 Task: Find connections with filter location Boû Arfa with filter topic #Trainerwith filter profile language German with filter current company Fasal - Grow More, Grow Better™ with filter school BIT Sindri with filter industry Pet Services with filter service category Healthcare Consulting with filter keywords title Title Researcher
Action: Mouse moved to (711, 103)
Screenshot: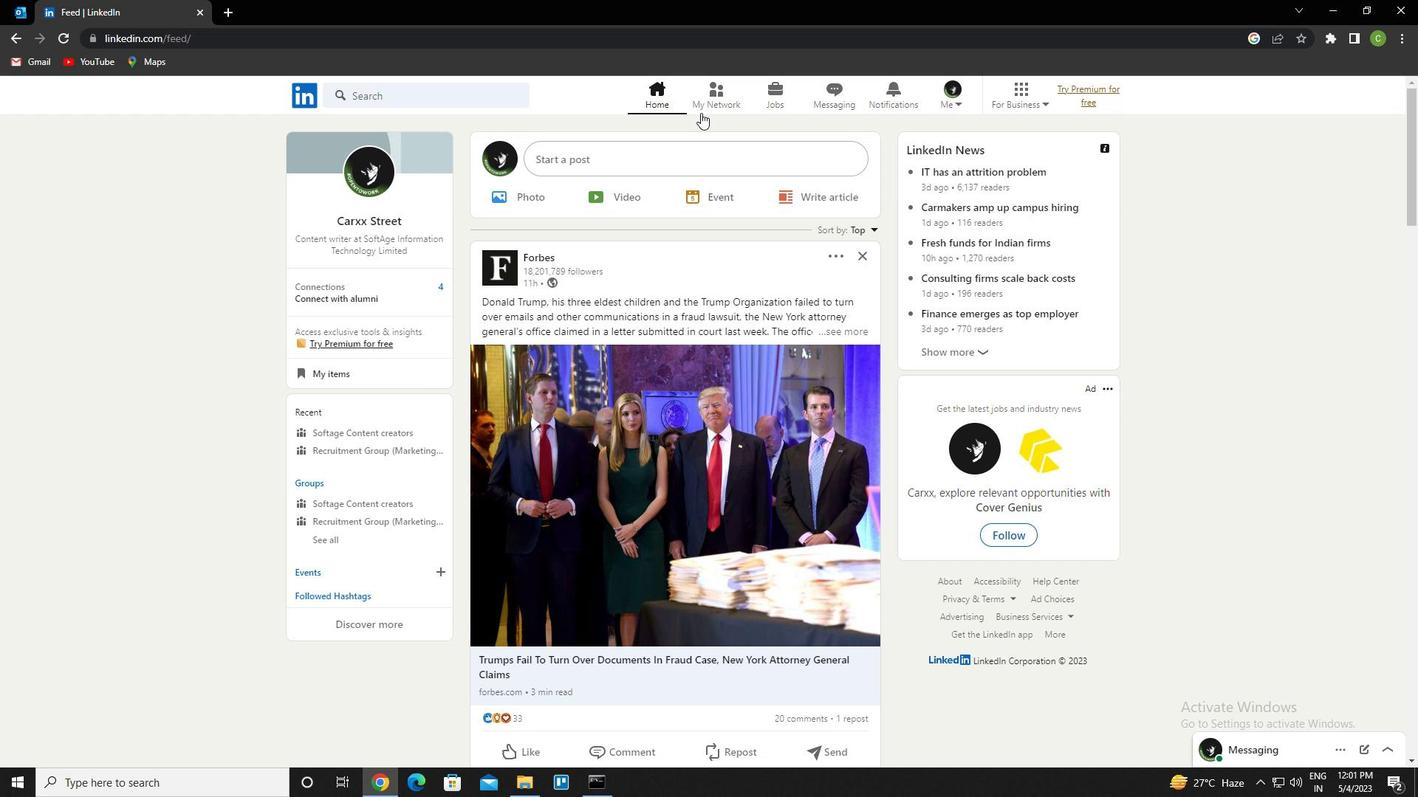 
Action: Mouse pressed left at (711, 103)
Screenshot: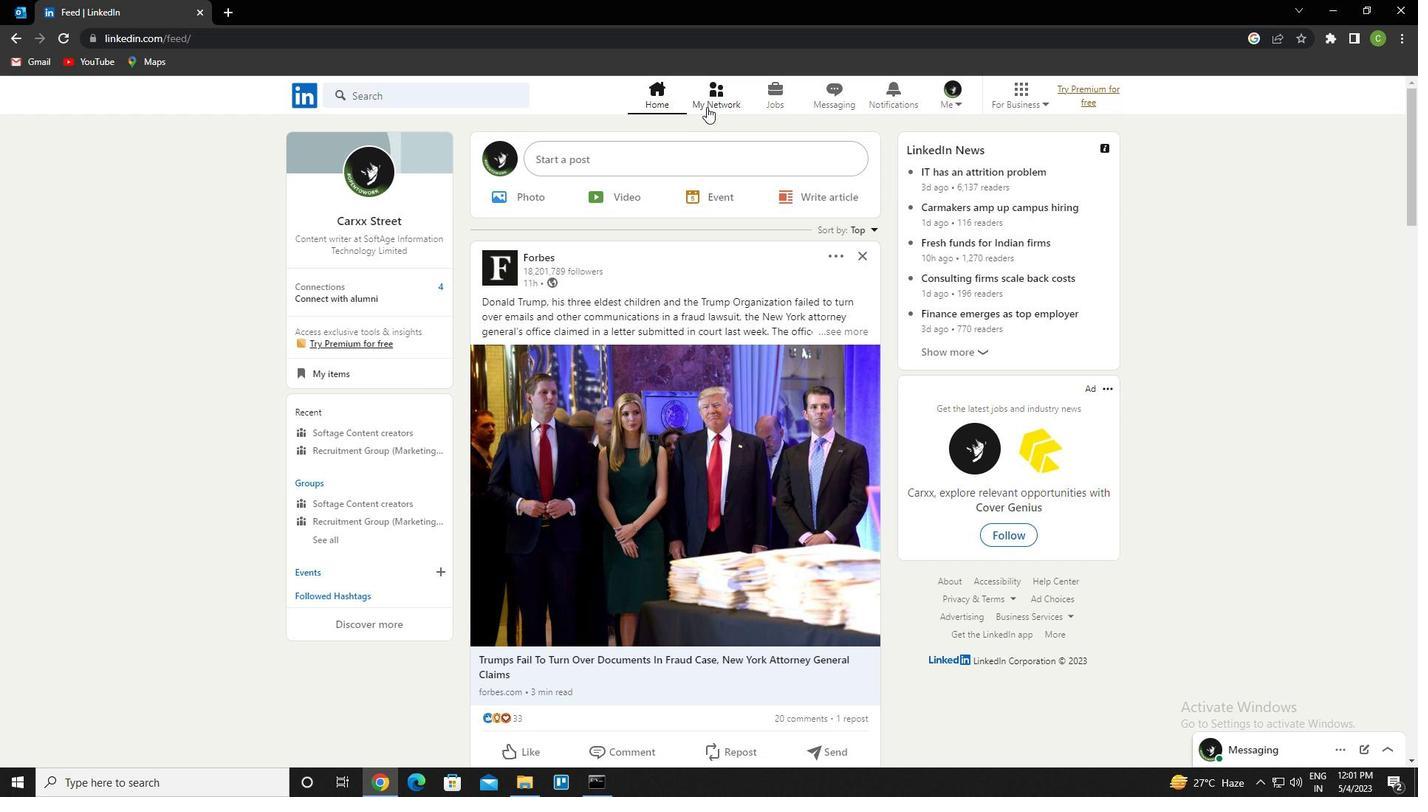 
Action: Mouse moved to (353, 177)
Screenshot: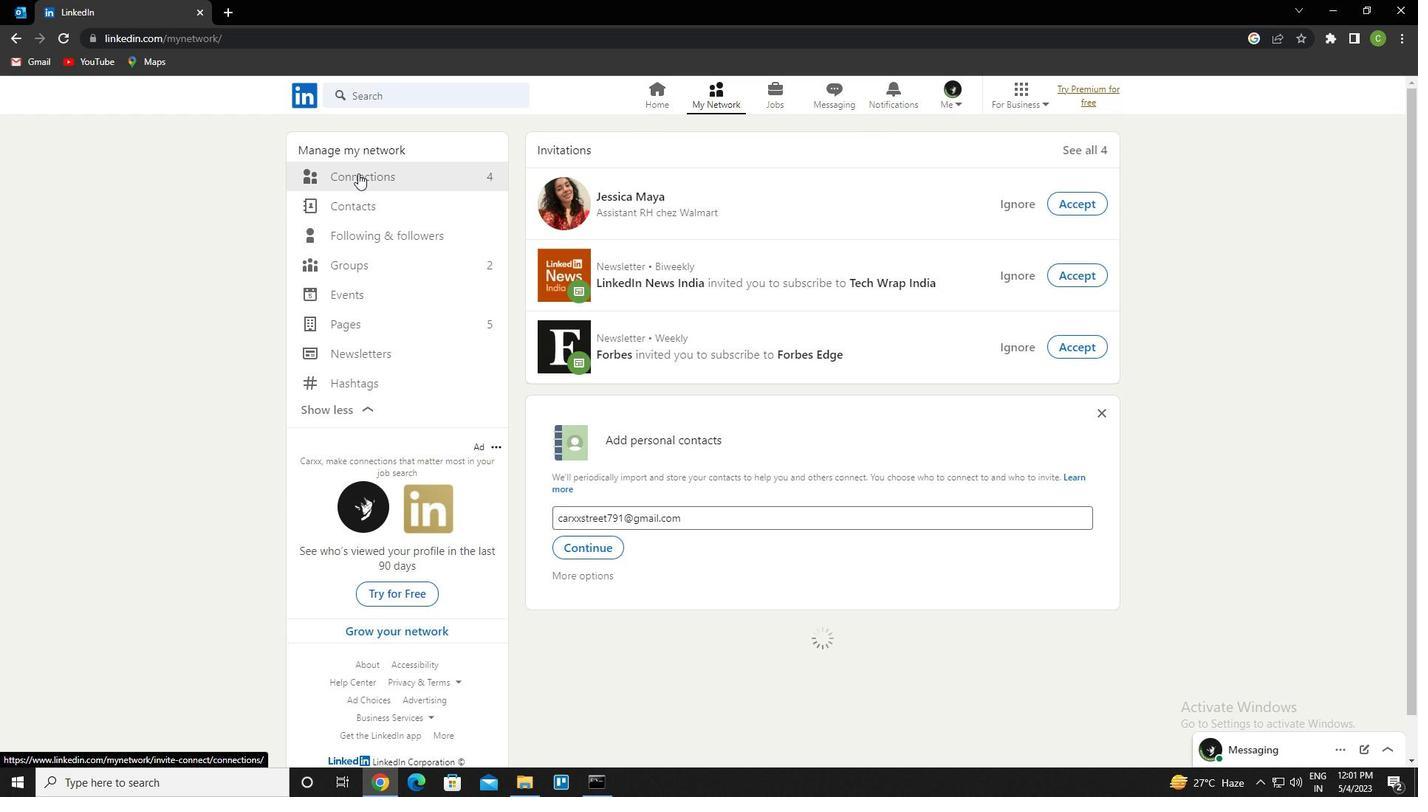 
Action: Mouse pressed left at (353, 177)
Screenshot: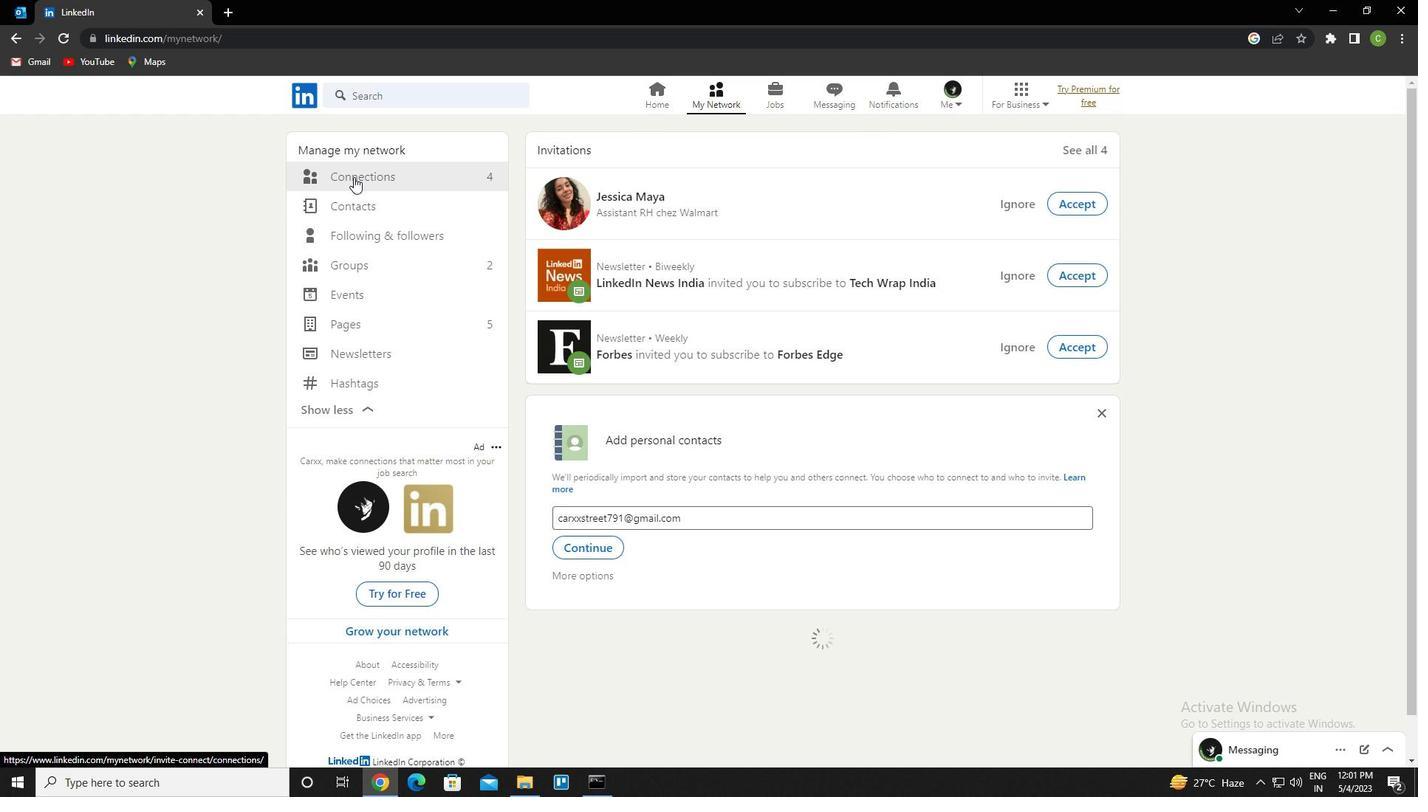 
Action: Mouse moved to (832, 176)
Screenshot: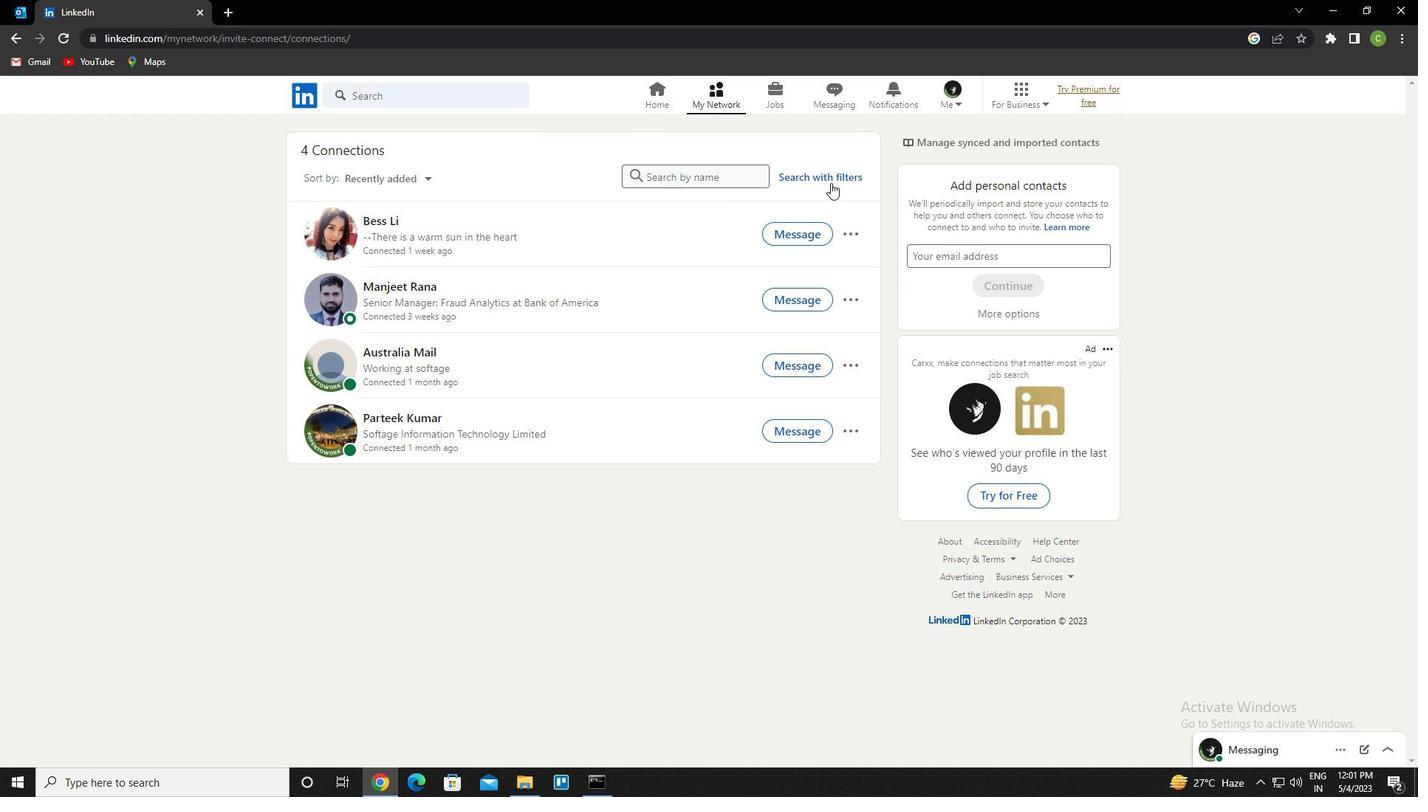 
Action: Mouse pressed left at (832, 176)
Screenshot: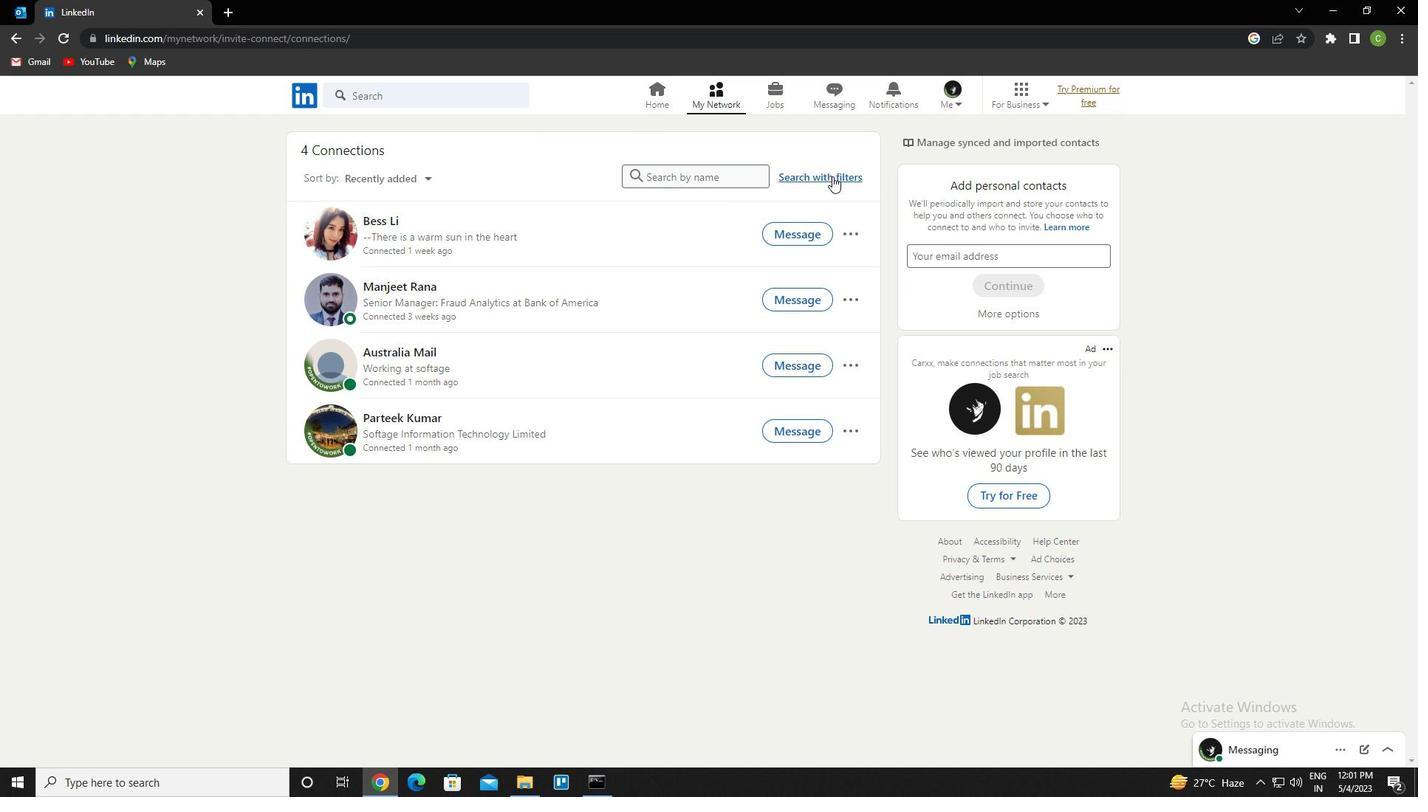 
Action: Mouse moved to (764, 138)
Screenshot: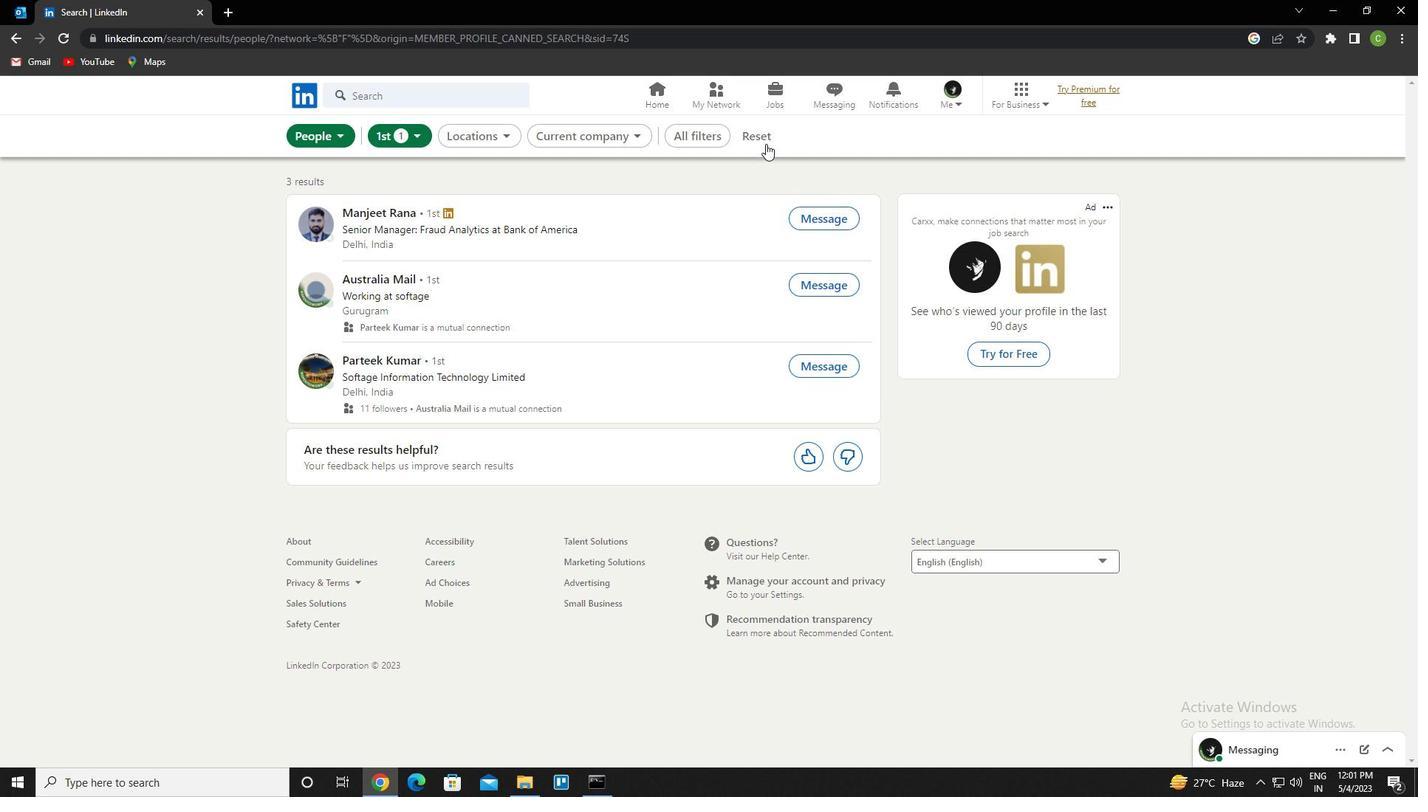 
Action: Mouse pressed left at (764, 138)
Screenshot: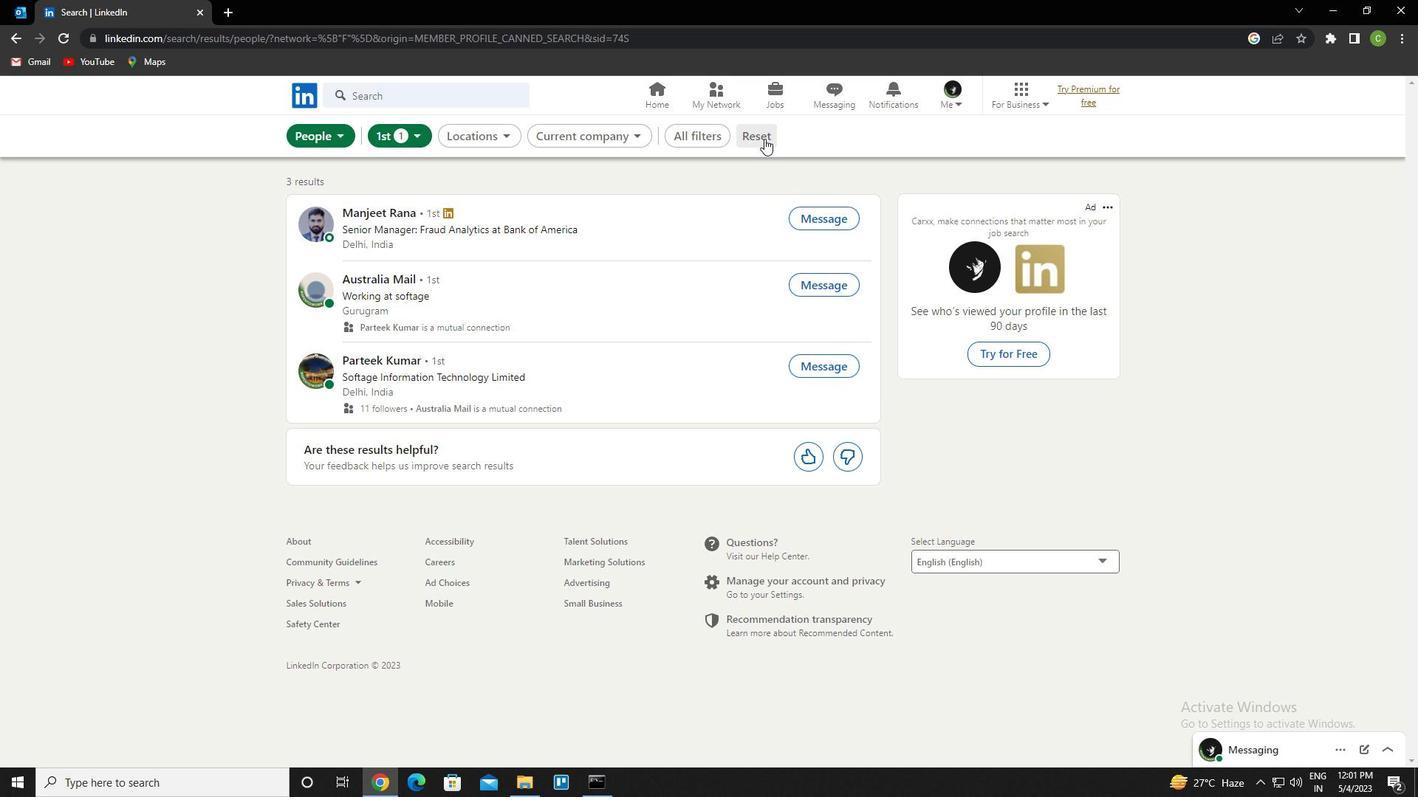 
Action: Mouse moved to (743, 140)
Screenshot: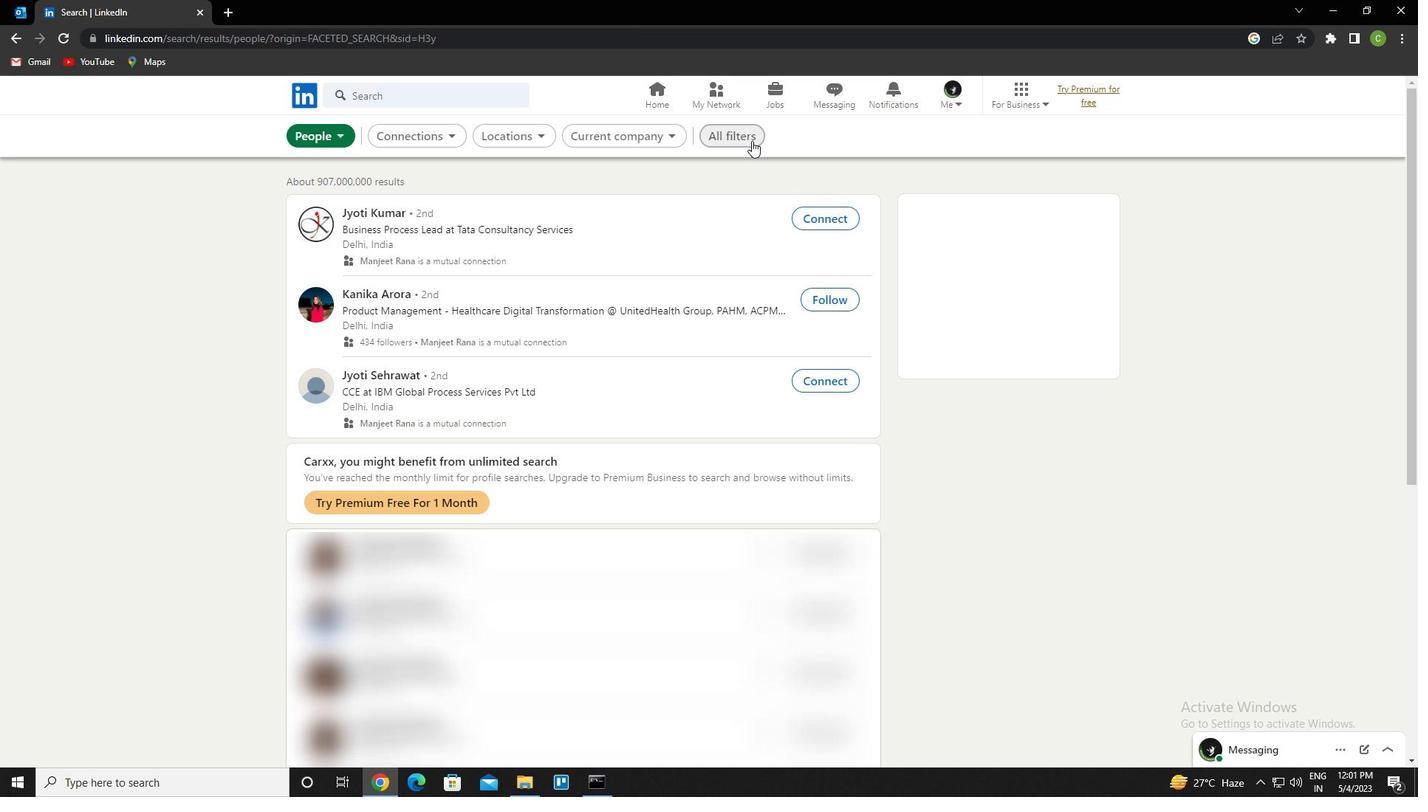 
Action: Mouse pressed left at (743, 140)
Screenshot: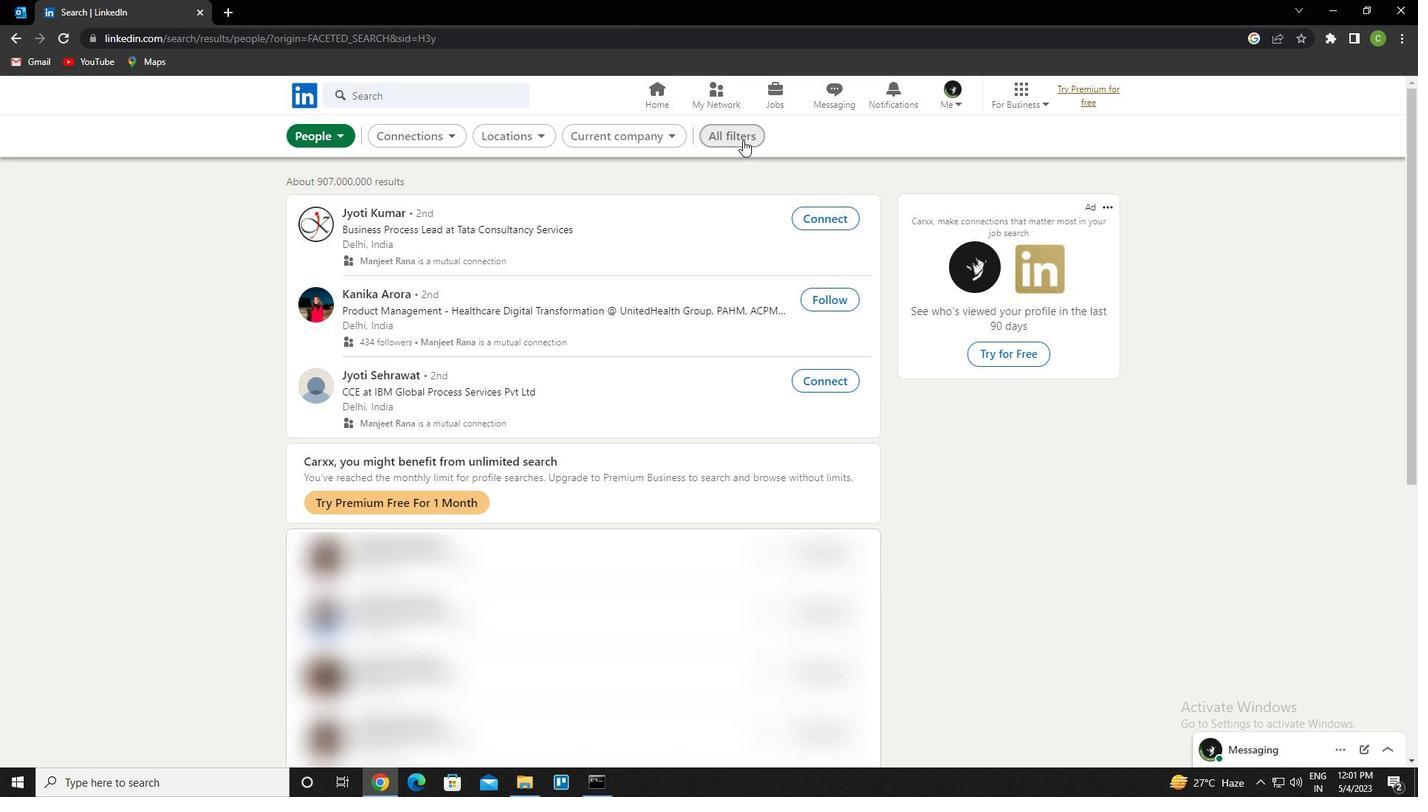 
Action: Mouse moved to (1235, 494)
Screenshot: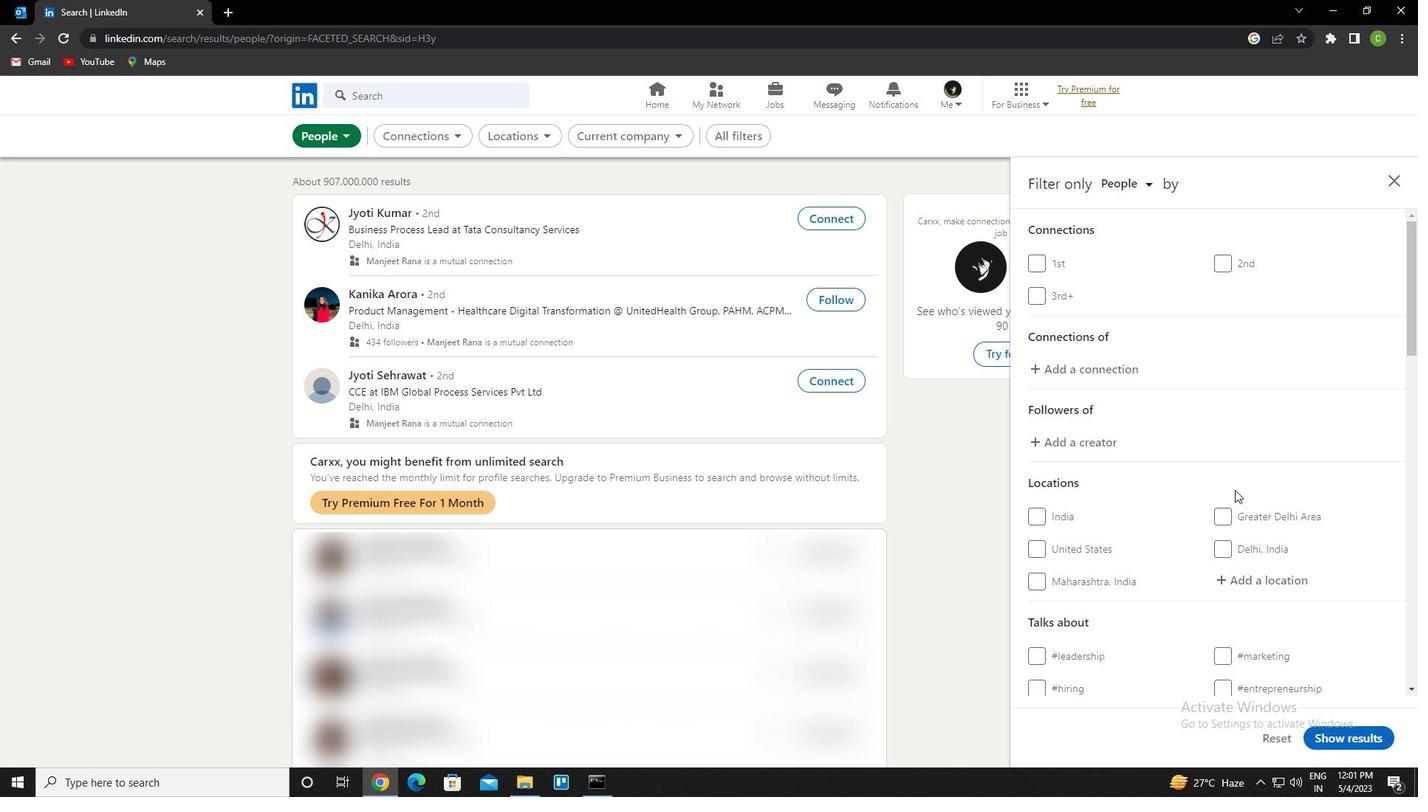 
Action: Mouse scrolled (1235, 494) with delta (0, 0)
Screenshot: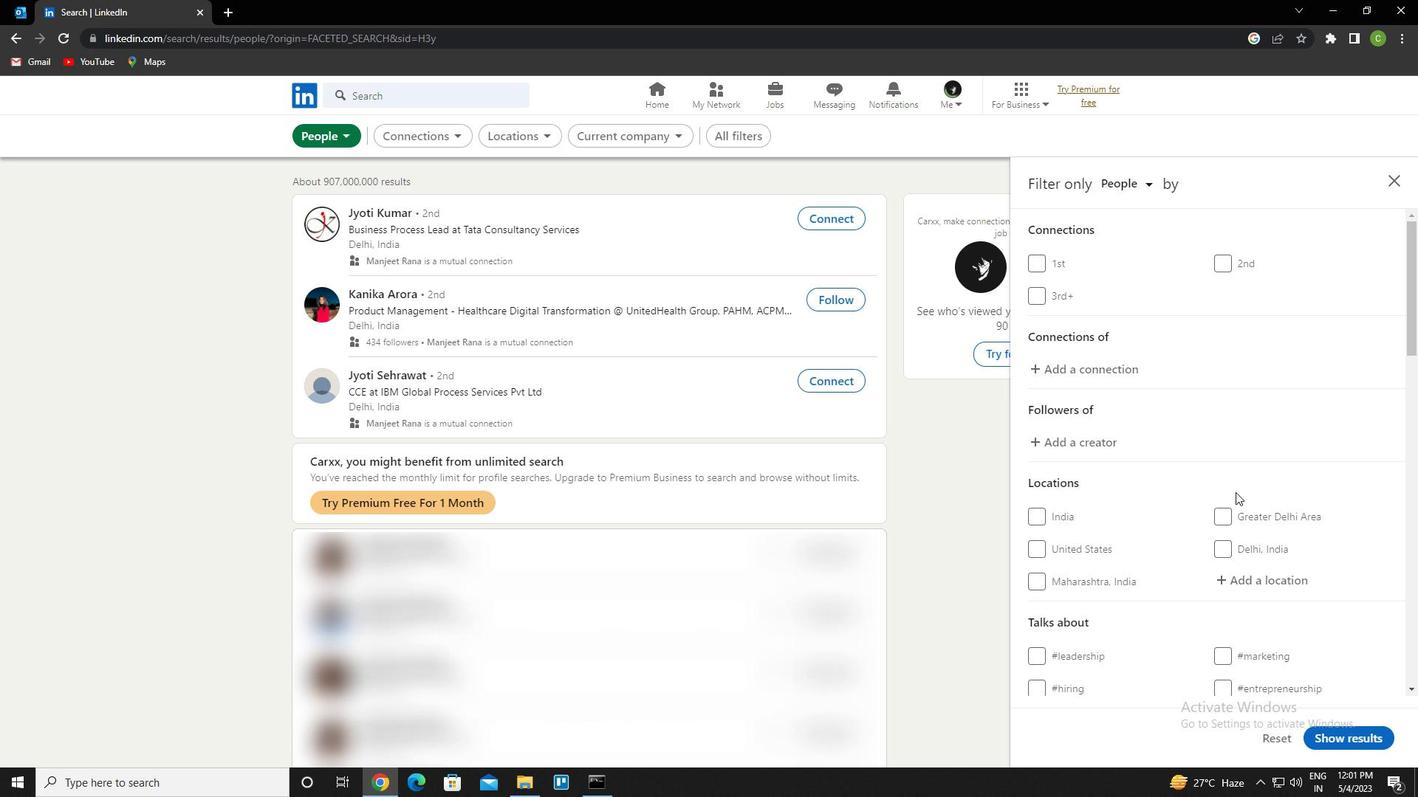 
Action: Mouse scrolled (1235, 494) with delta (0, 0)
Screenshot: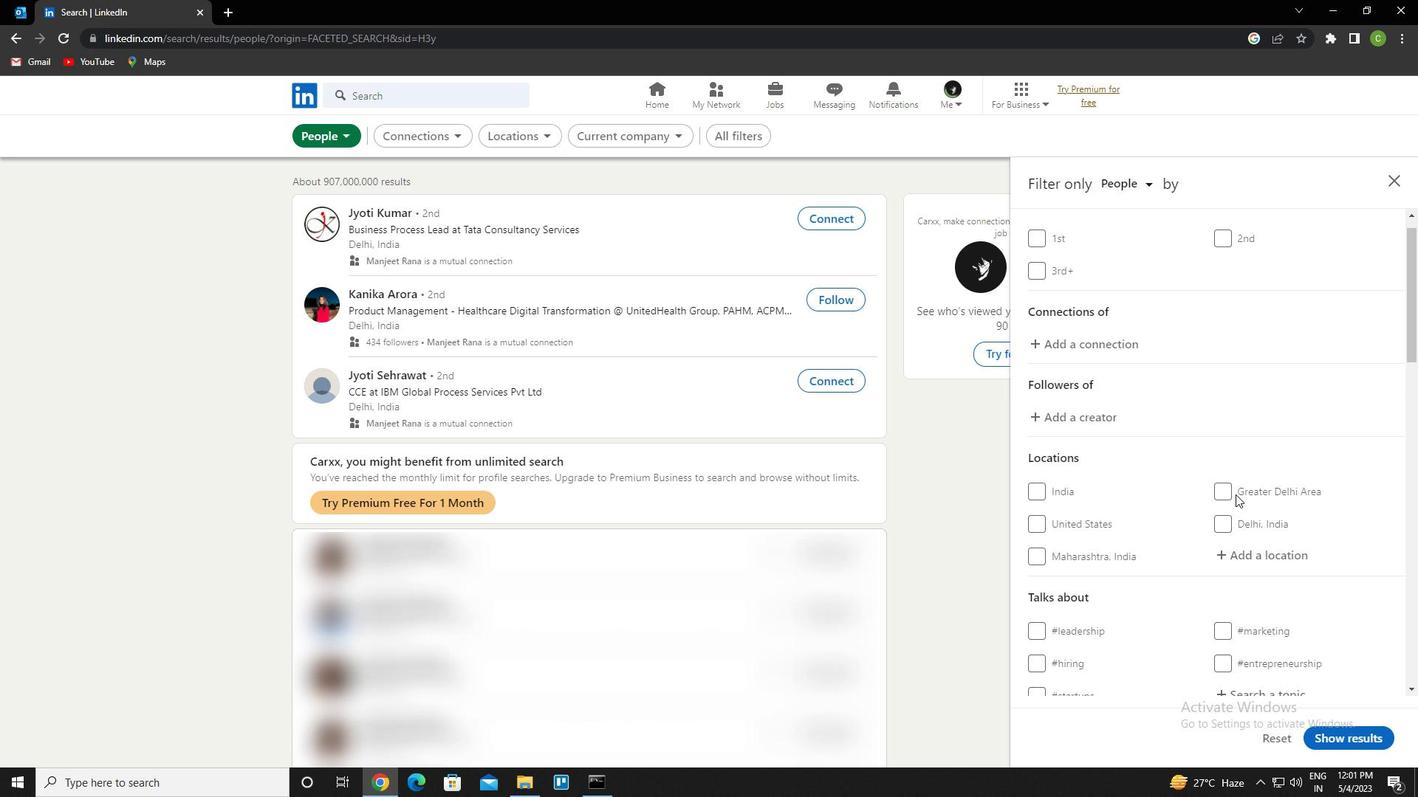
Action: Mouse moved to (1261, 438)
Screenshot: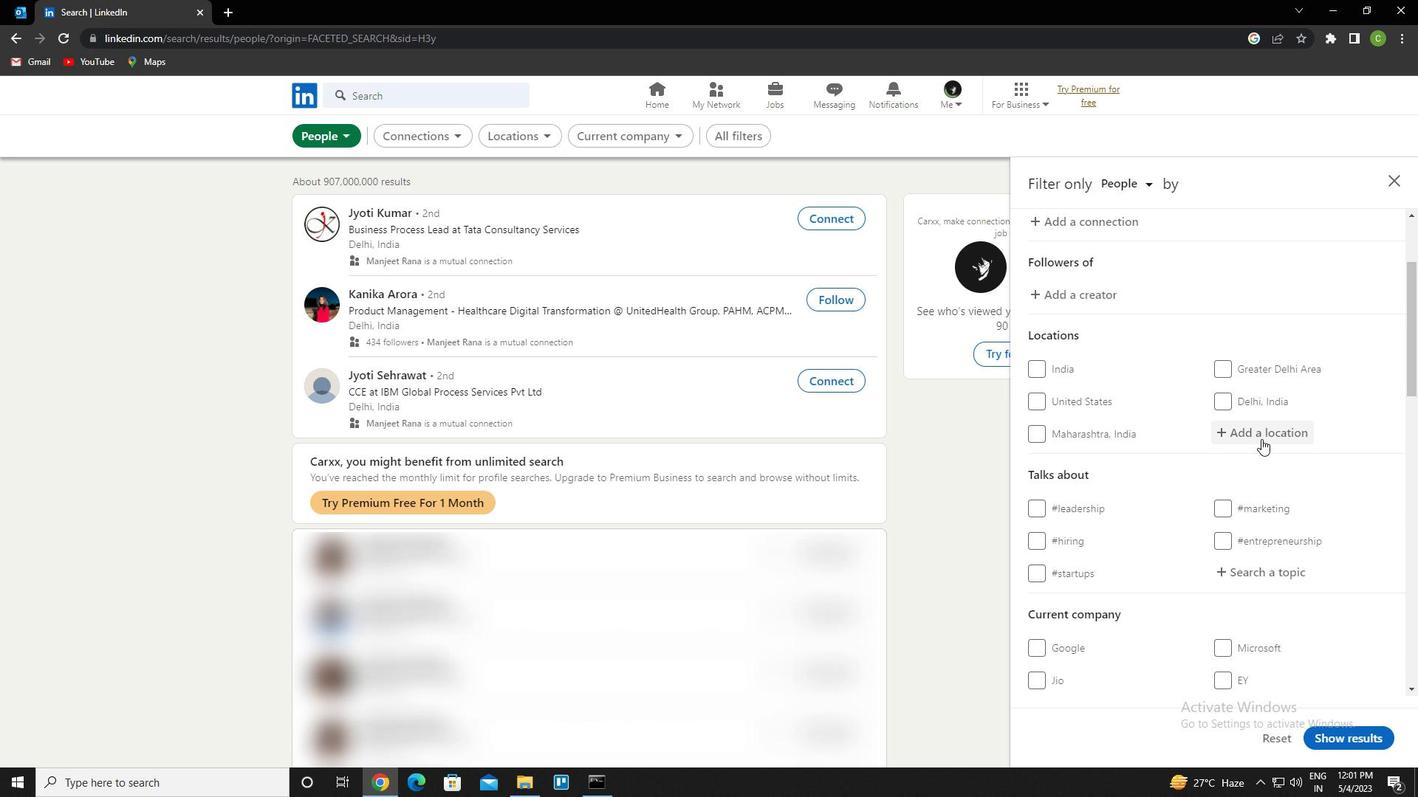 
Action: Mouse pressed left at (1261, 438)
Screenshot: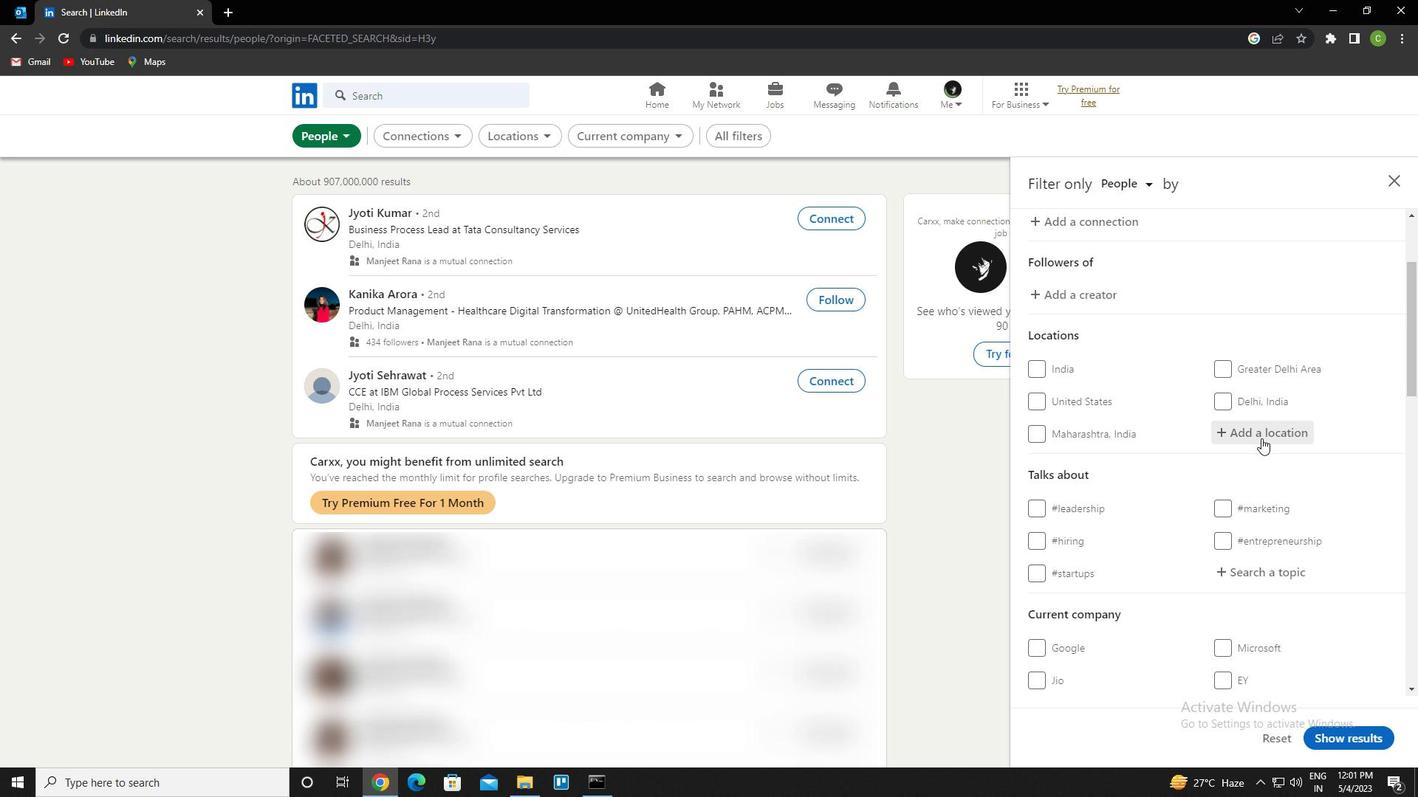 
Action: Key pressed <Key.caps_lock>b<Key.caps_lock>ou<Key.space><Key.caps_lock>a<Key.caps_lock>rfa<Key.enter>
Screenshot: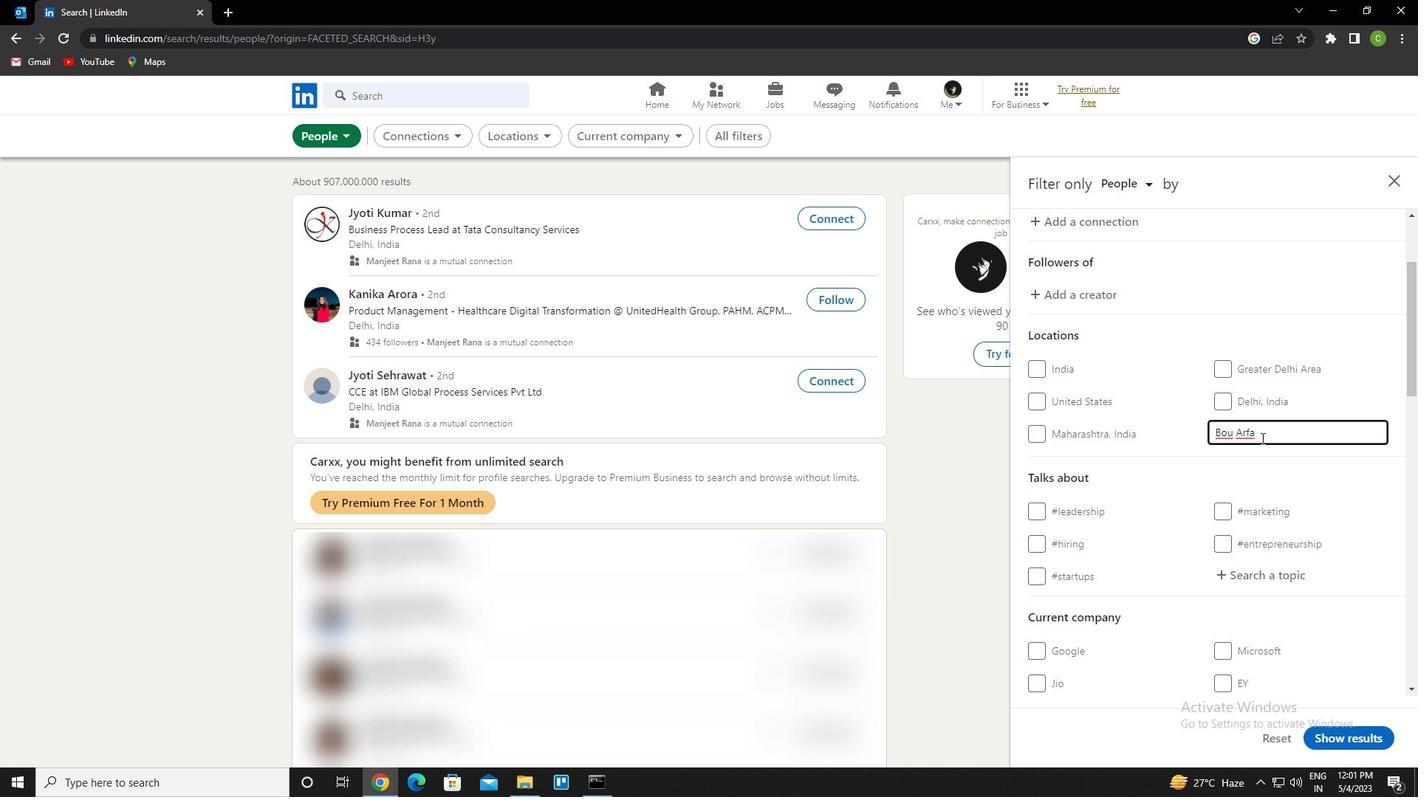 
Action: Mouse moved to (1245, 457)
Screenshot: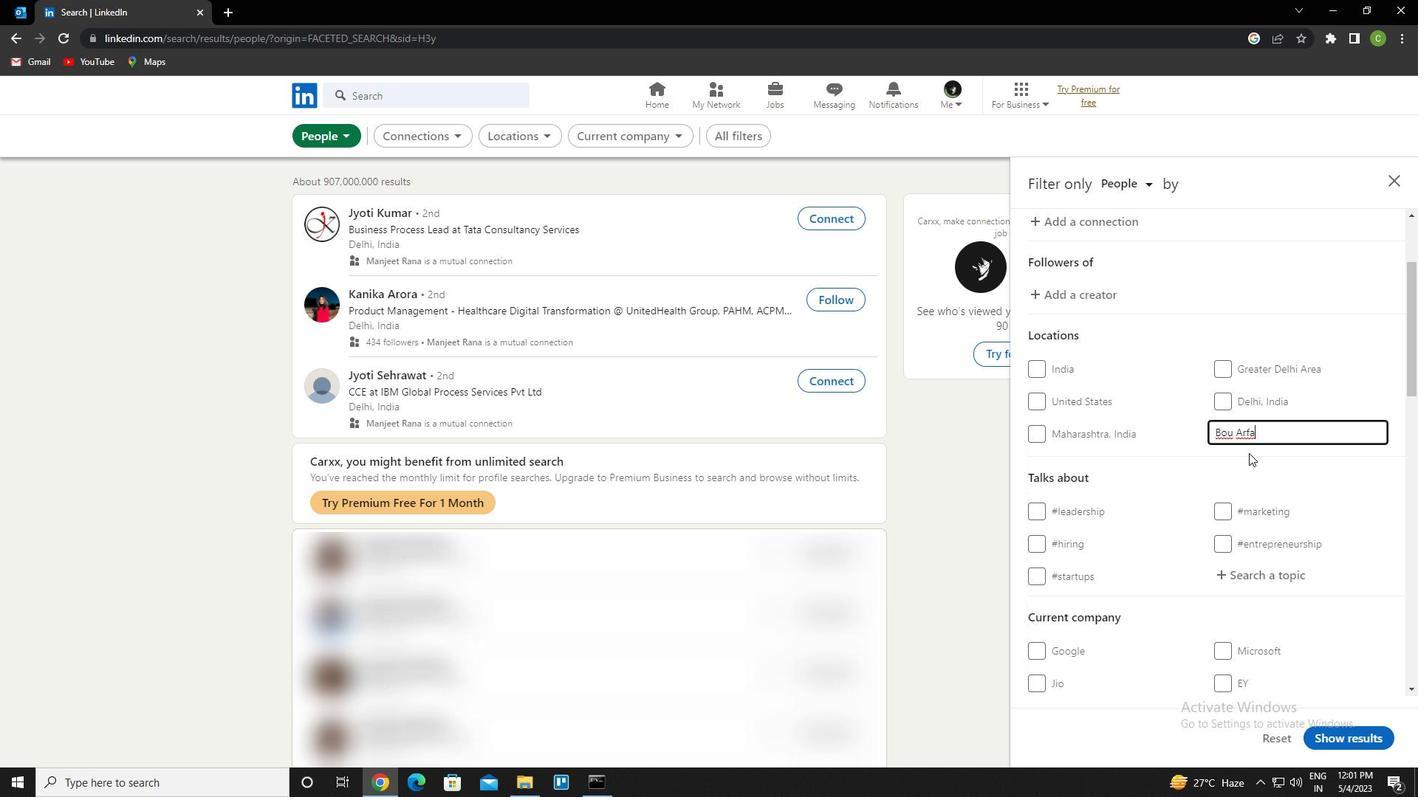 
Action: Mouse scrolled (1245, 457) with delta (0, 0)
Screenshot: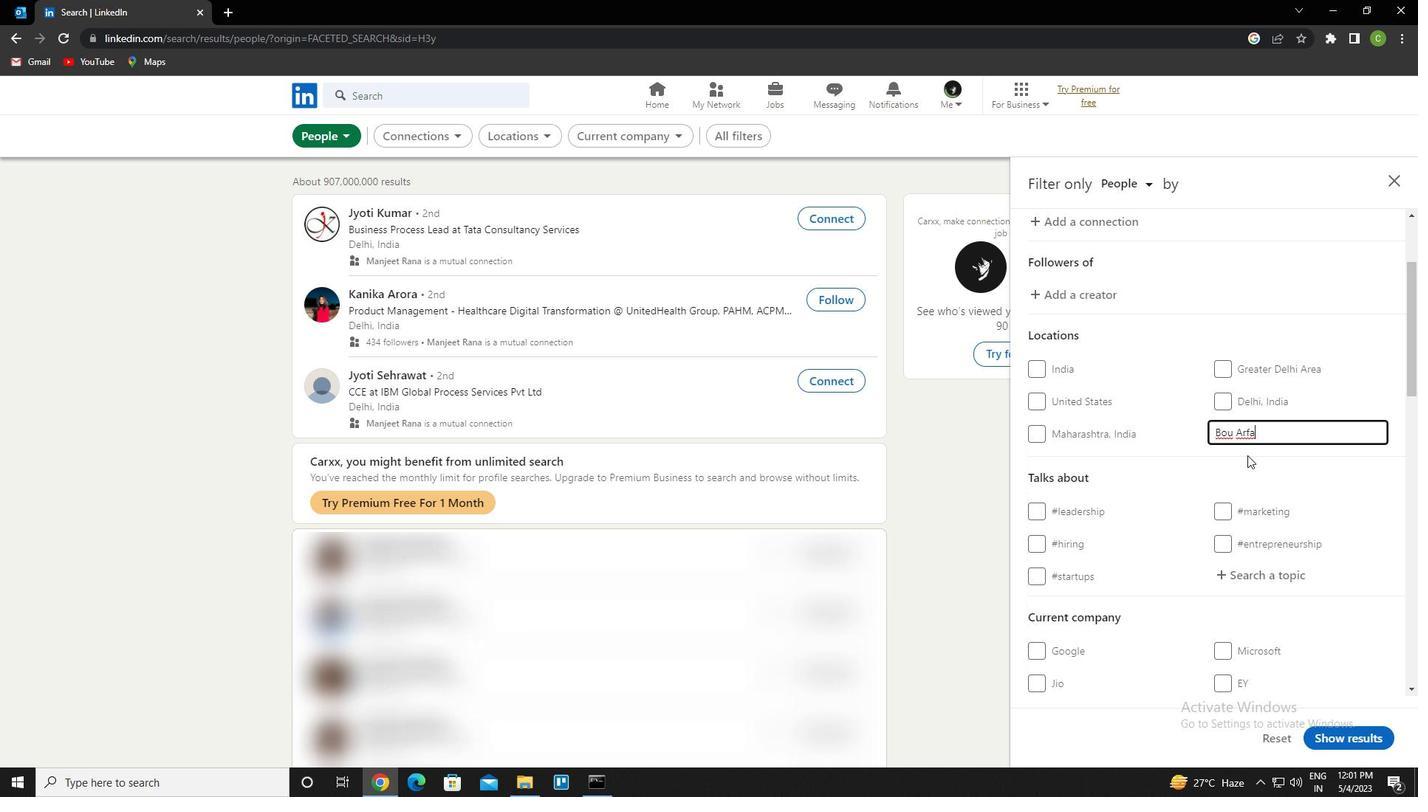 
Action: Mouse moved to (1249, 502)
Screenshot: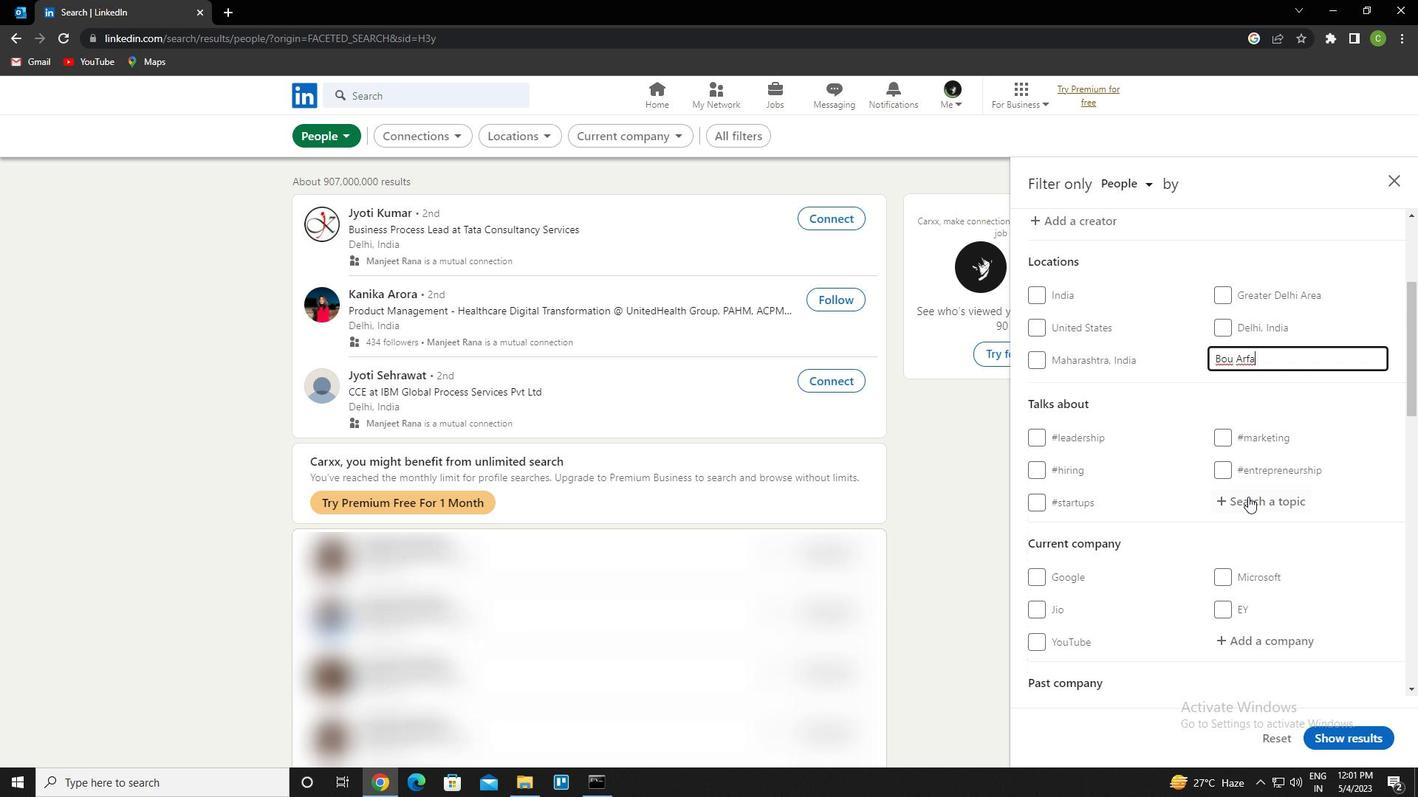 
Action: Mouse pressed left at (1249, 502)
Screenshot: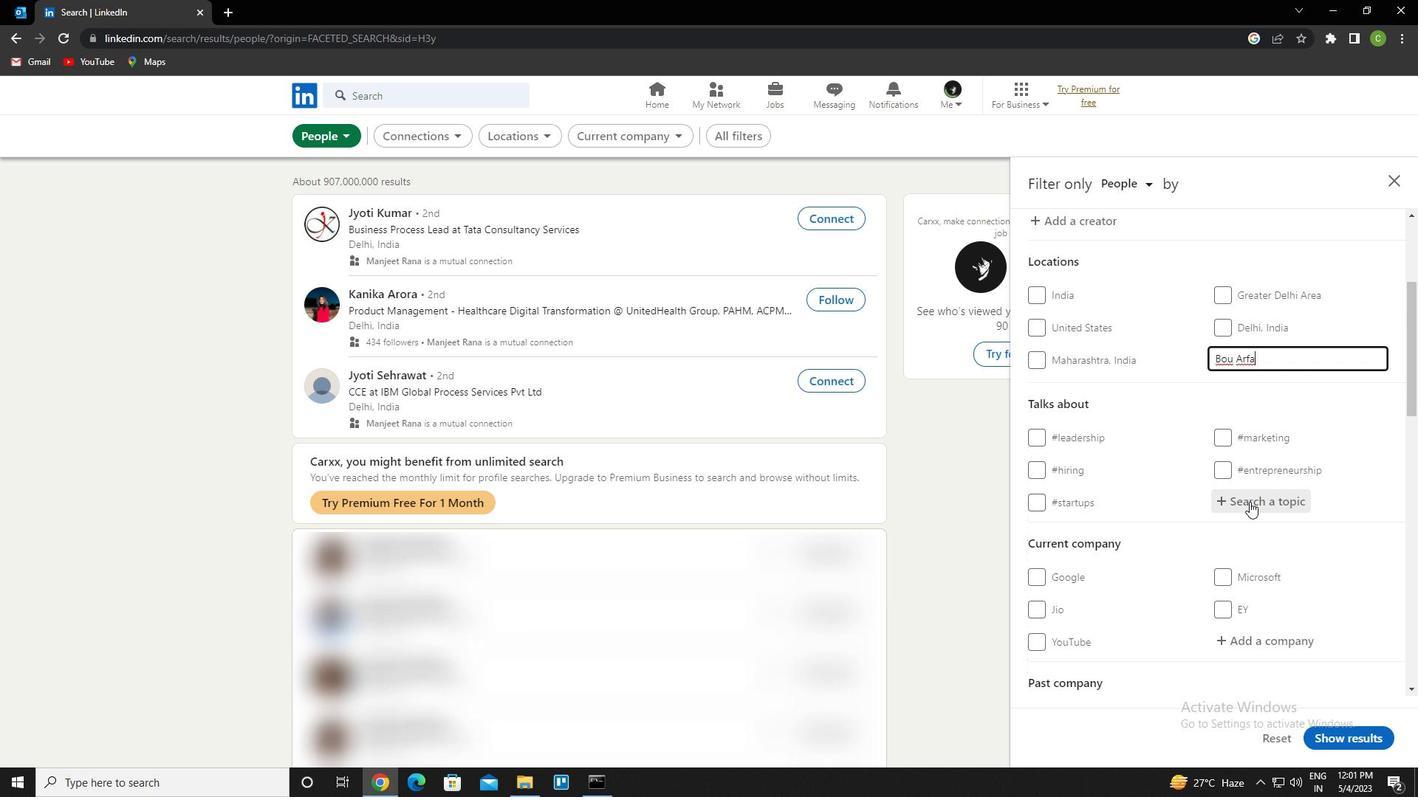 
Action: Mouse moved to (1241, 487)
Screenshot: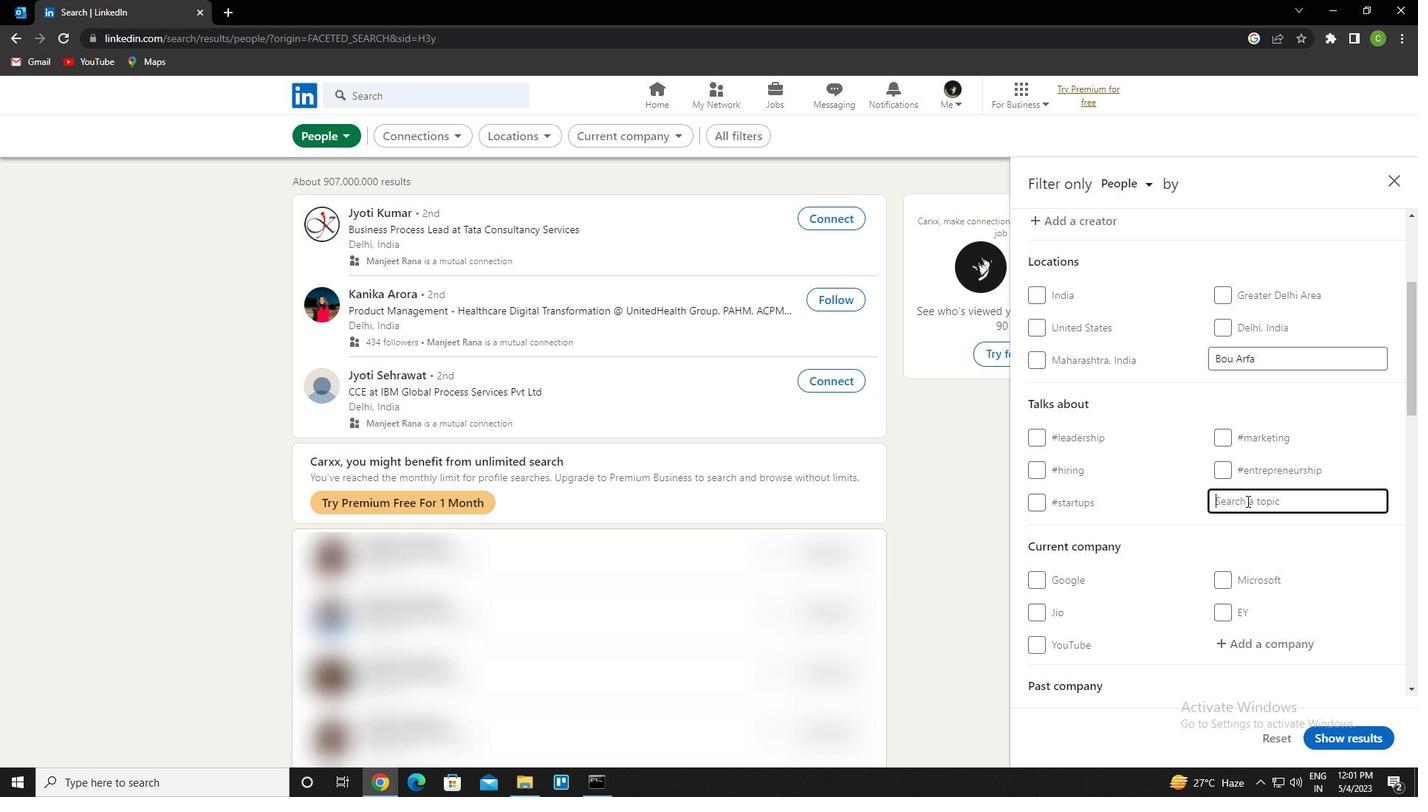 
Action: Key pressed <Key.caps_lock>t<Key.caps_lock>rainer<Key.down><Key.enter>
Screenshot: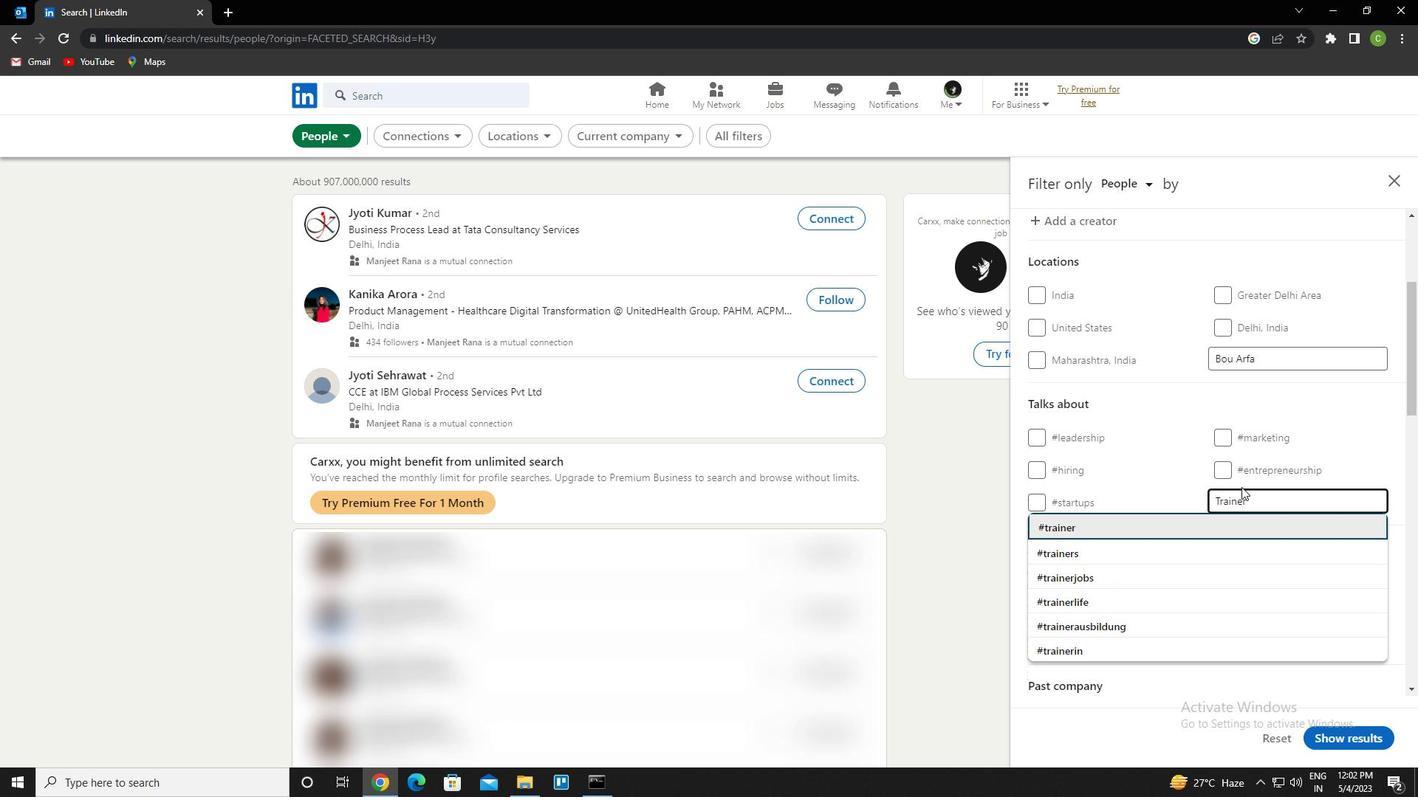 
Action: Mouse moved to (1223, 491)
Screenshot: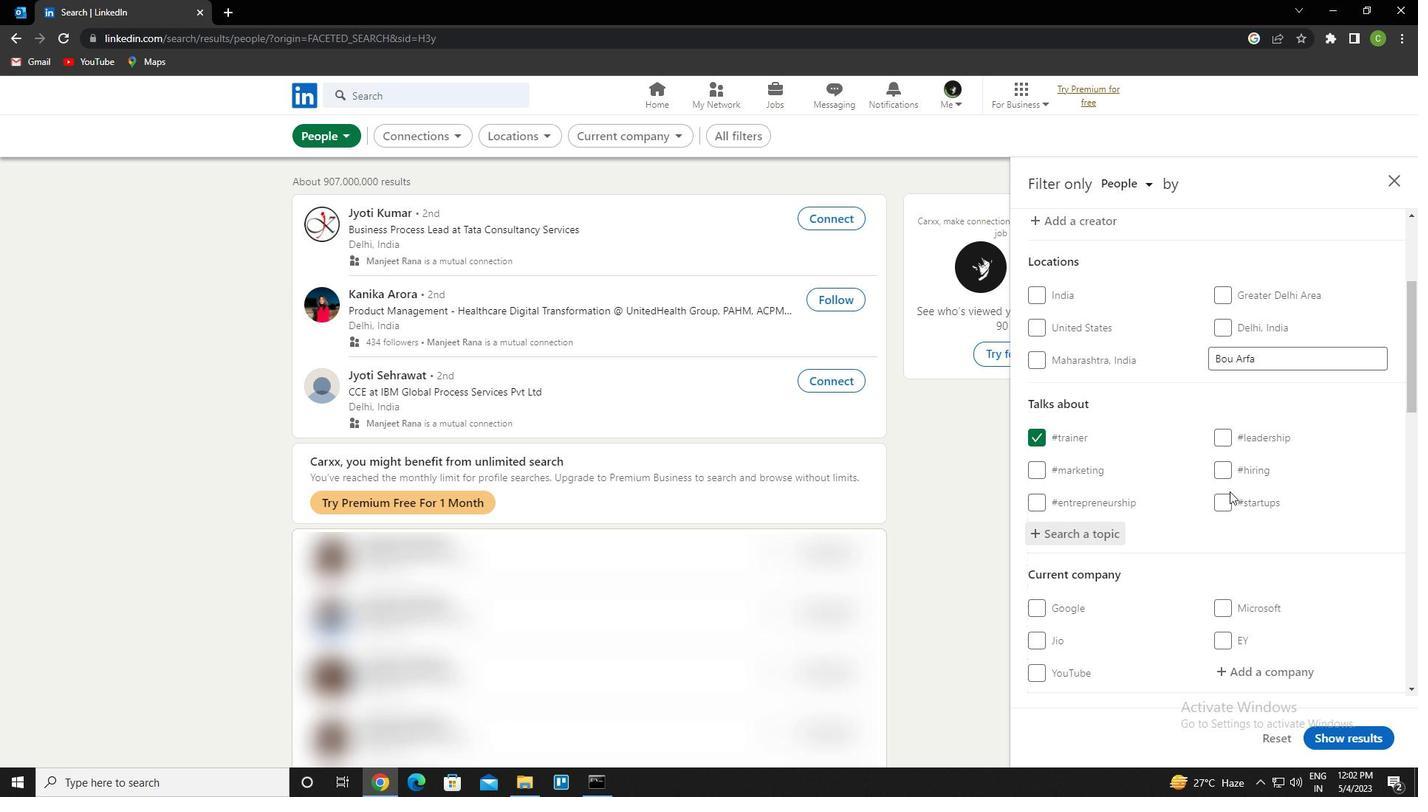 
Action: Mouse scrolled (1223, 490) with delta (0, 0)
Screenshot: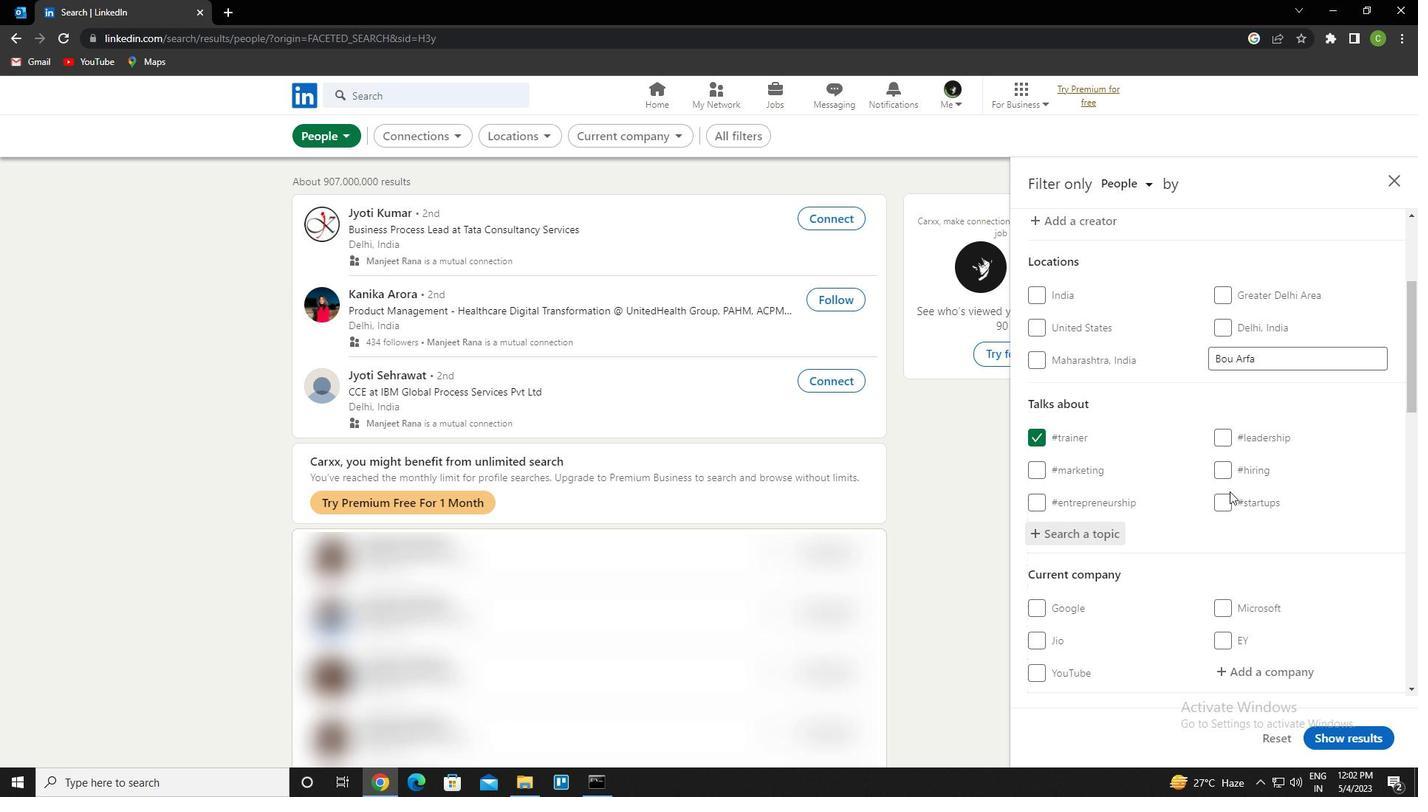 
Action: Mouse moved to (1204, 486)
Screenshot: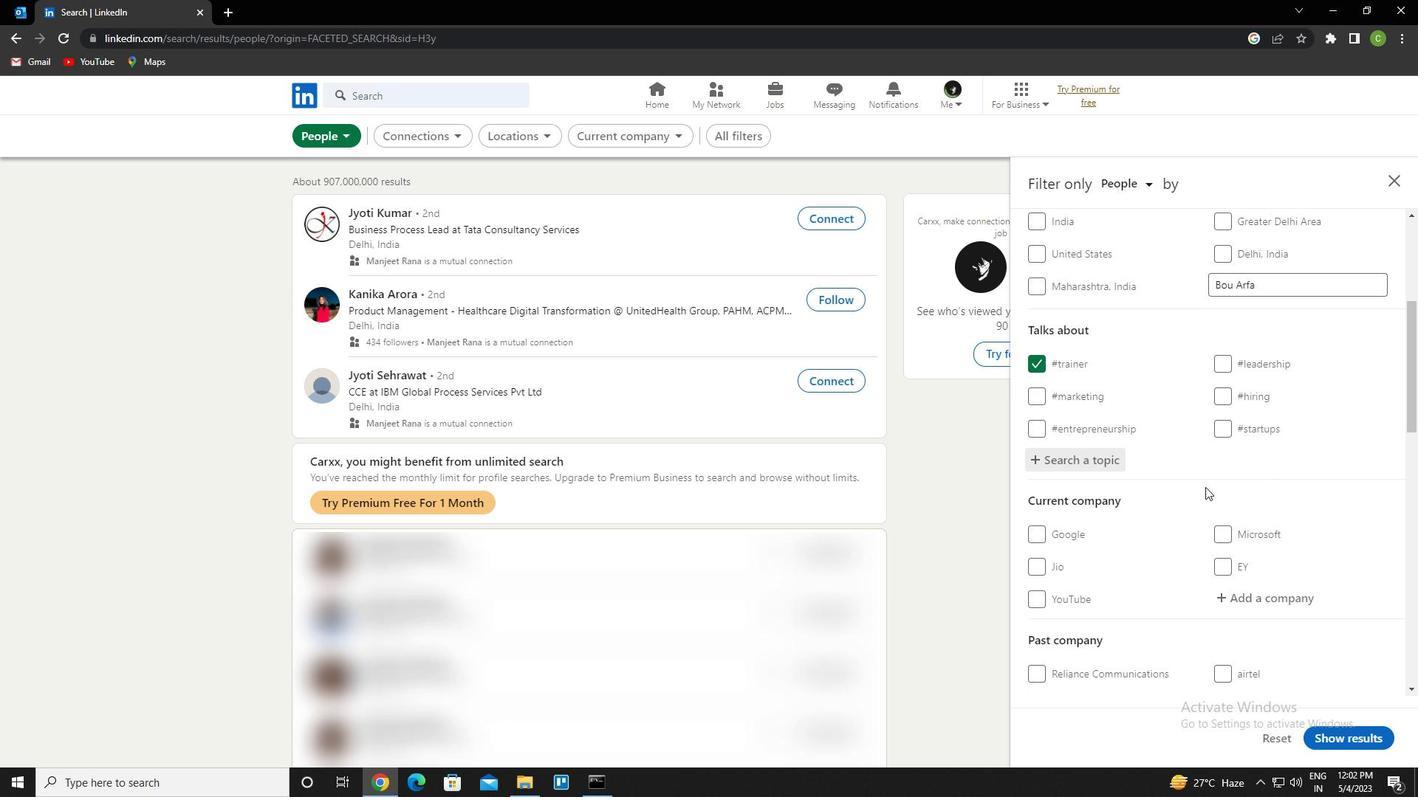 
Action: Mouse scrolled (1204, 485) with delta (0, 0)
Screenshot: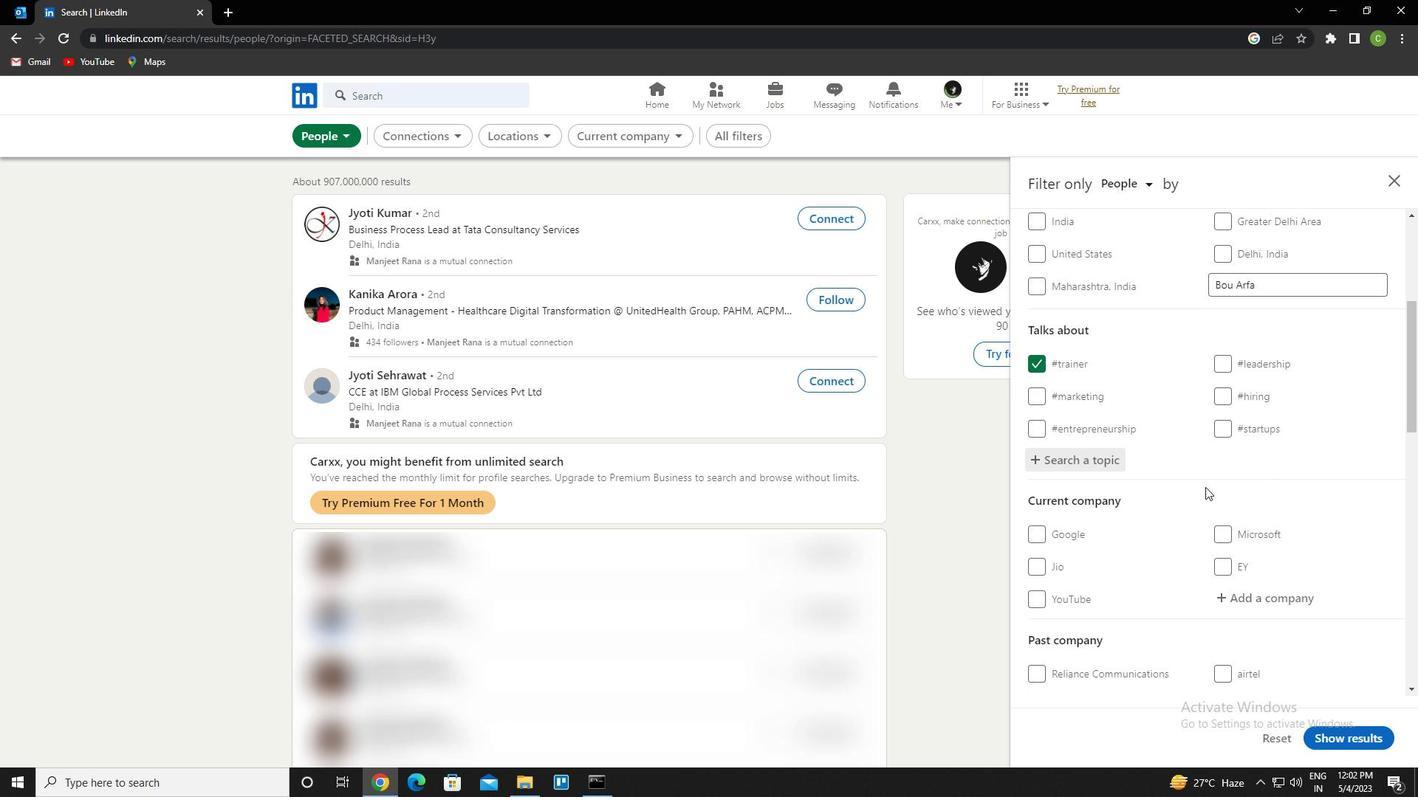 
Action: Mouse moved to (1195, 482)
Screenshot: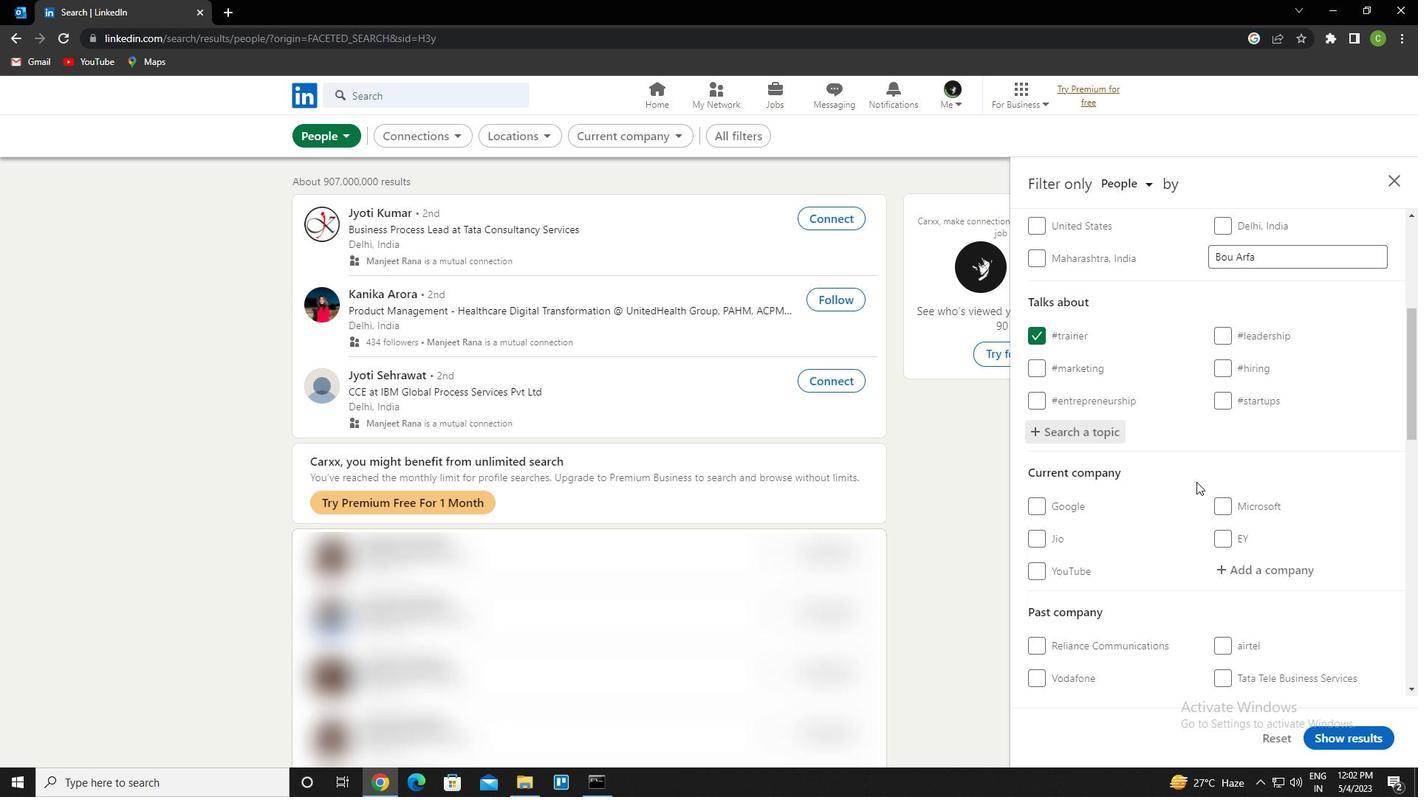 
Action: Mouse scrolled (1195, 481) with delta (0, 0)
Screenshot: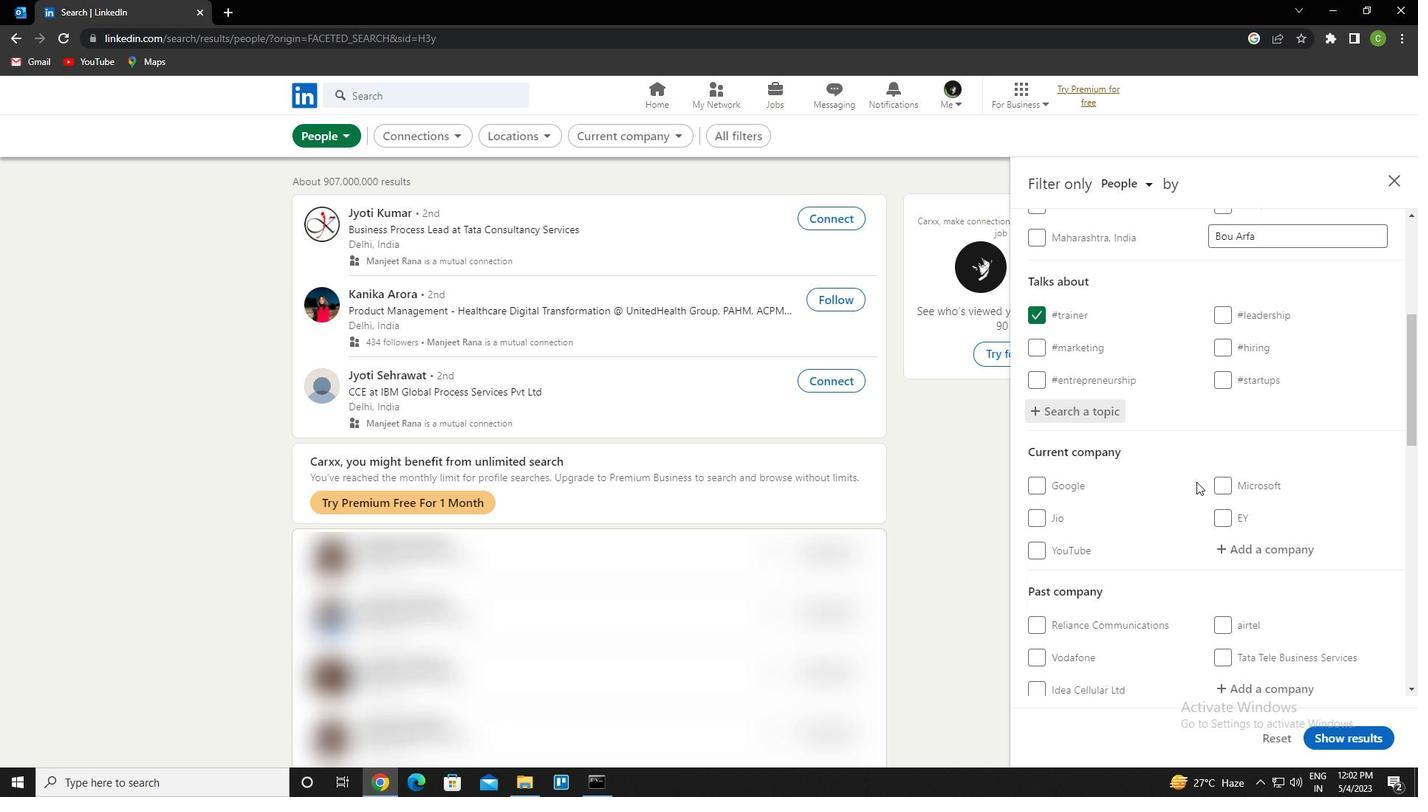 
Action: Mouse moved to (1190, 482)
Screenshot: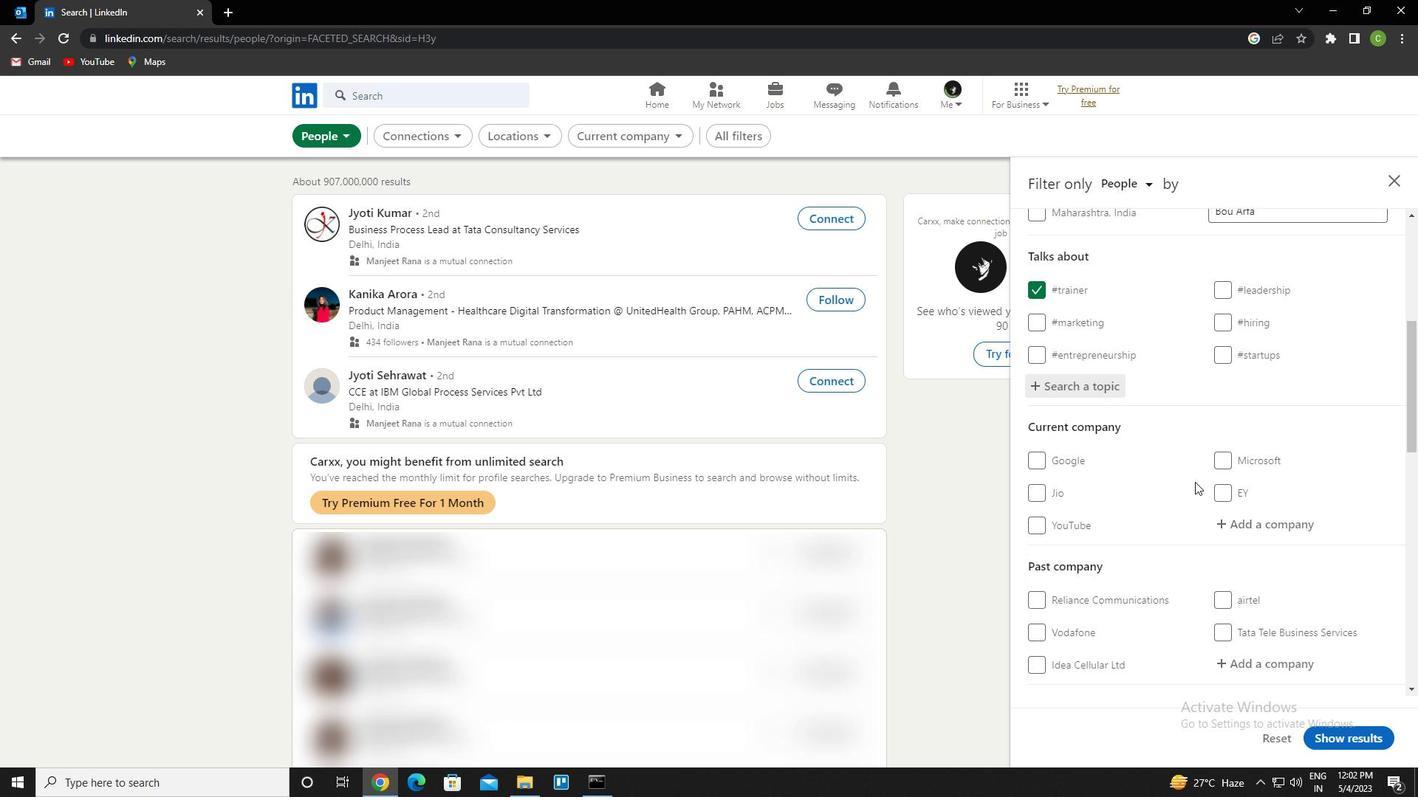 
Action: Mouse scrolled (1190, 481) with delta (0, 0)
Screenshot: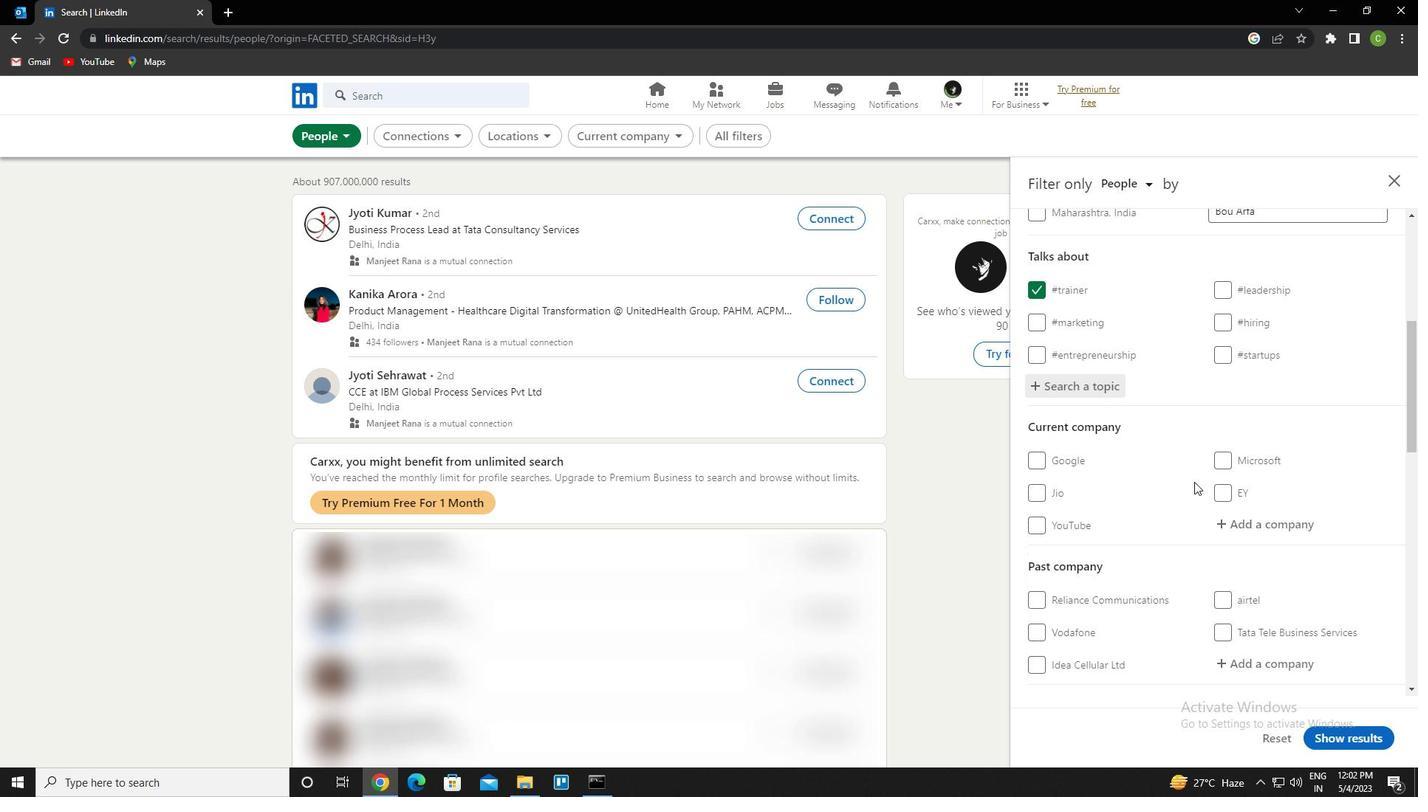 
Action: Mouse moved to (1189, 482)
Screenshot: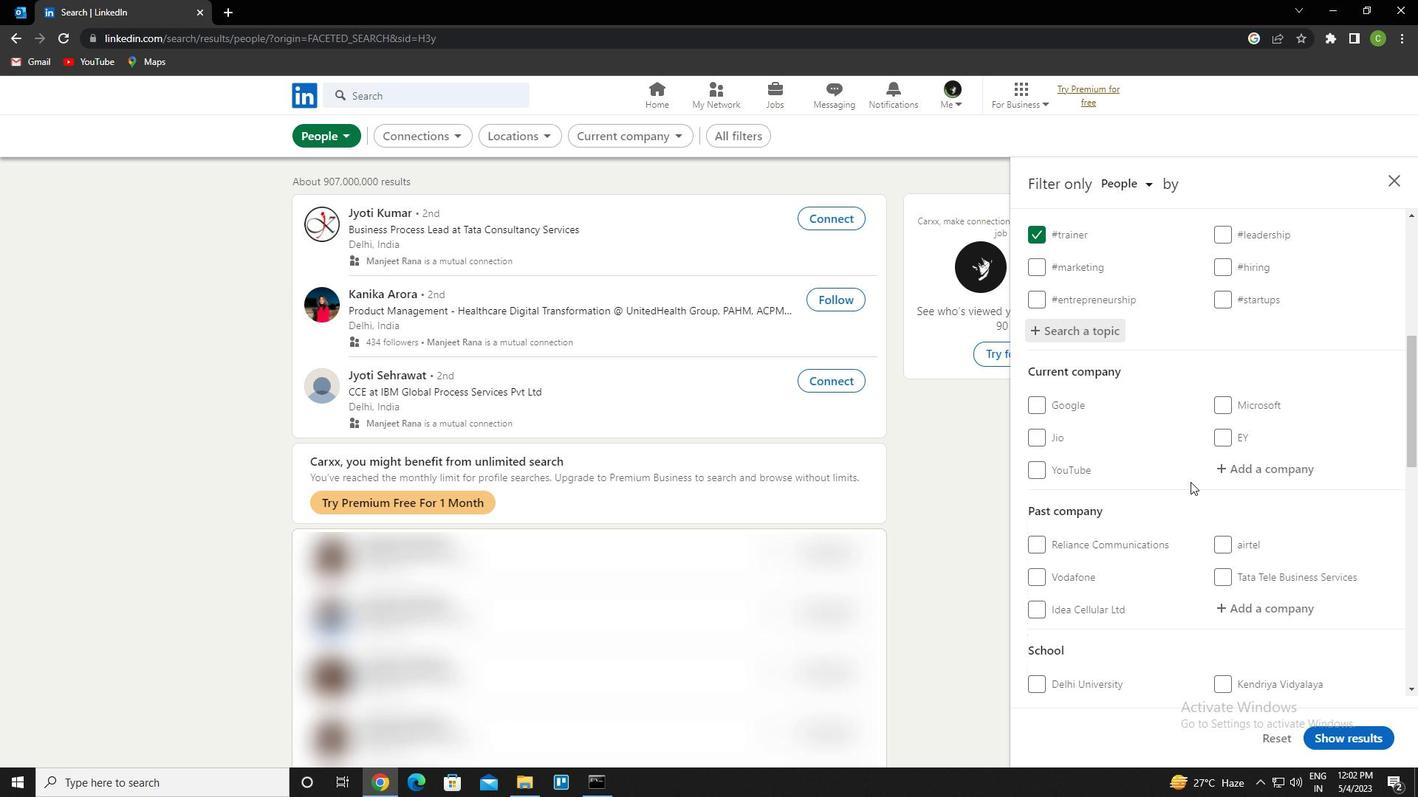 
Action: Mouse scrolled (1189, 481) with delta (0, 0)
Screenshot: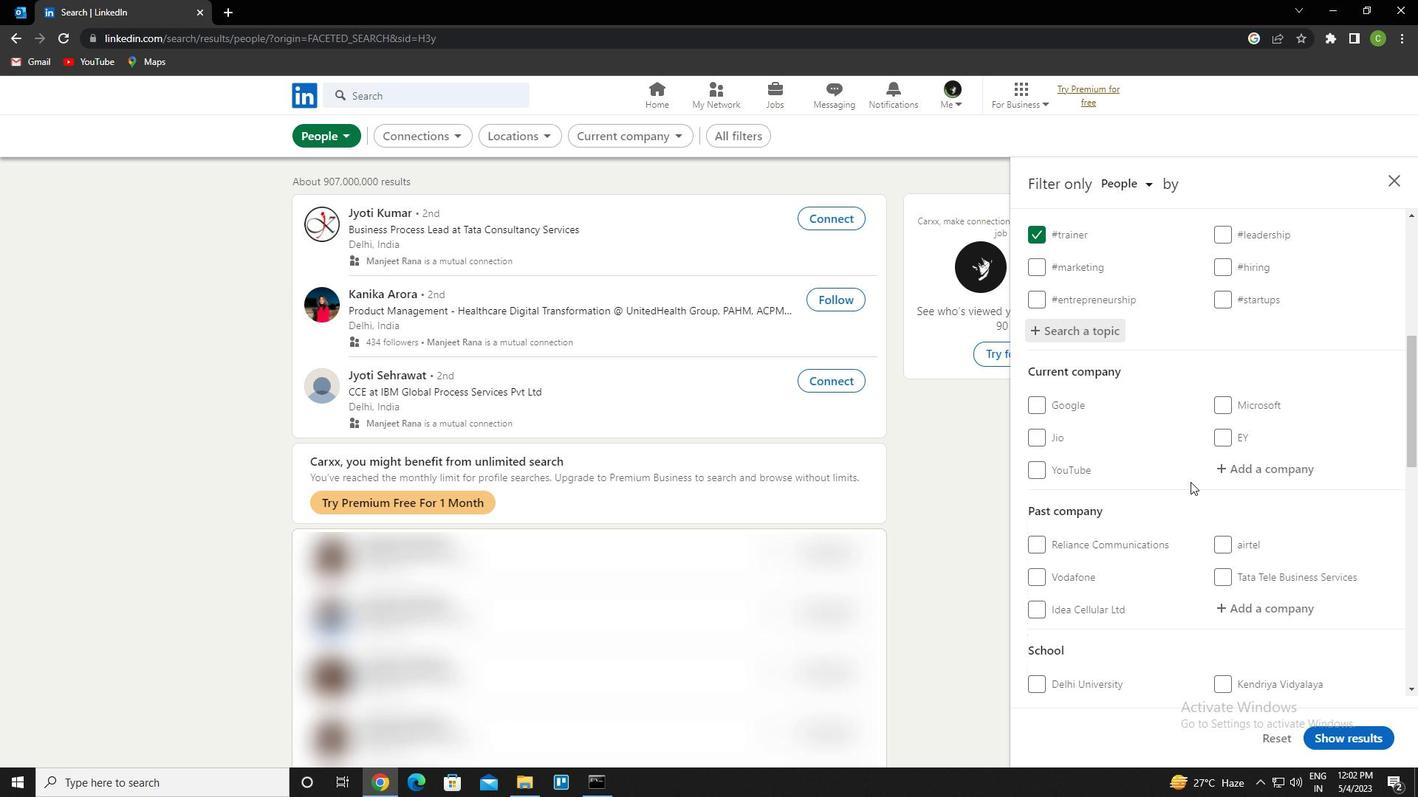 
Action: Mouse moved to (1184, 477)
Screenshot: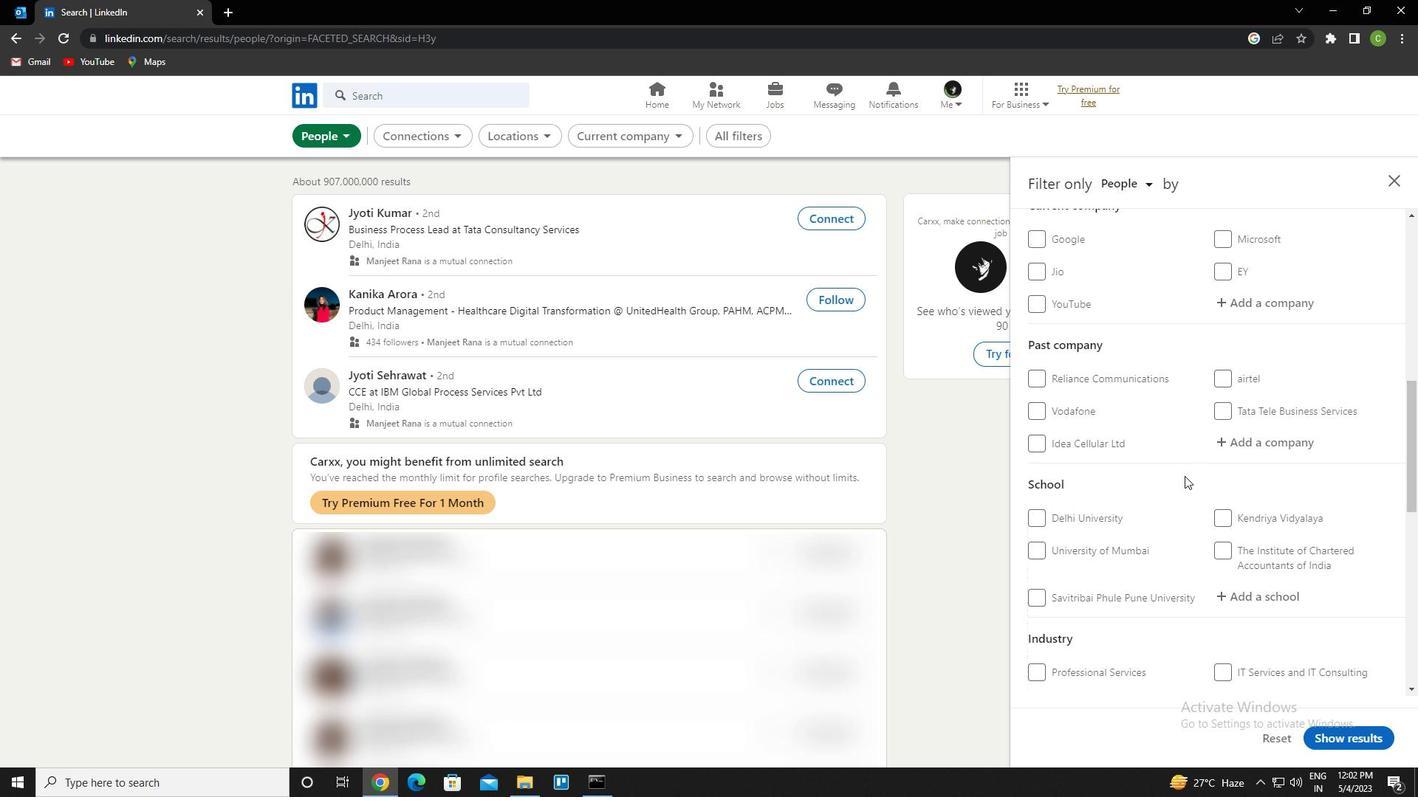 
Action: Mouse scrolled (1184, 477) with delta (0, 0)
Screenshot: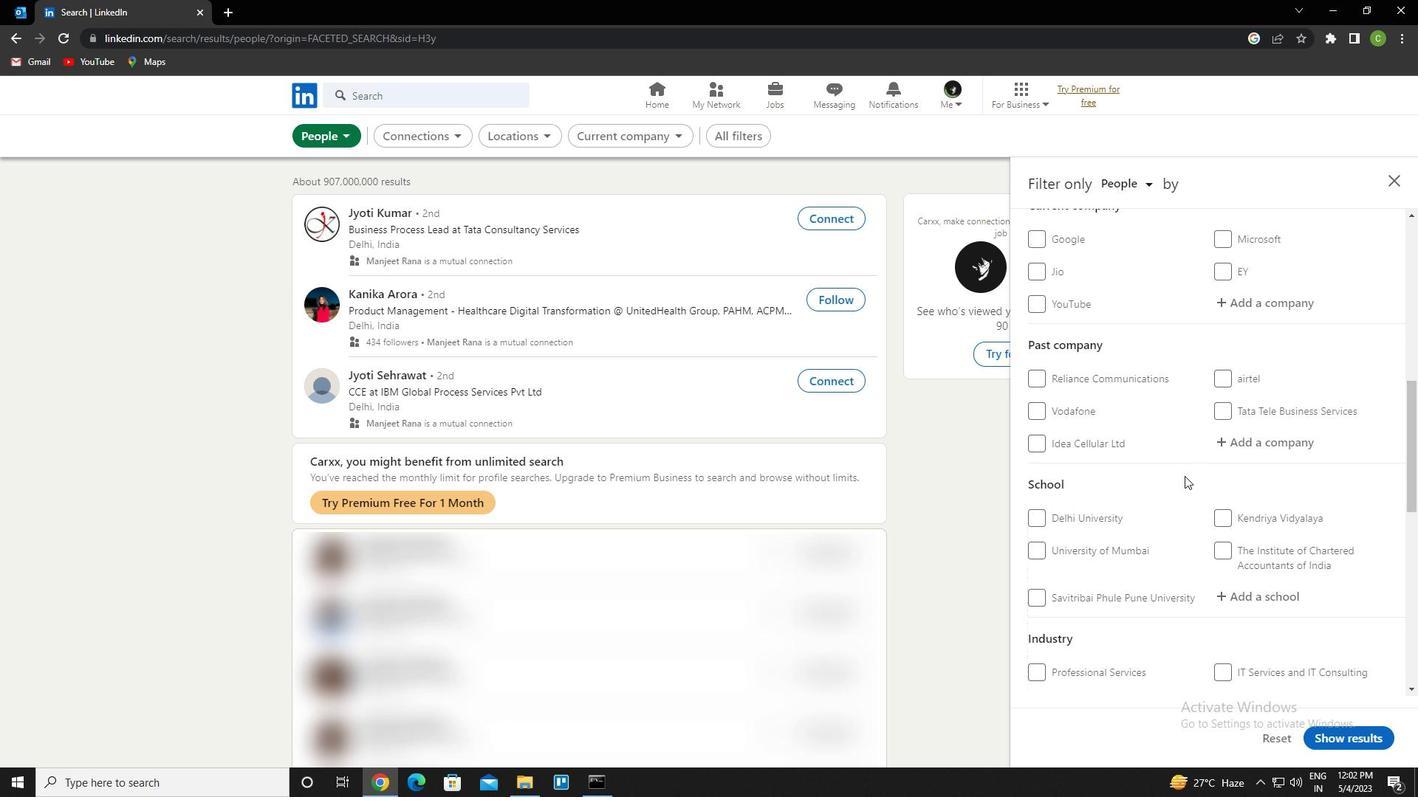 
Action: Mouse moved to (1183, 479)
Screenshot: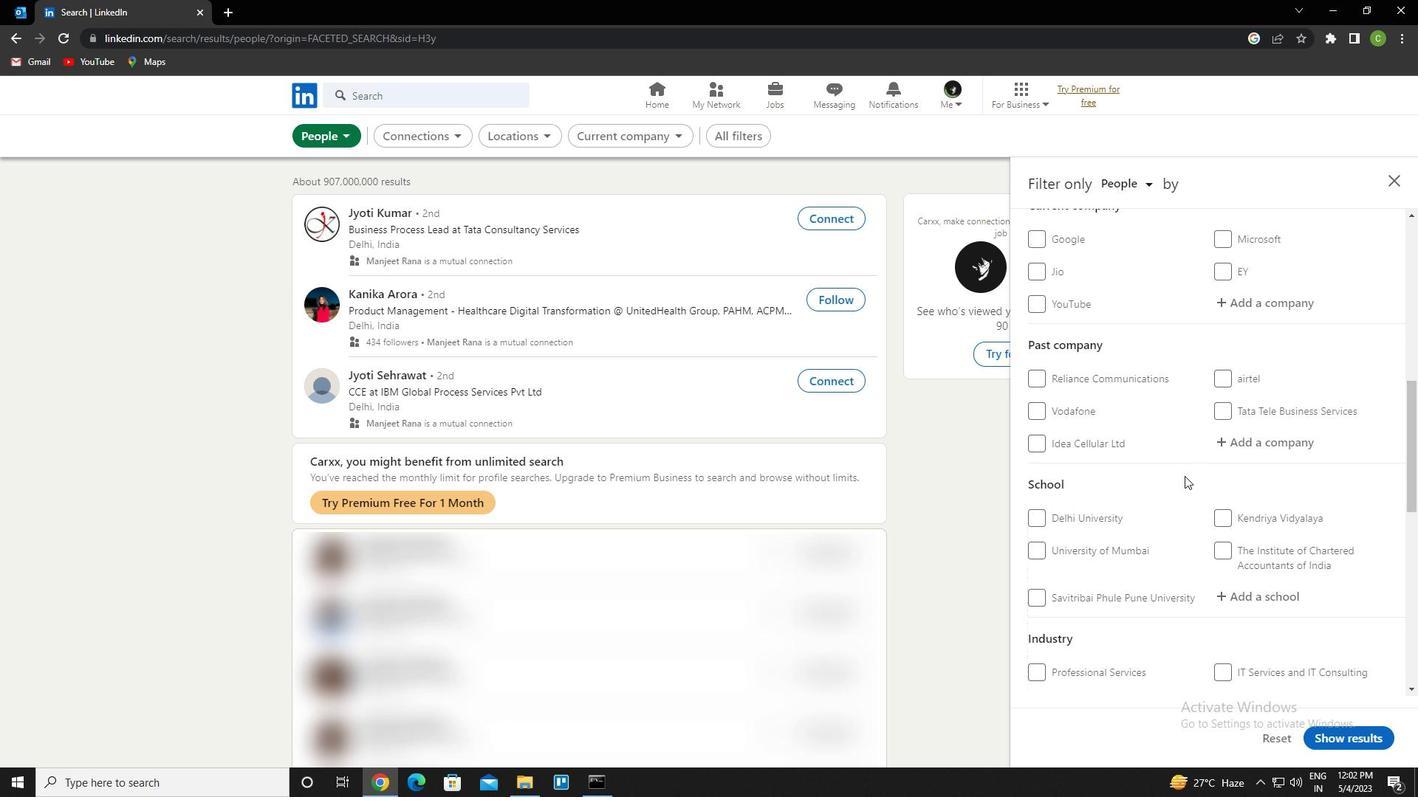 
Action: Mouse scrolled (1183, 478) with delta (0, 0)
Screenshot: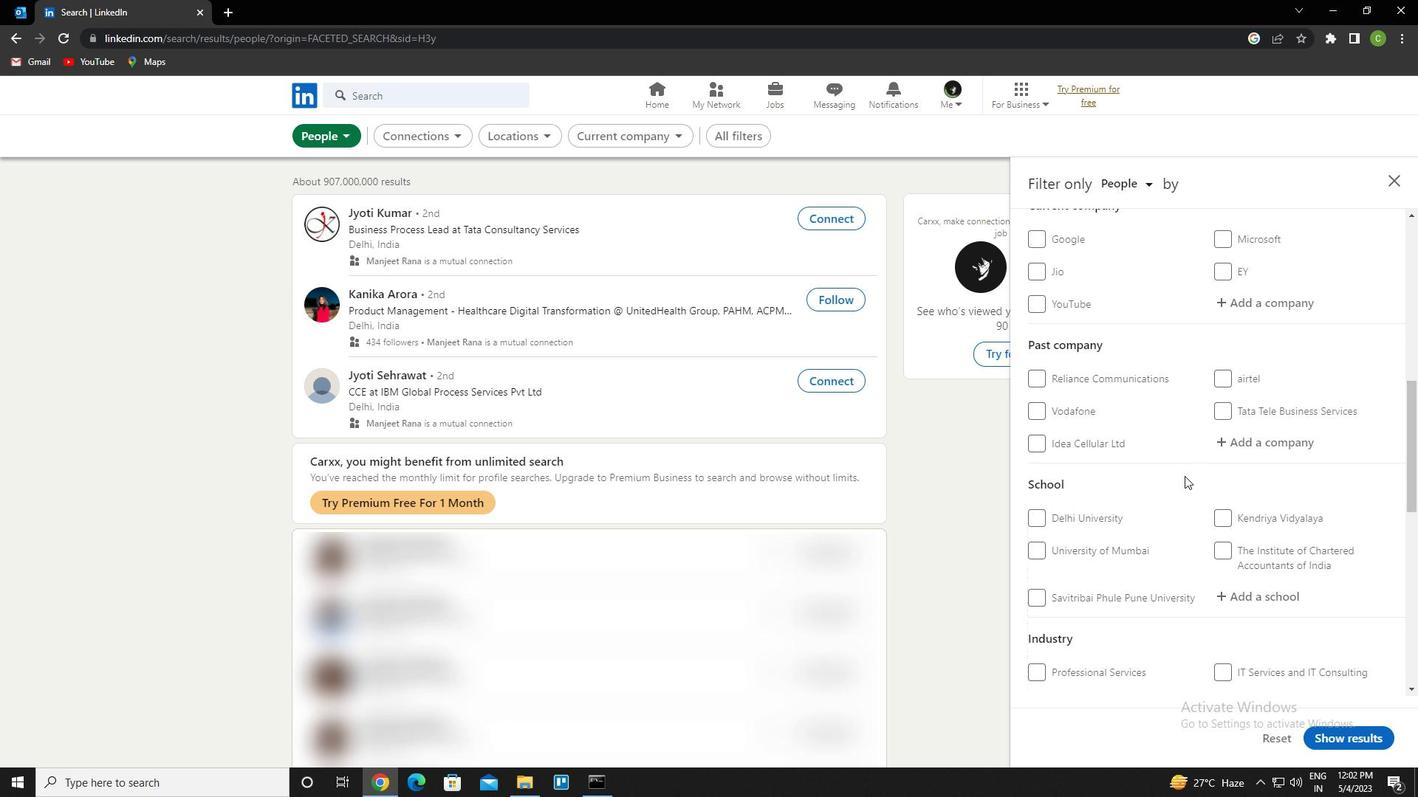 
Action: Mouse moved to (1182, 482)
Screenshot: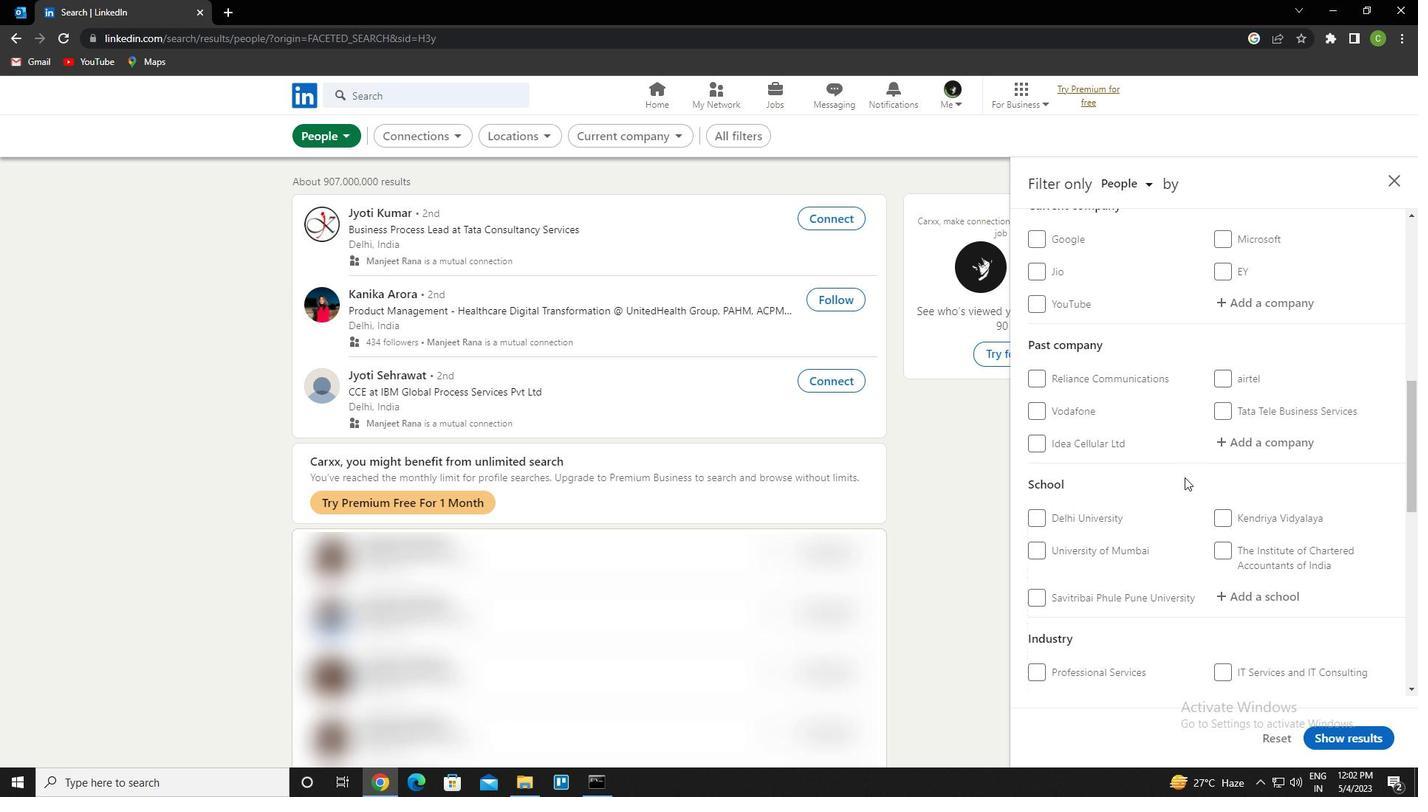 
Action: Mouse scrolled (1182, 481) with delta (0, 0)
Screenshot: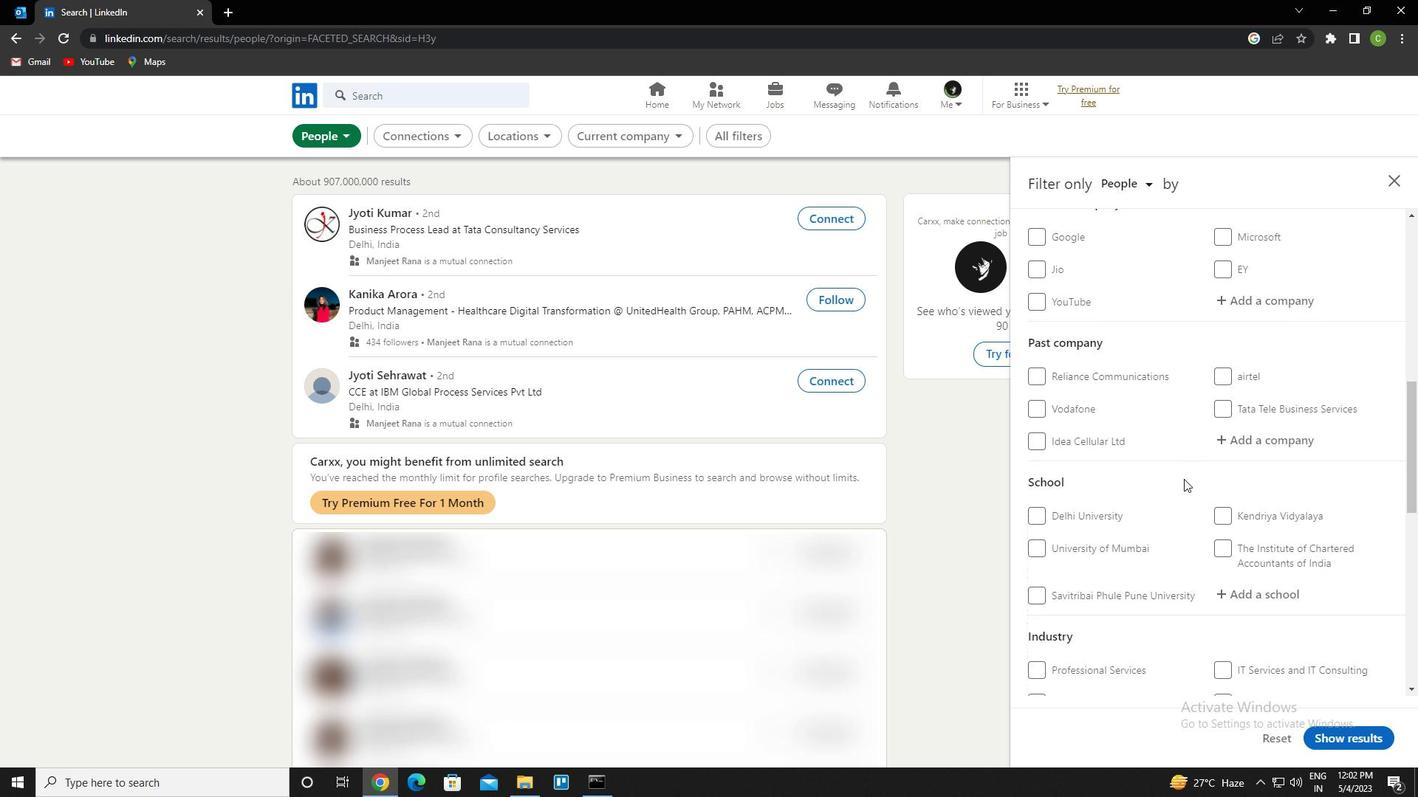 
Action: Mouse moved to (1172, 489)
Screenshot: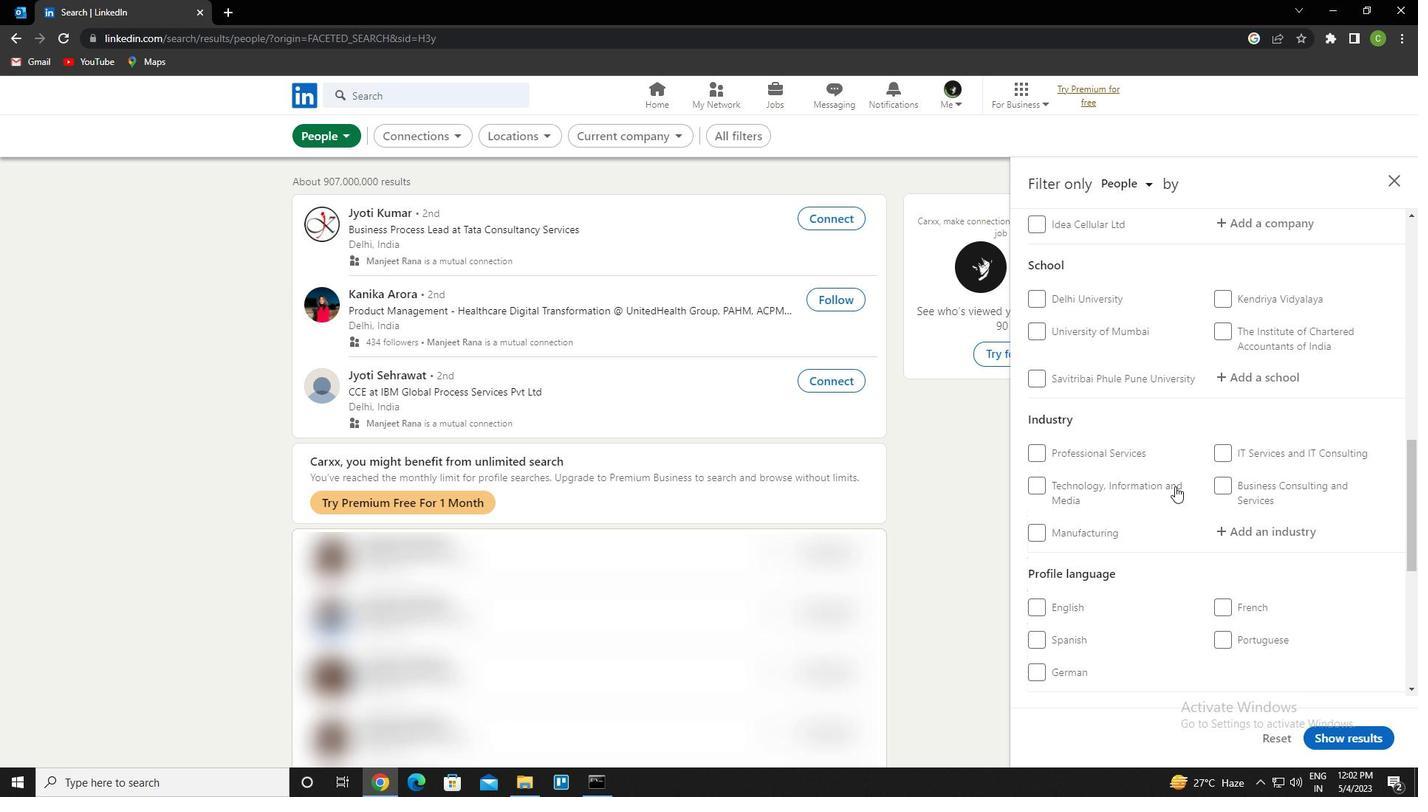 
Action: Mouse scrolled (1172, 488) with delta (0, 0)
Screenshot: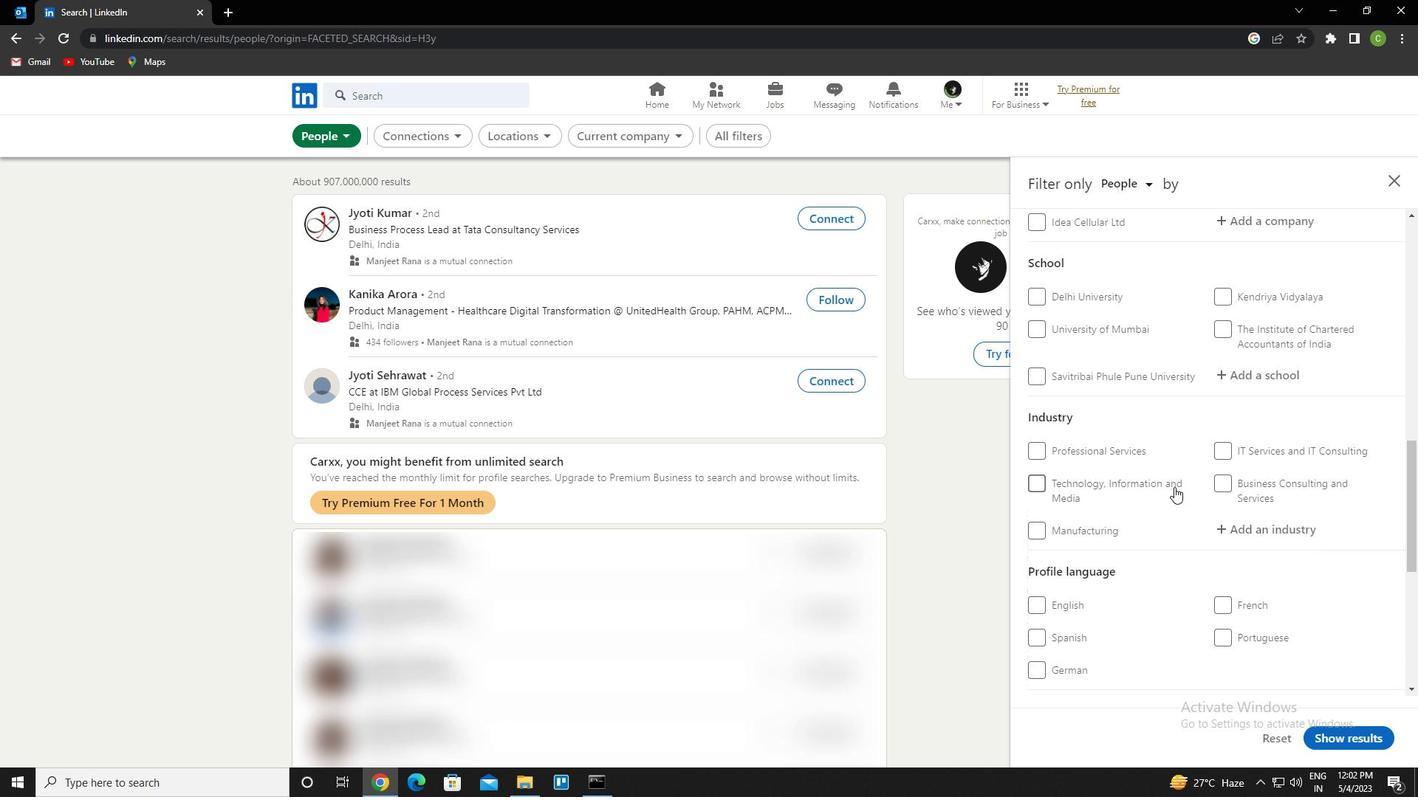 
Action: Mouse moved to (1172, 490)
Screenshot: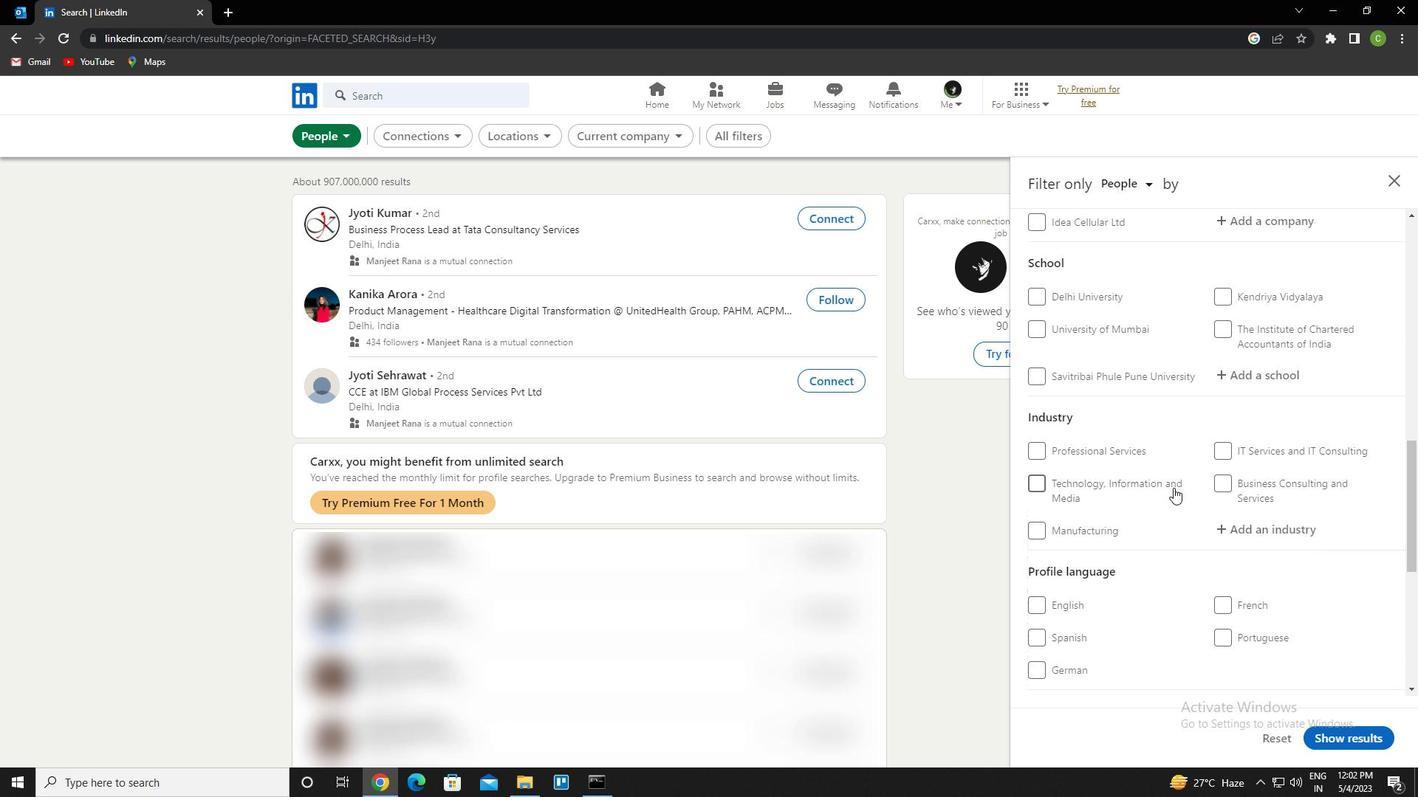
Action: Mouse scrolled (1172, 489) with delta (0, 0)
Screenshot: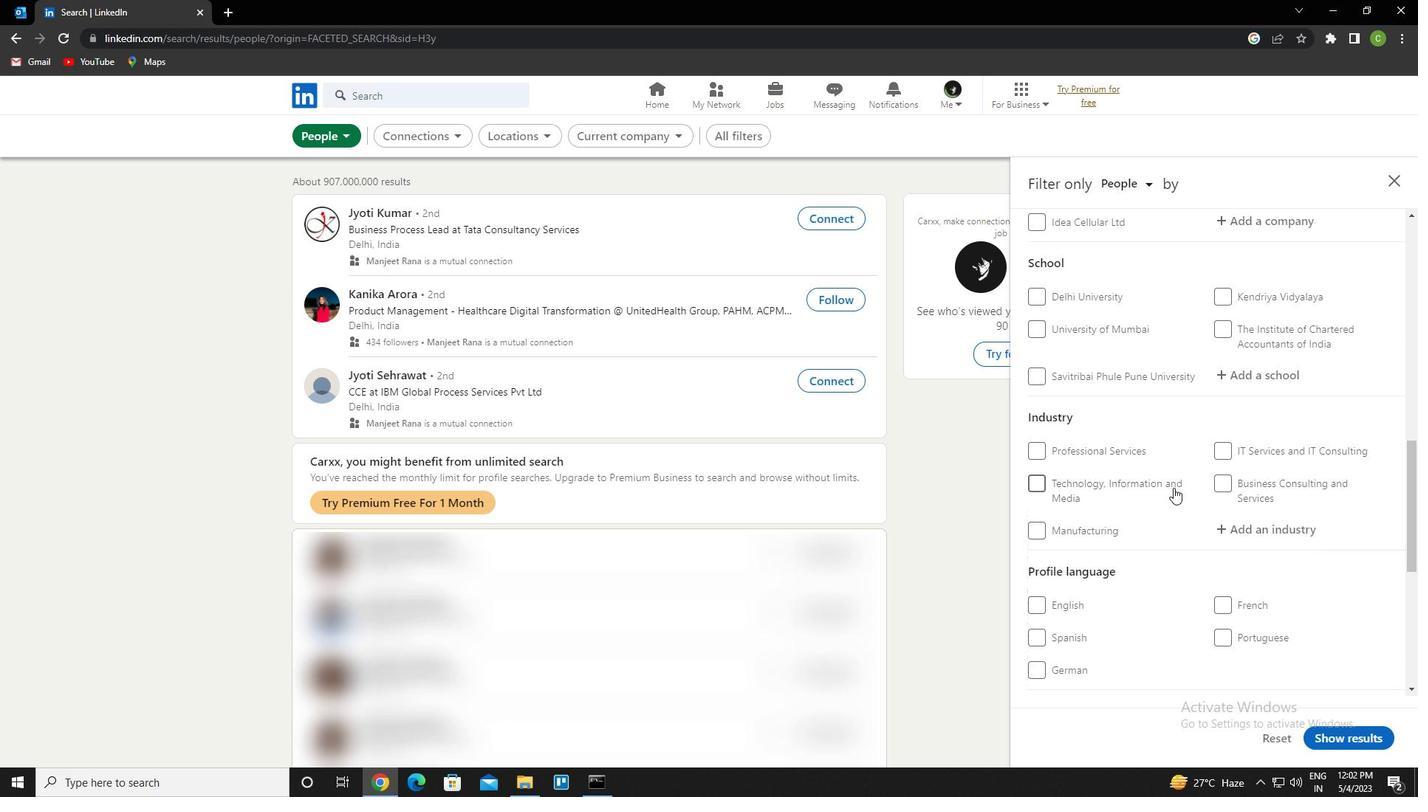 
Action: Mouse moved to (1036, 524)
Screenshot: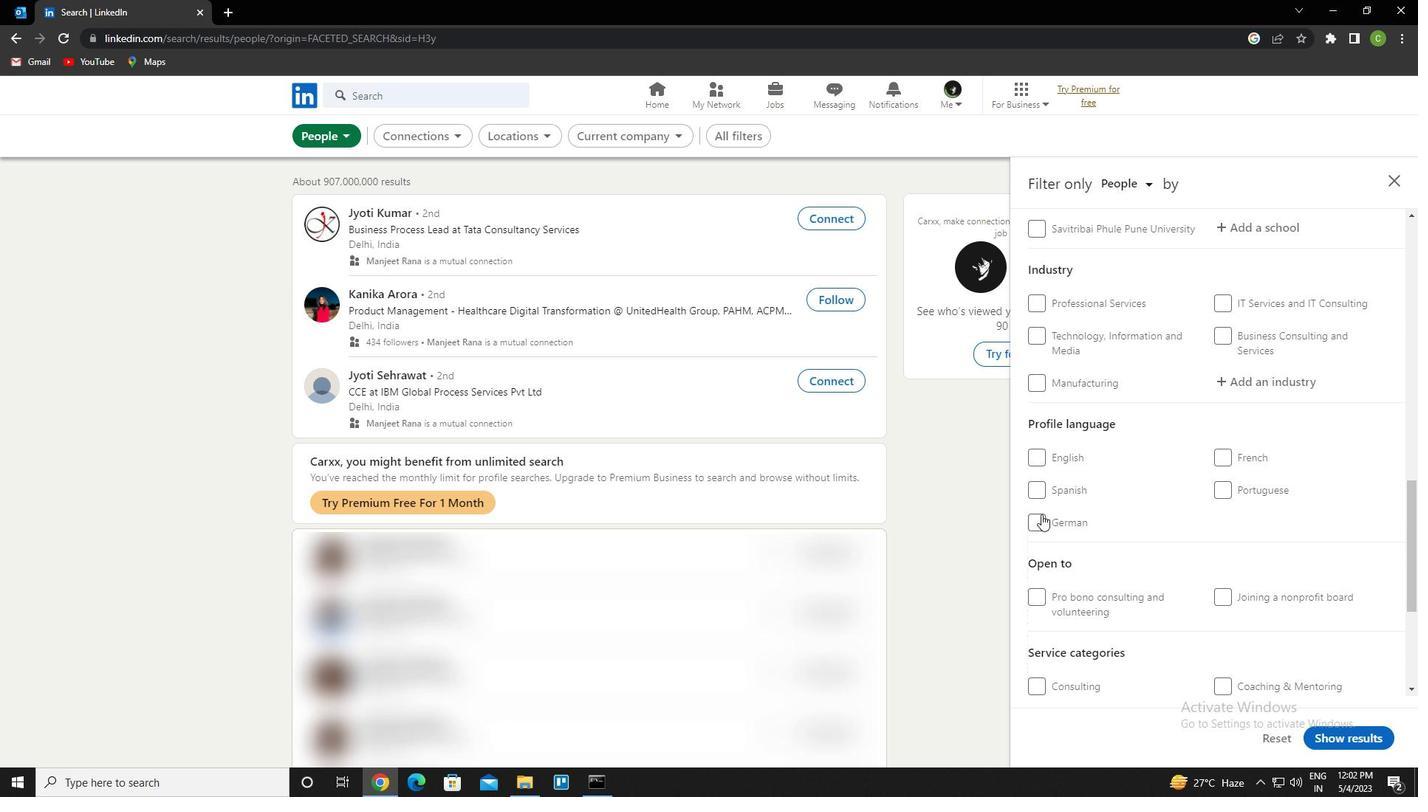 
Action: Mouse pressed left at (1036, 524)
Screenshot: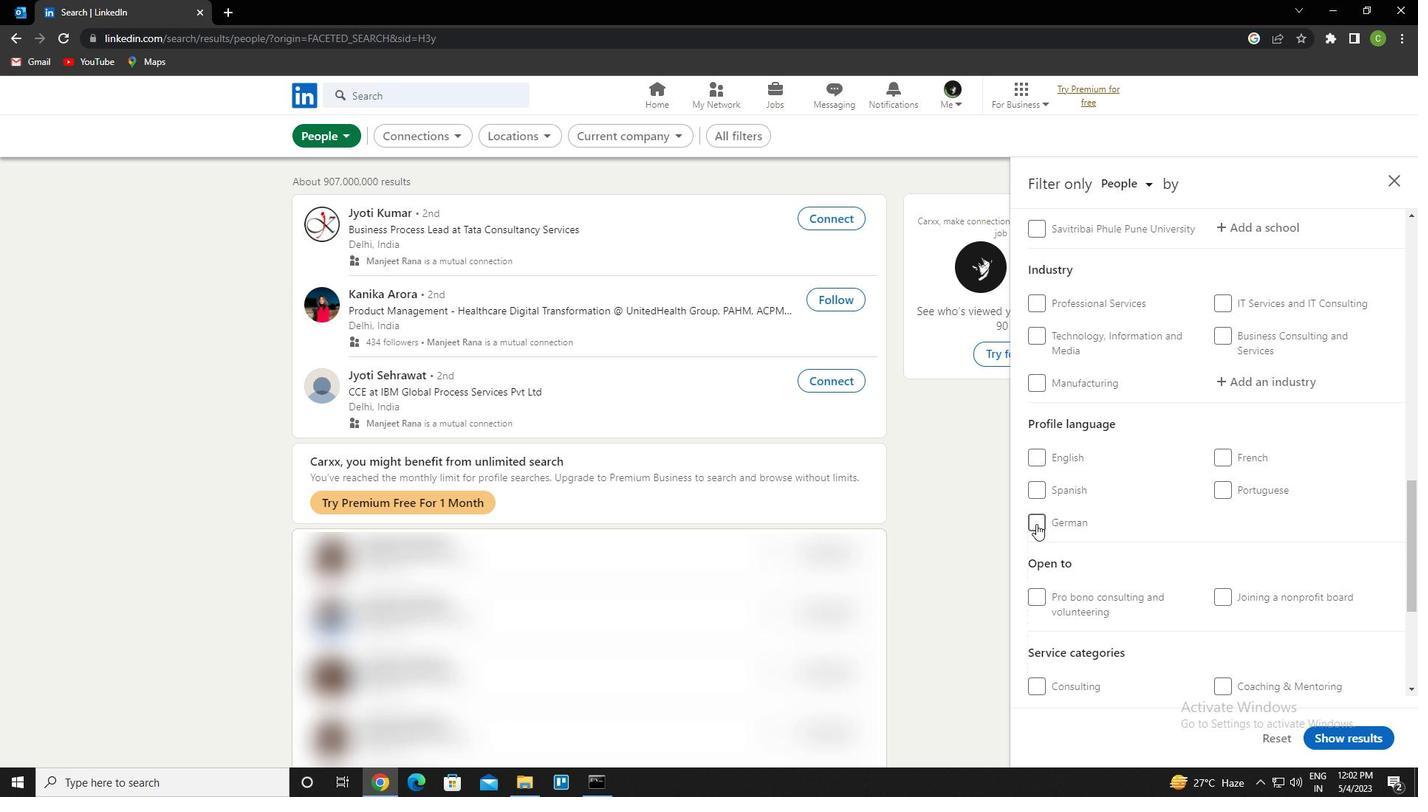 
Action: Mouse moved to (1118, 528)
Screenshot: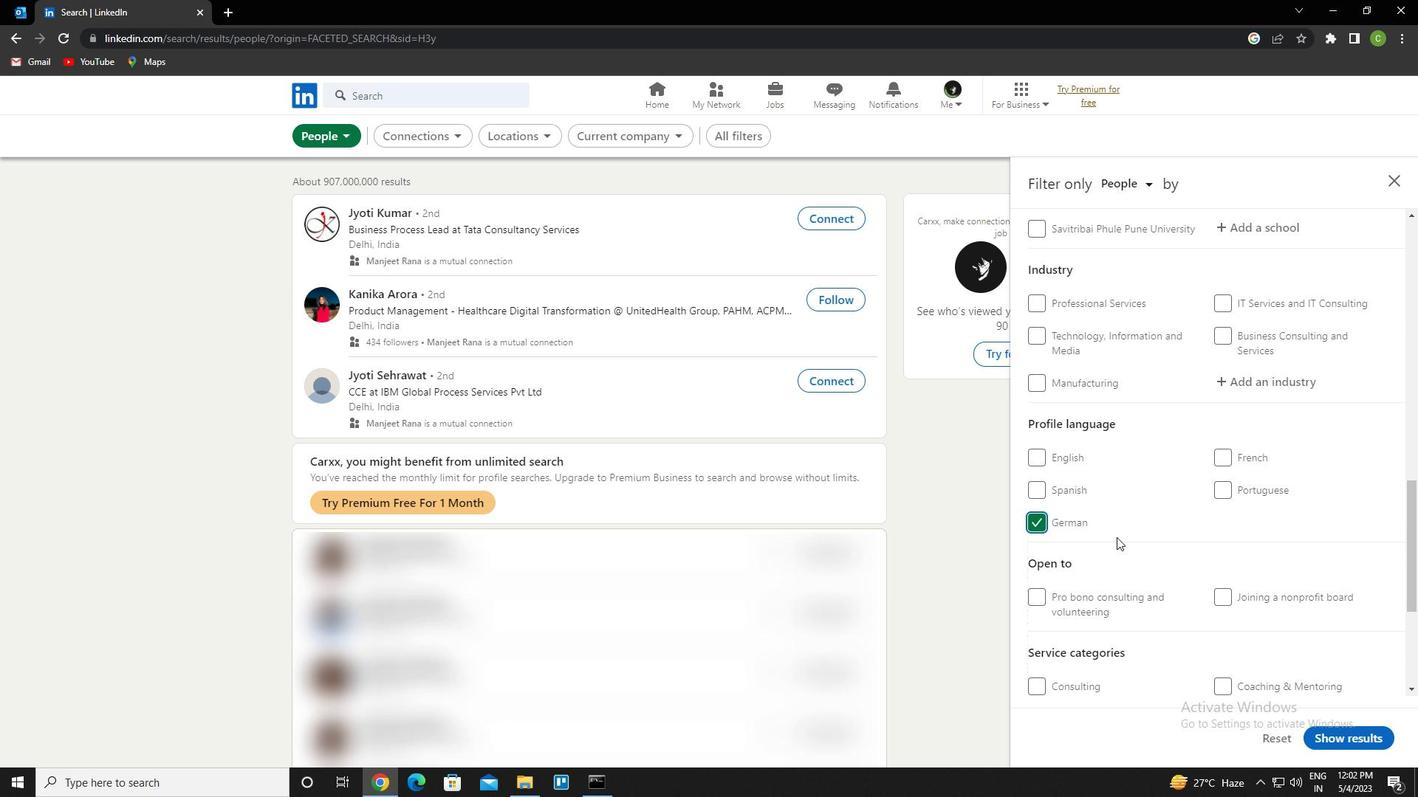 
Action: Mouse scrolled (1118, 529) with delta (0, 0)
Screenshot: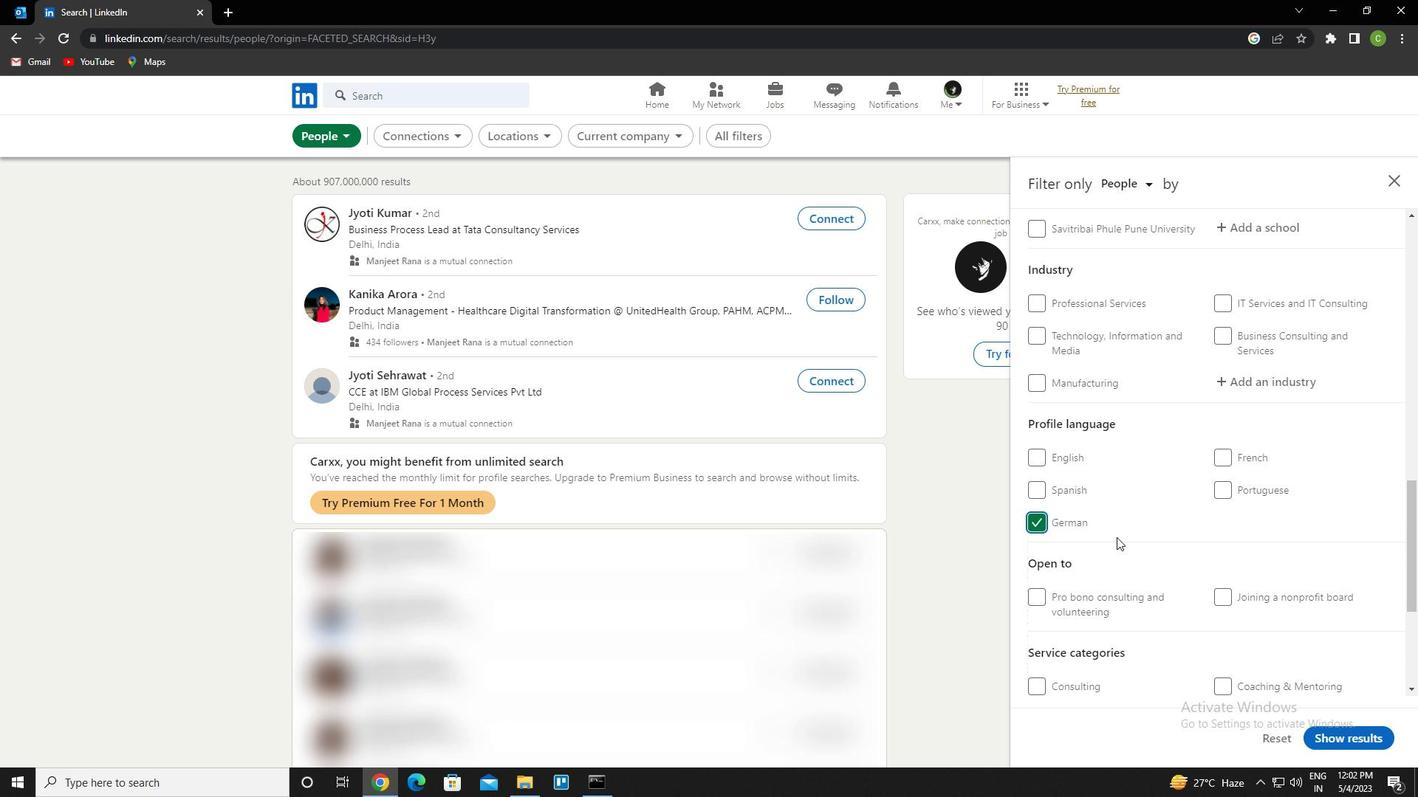 
Action: Mouse moved to (1118, 526)
Screenshot: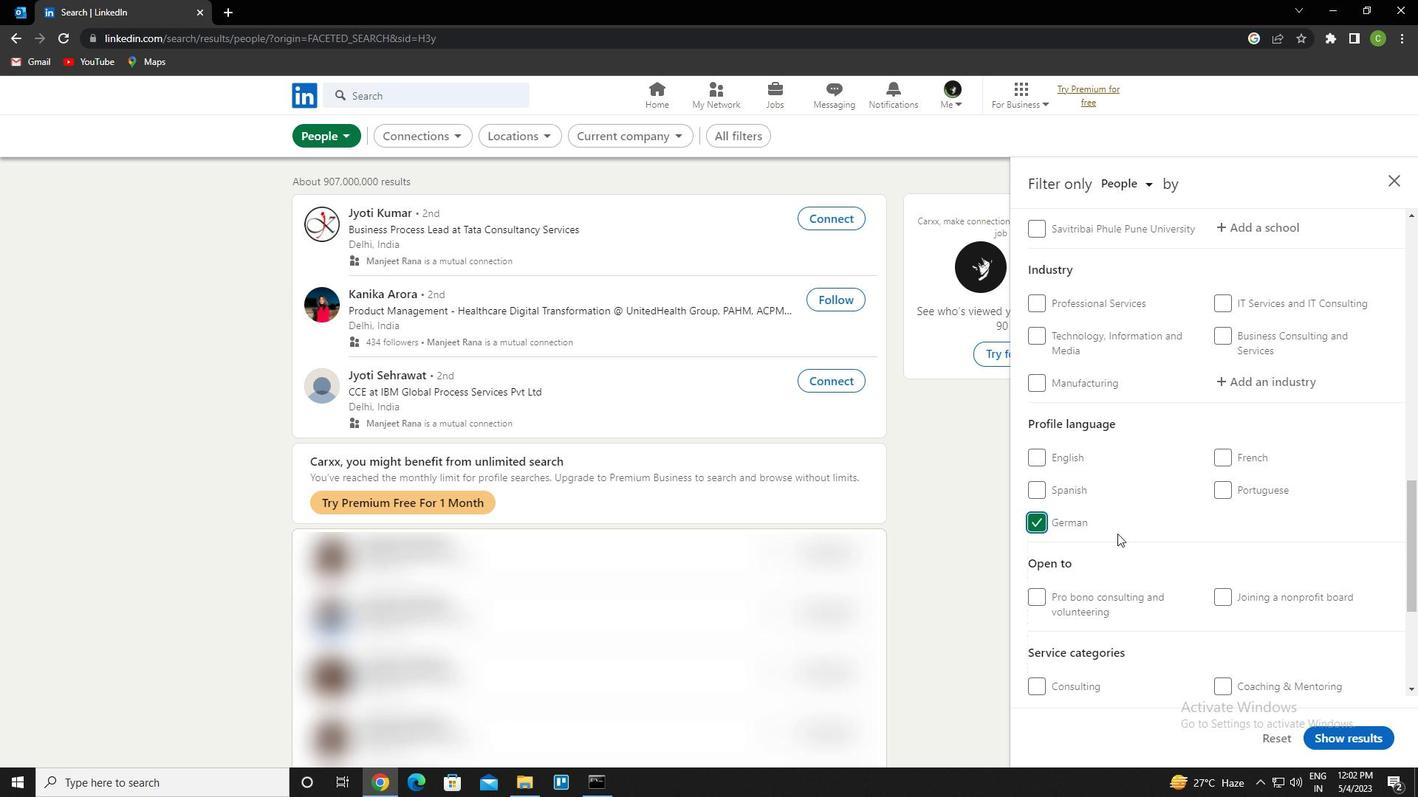 
Action: Mouse scrolled (1118, 527) with delta (0, 0)
Screenshot: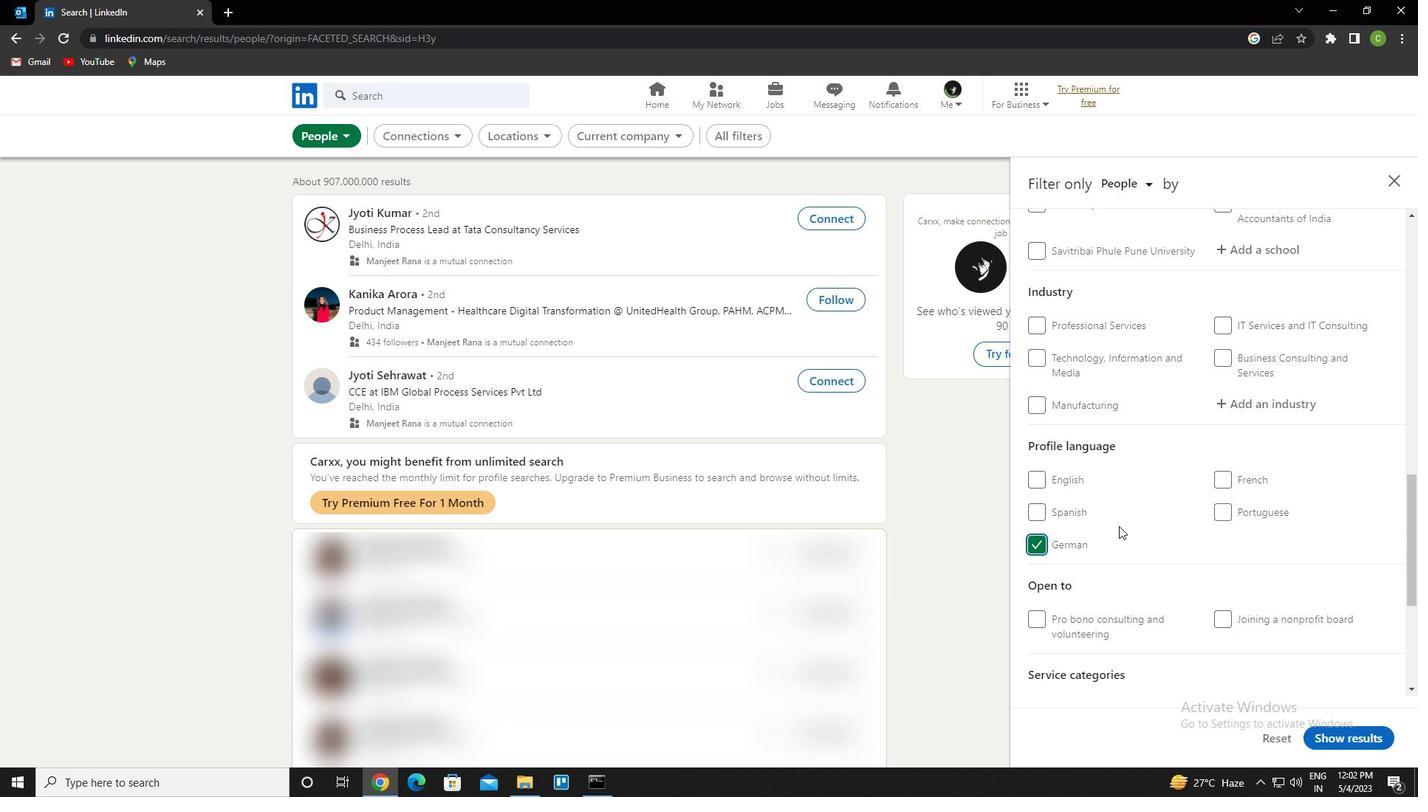 
Action: Mouse scrolled (1118, 527) with delta (0, 0)
Screenshot: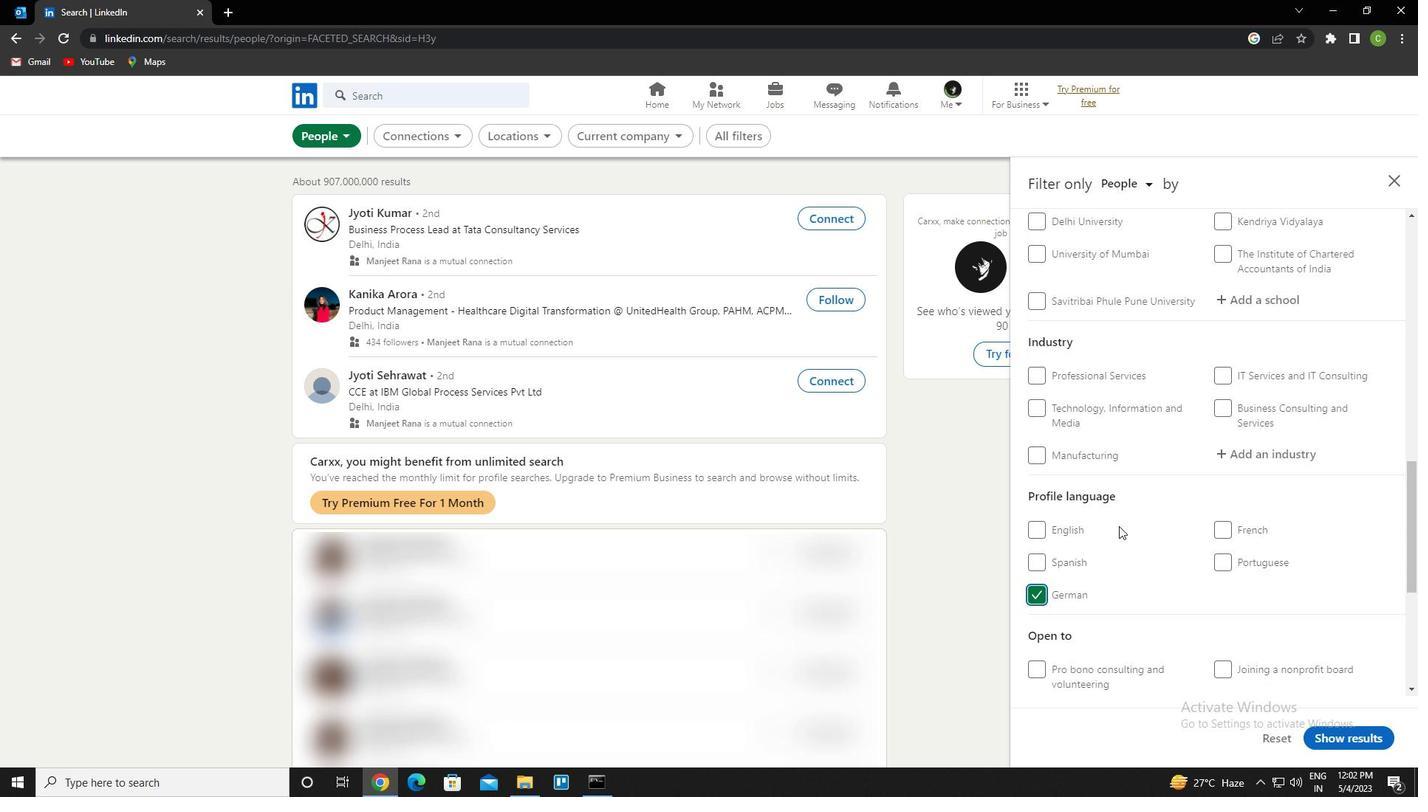
Action: Mouse scrolled (1118, 527) with delta (0, 0)
Screenshot: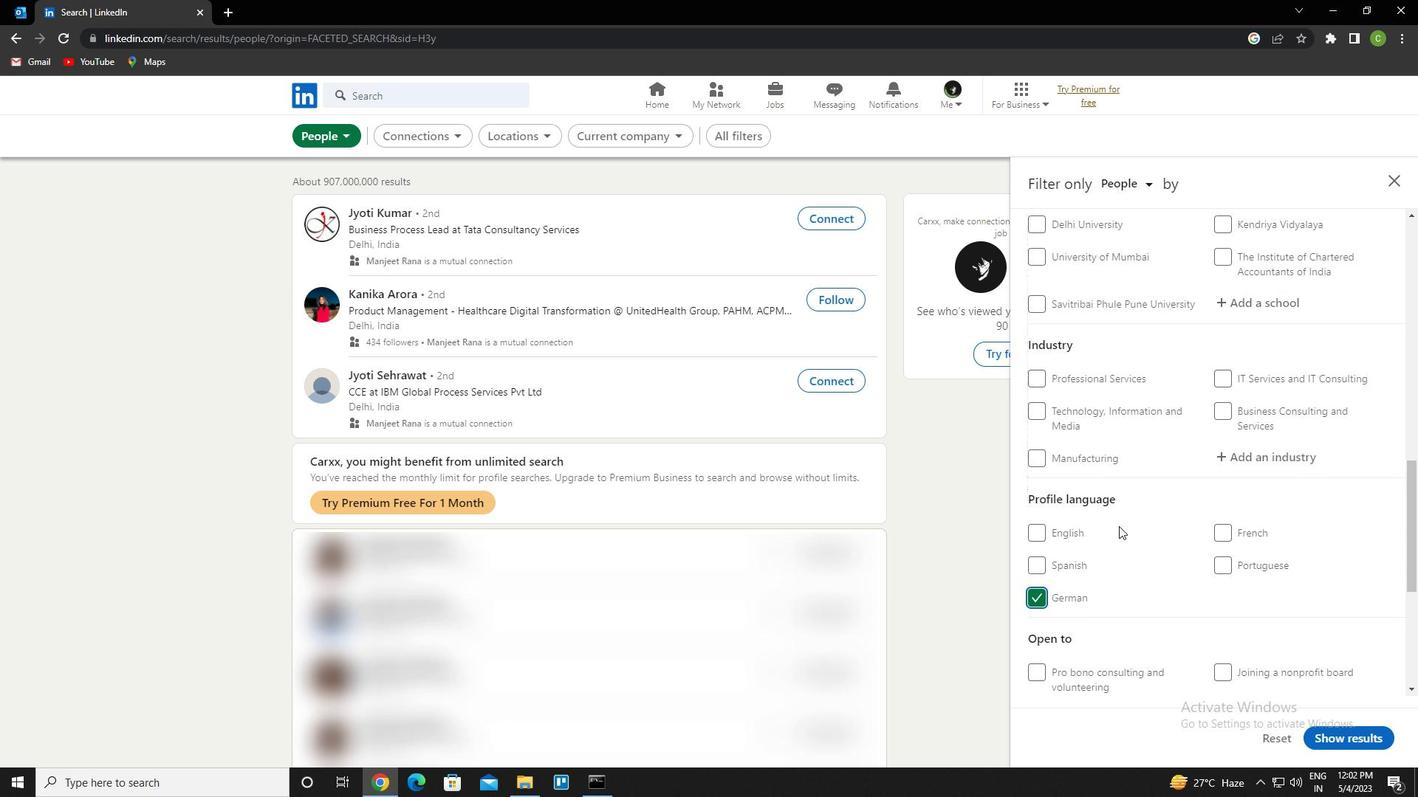 
Action: Mouse scrolled (1118, 527) with delta (0, 0)
Screenshot: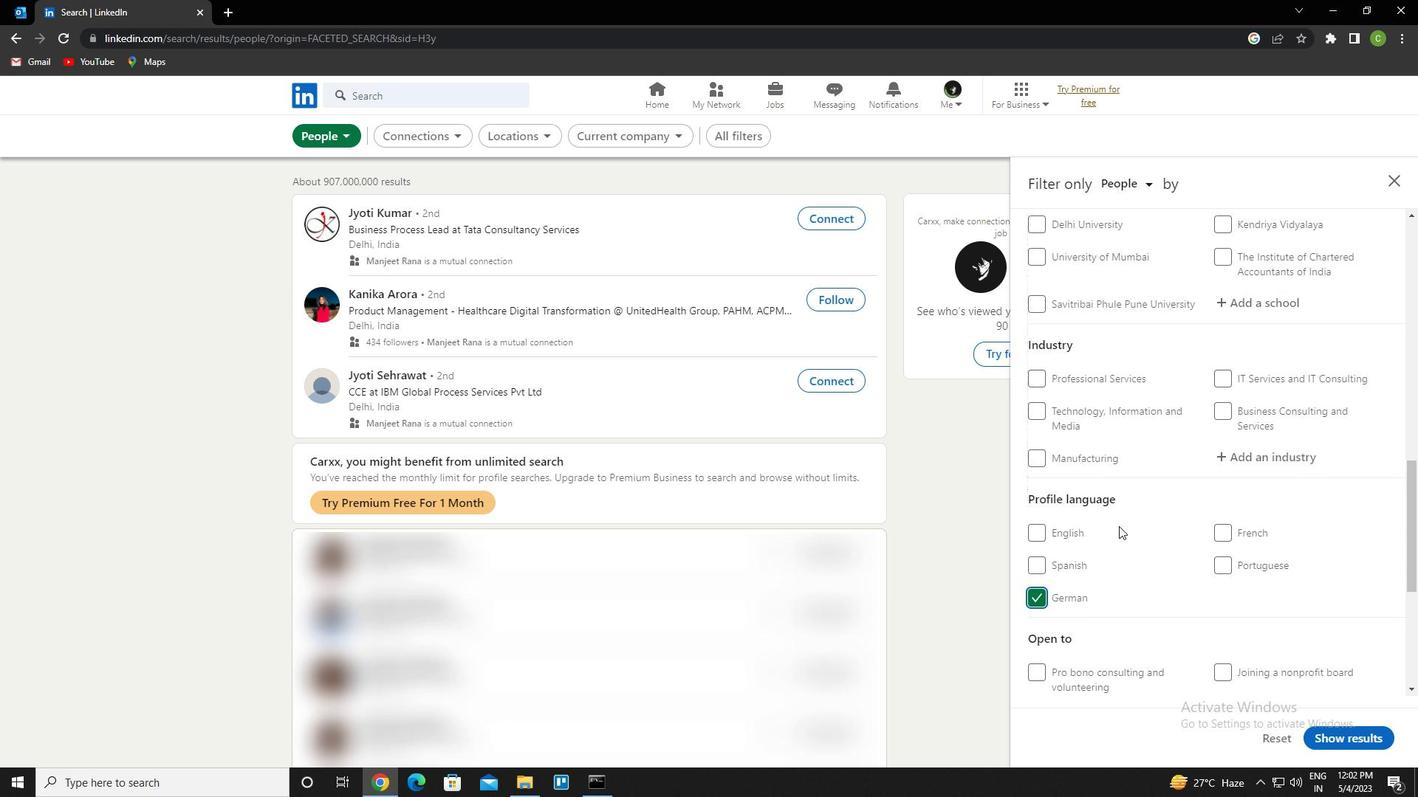 
Action: Mouse scrolled (1118, 527) with delta (0, 0)
Screenshot: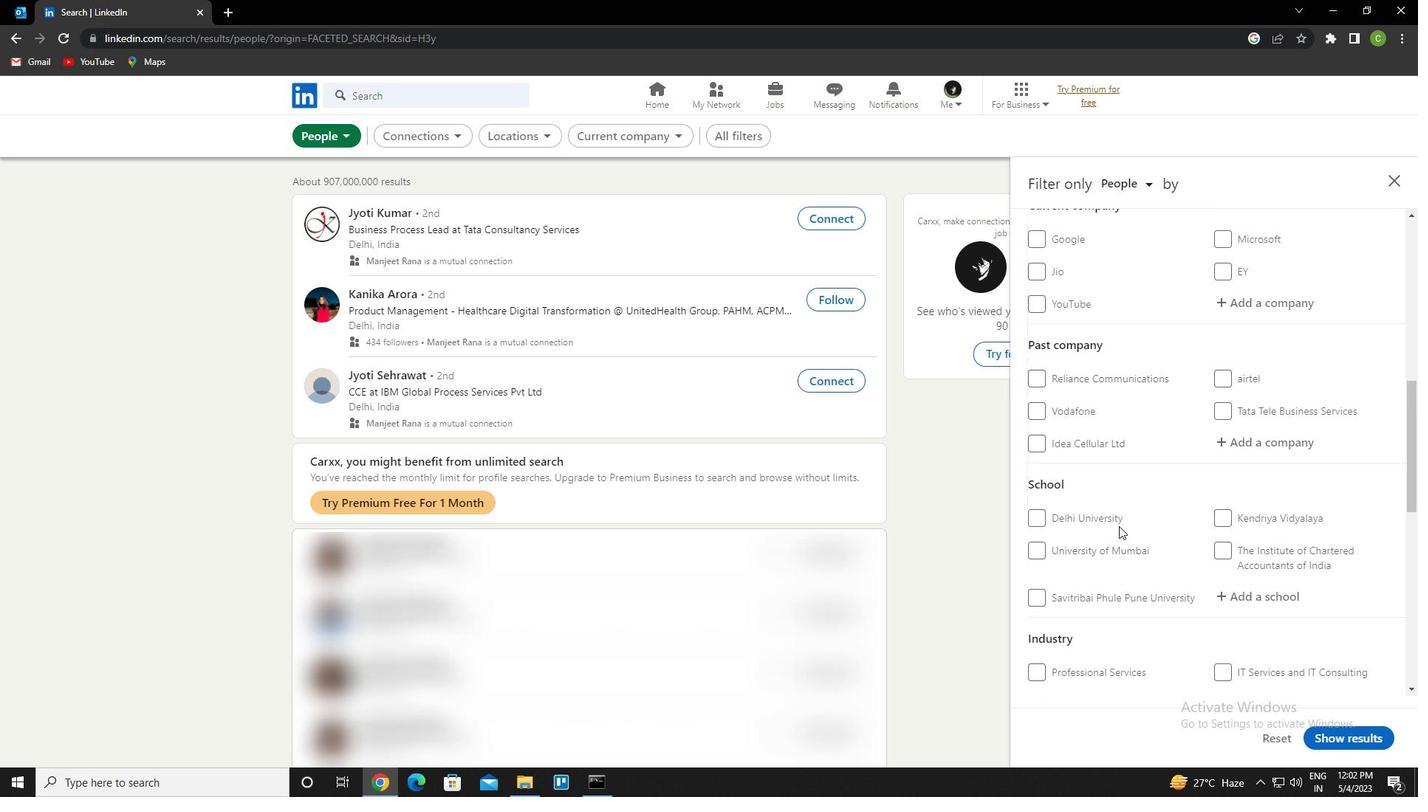
Action: Mouse scrolled (1118, 527) with delta (0, 0)
Screenshot: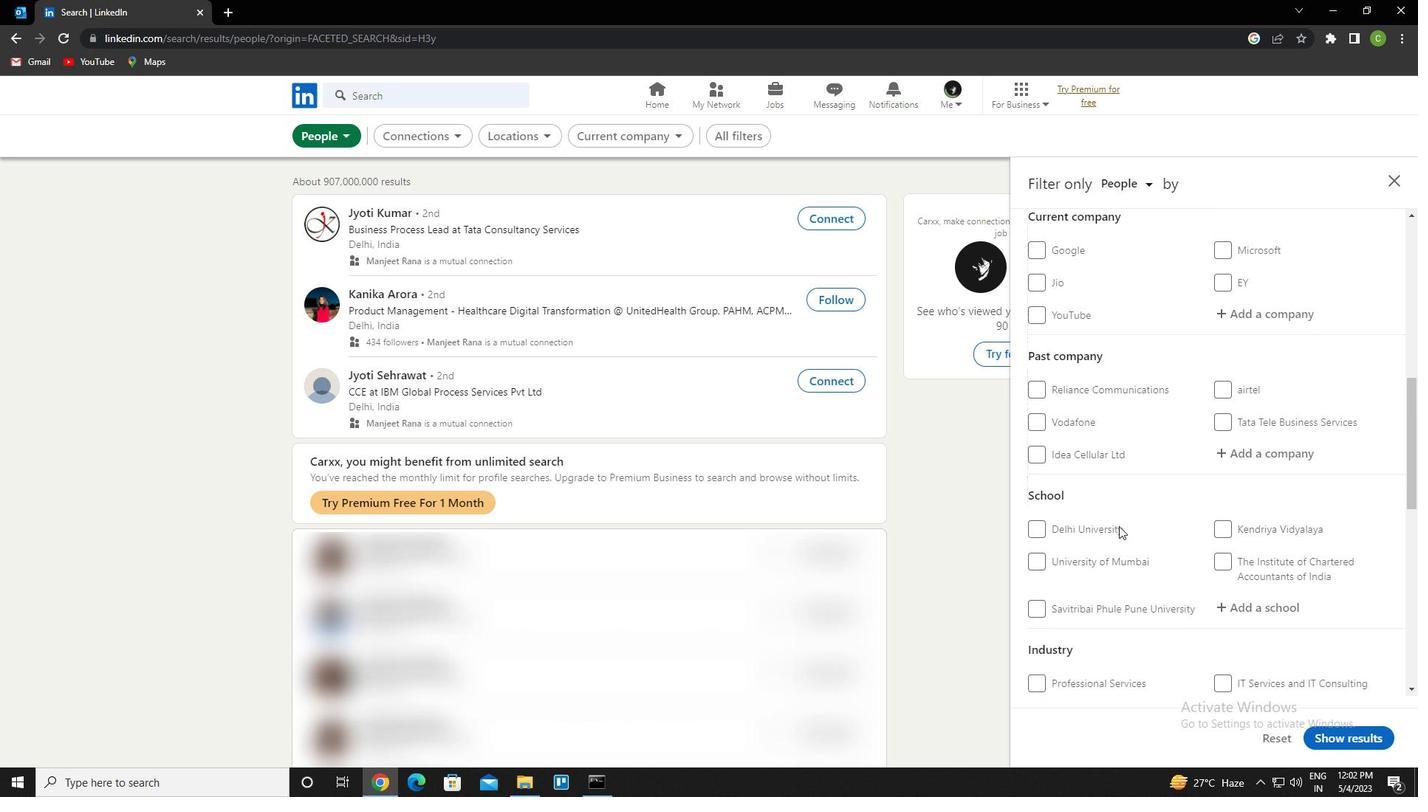 
Action: Mouse moved to (1257, 452)
Screenshot: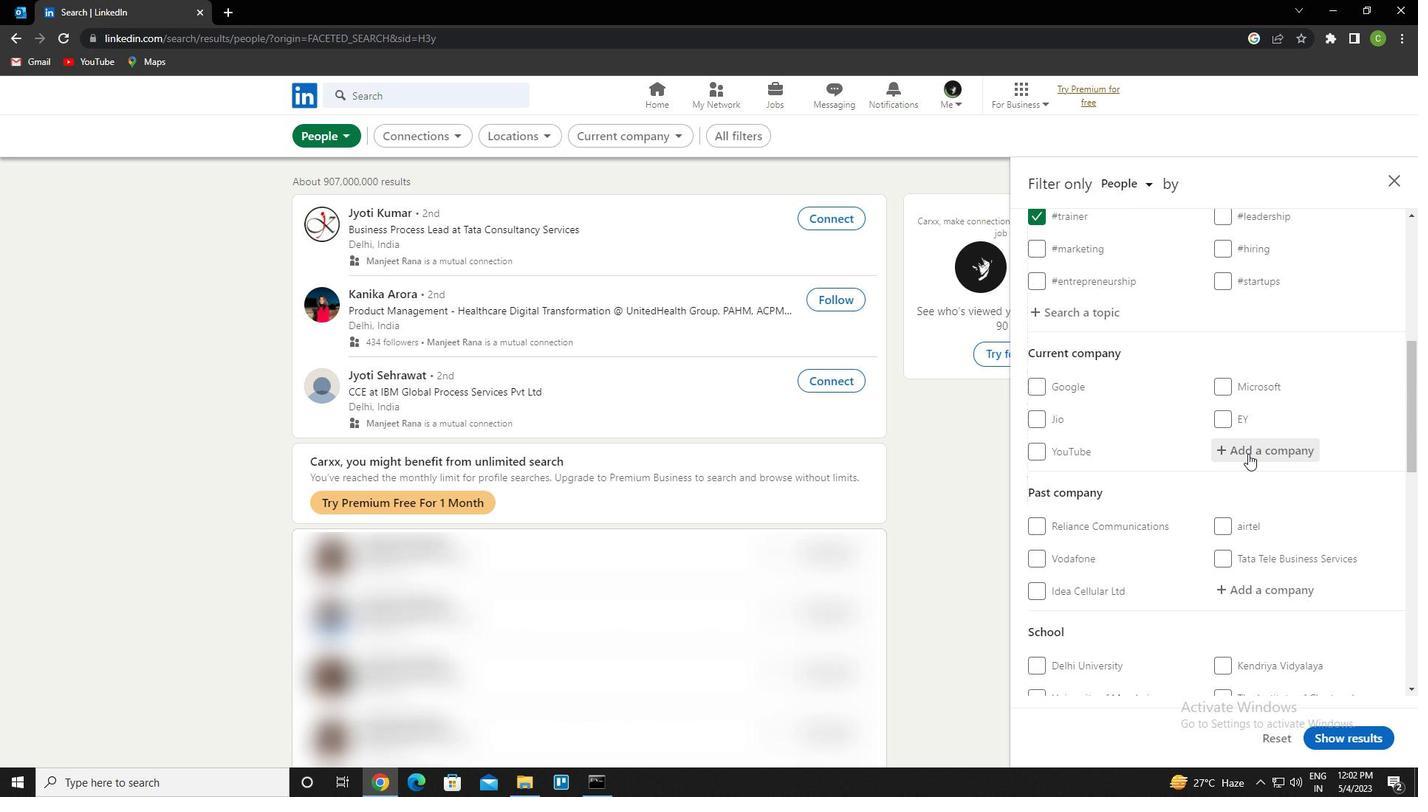 
Action: Mouse pressed left at (1257, 452)
Screenshot: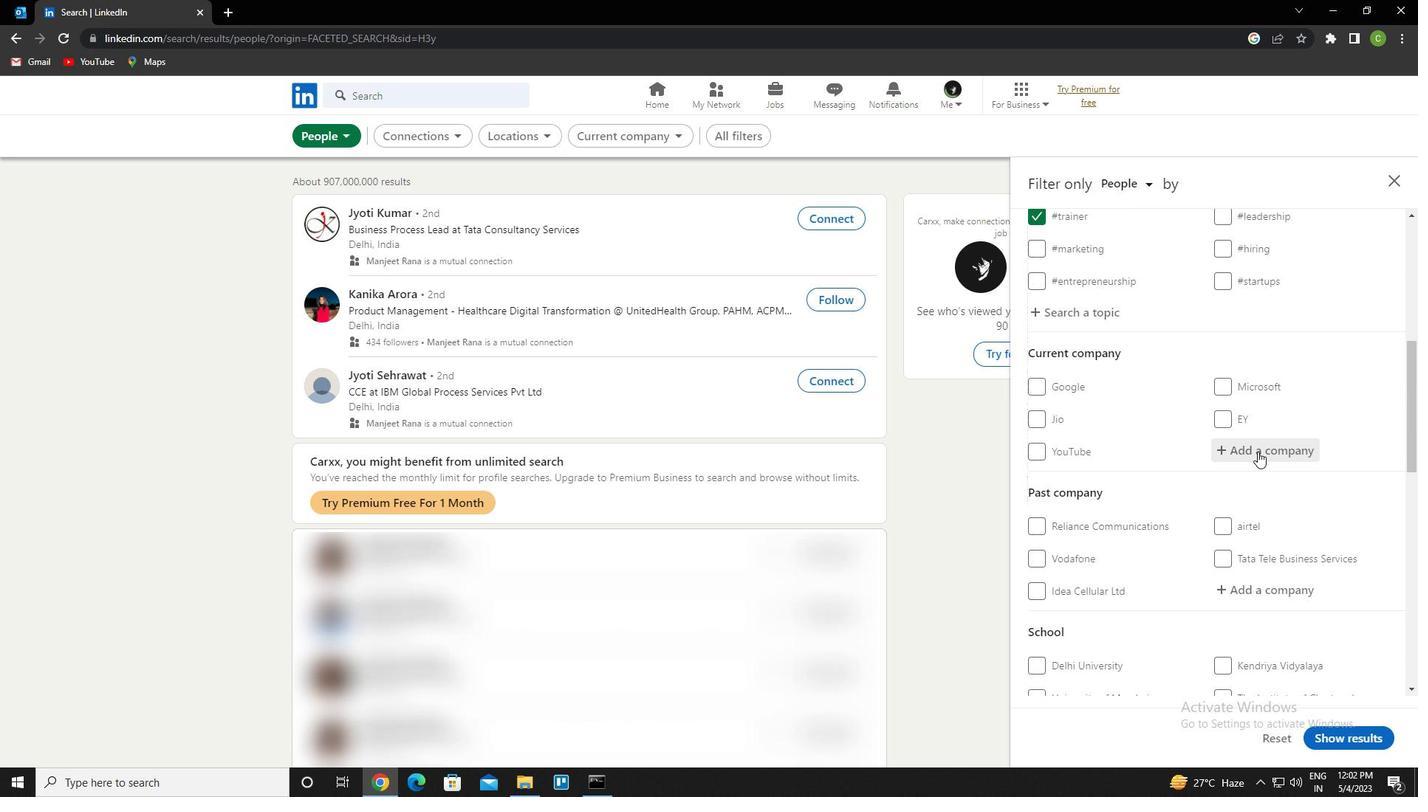 
Action: Key pressed <Key.caps_lock>f<Key.caps_lock>asal<Key.down><Key.enter>
Screenshot: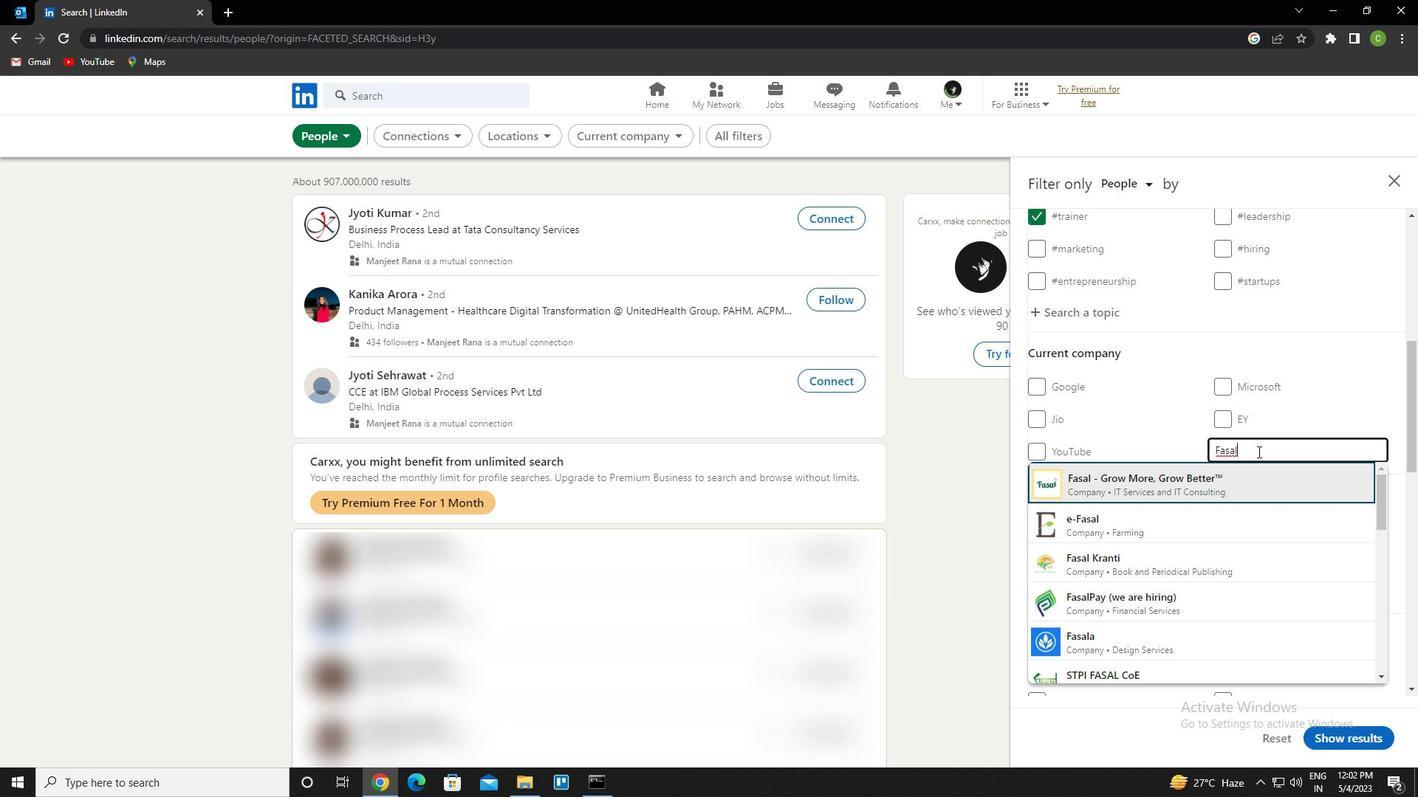 
Action: Mouse moved to (1257, 452)
Screenshot: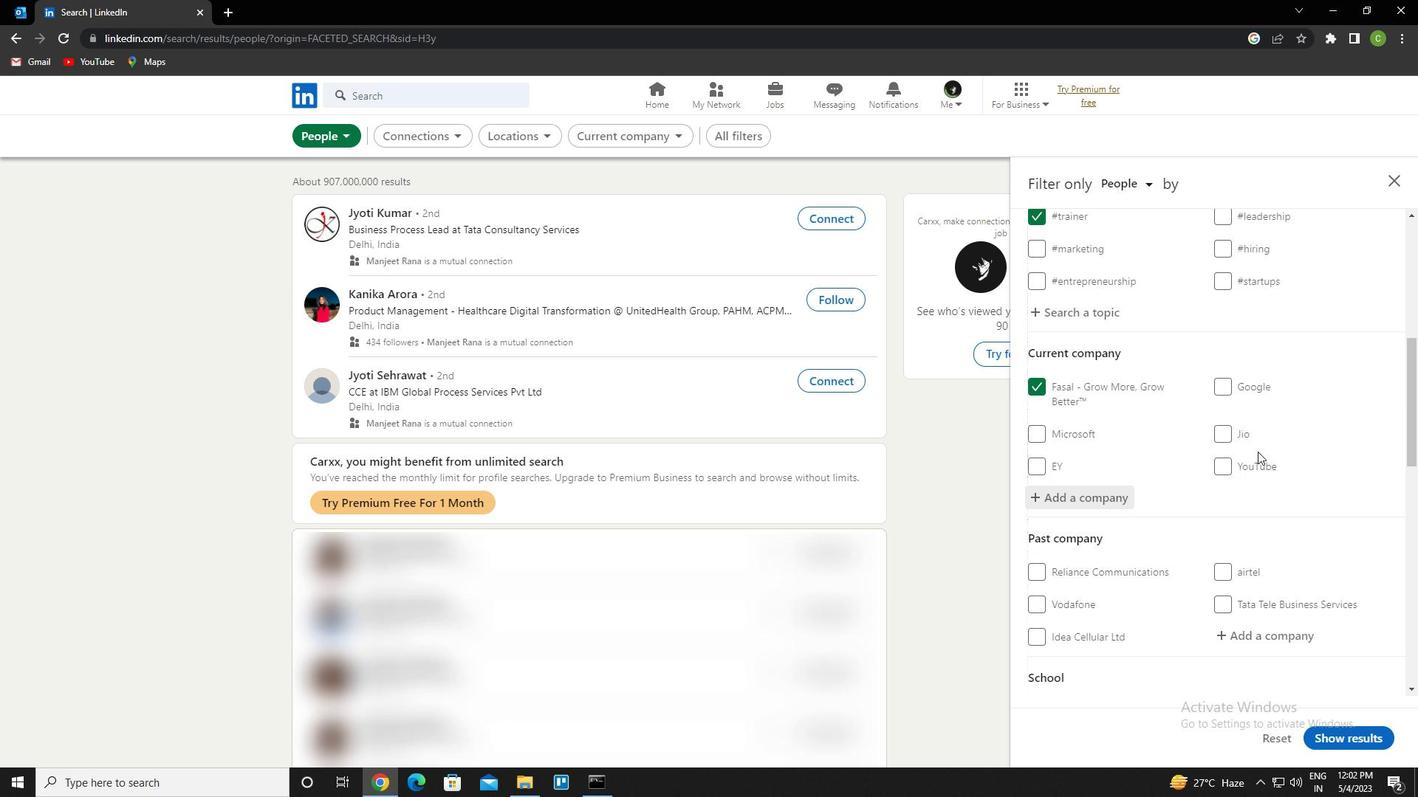 
Action: Mouse scrolled (1257, 451) with delta (0, 0)
Screenshot: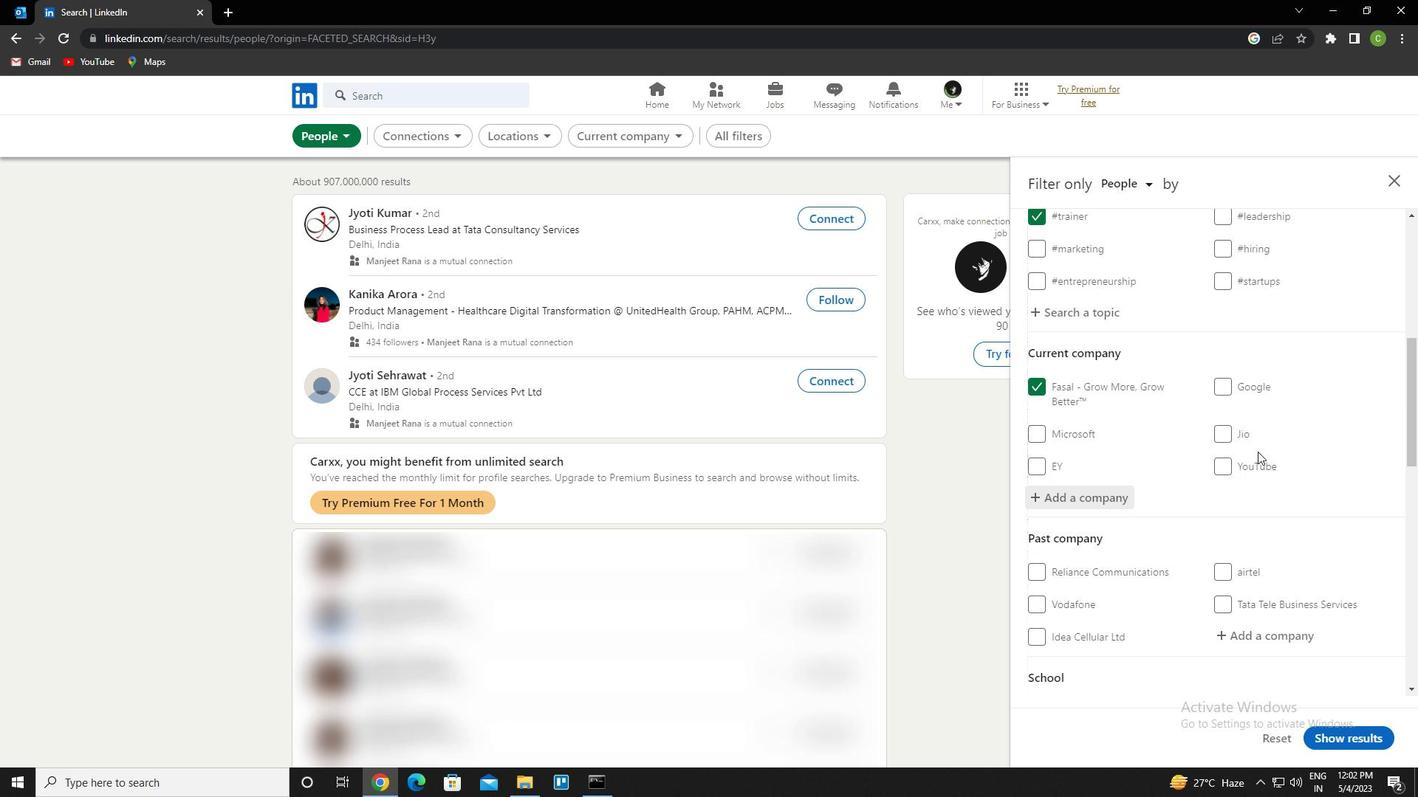 
Action: Mouse moved to (1235, 442)
Screenshot: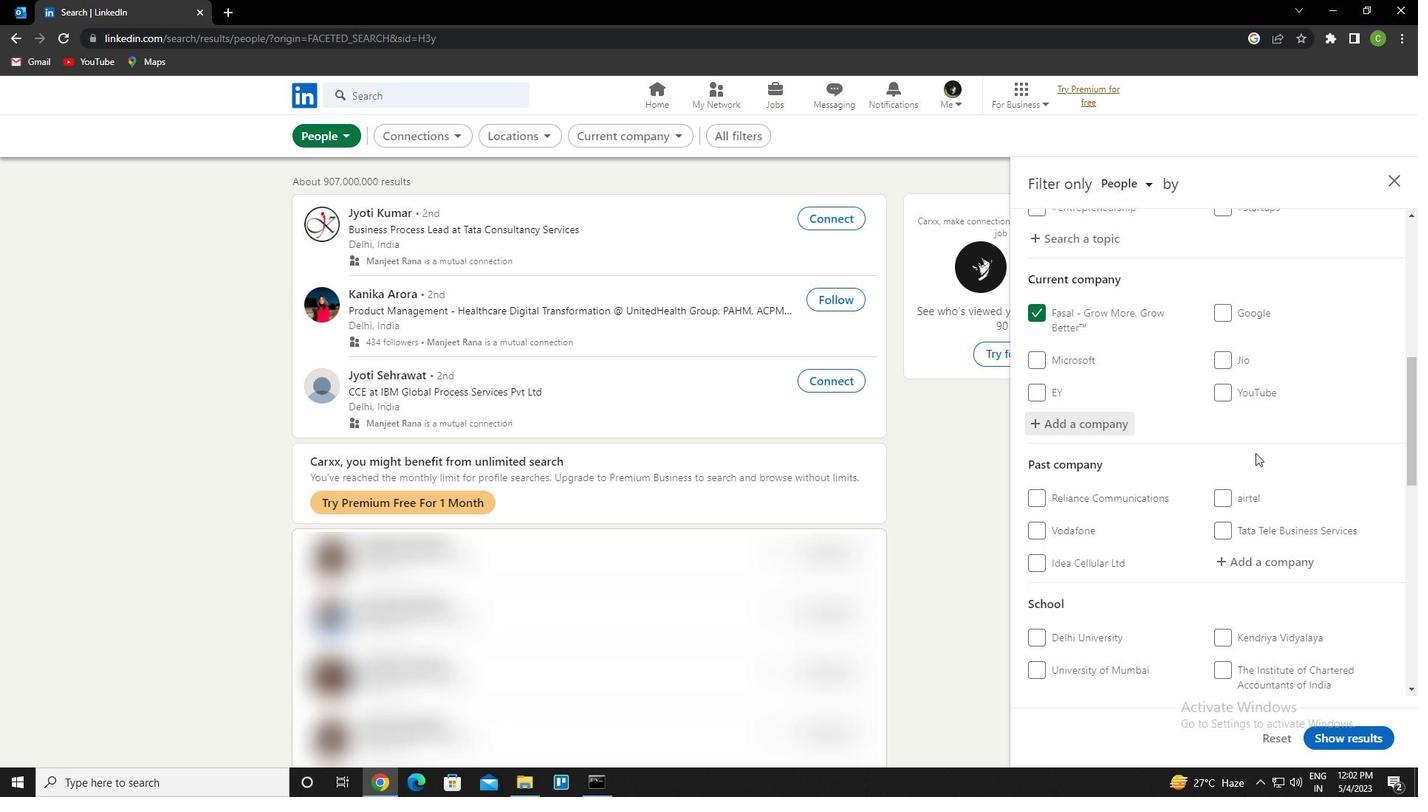 
Action: Mouse scrolled (1235, 441) with delta (0, 0)
Screenshot: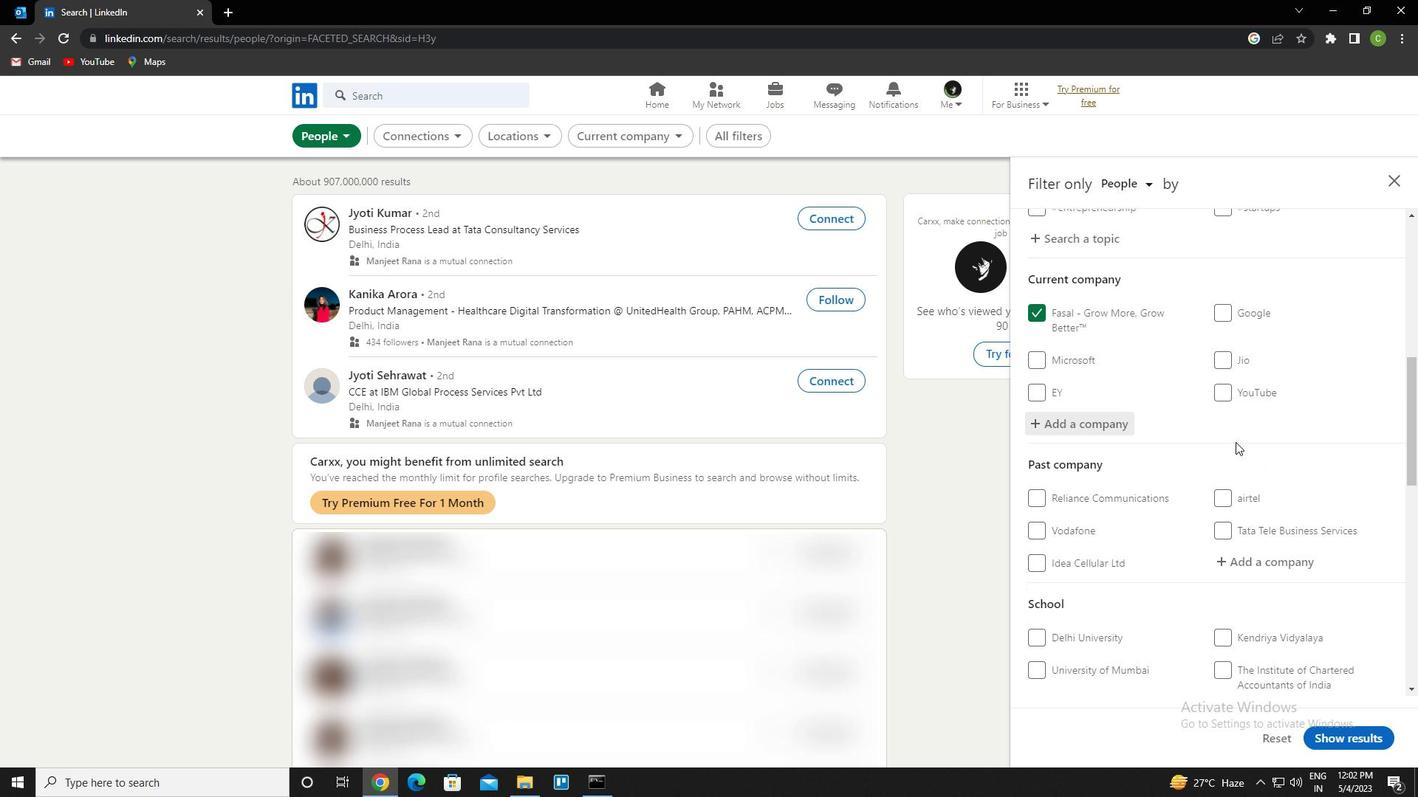 
Action: Mouse moved to (1234, 444)
Screenshot: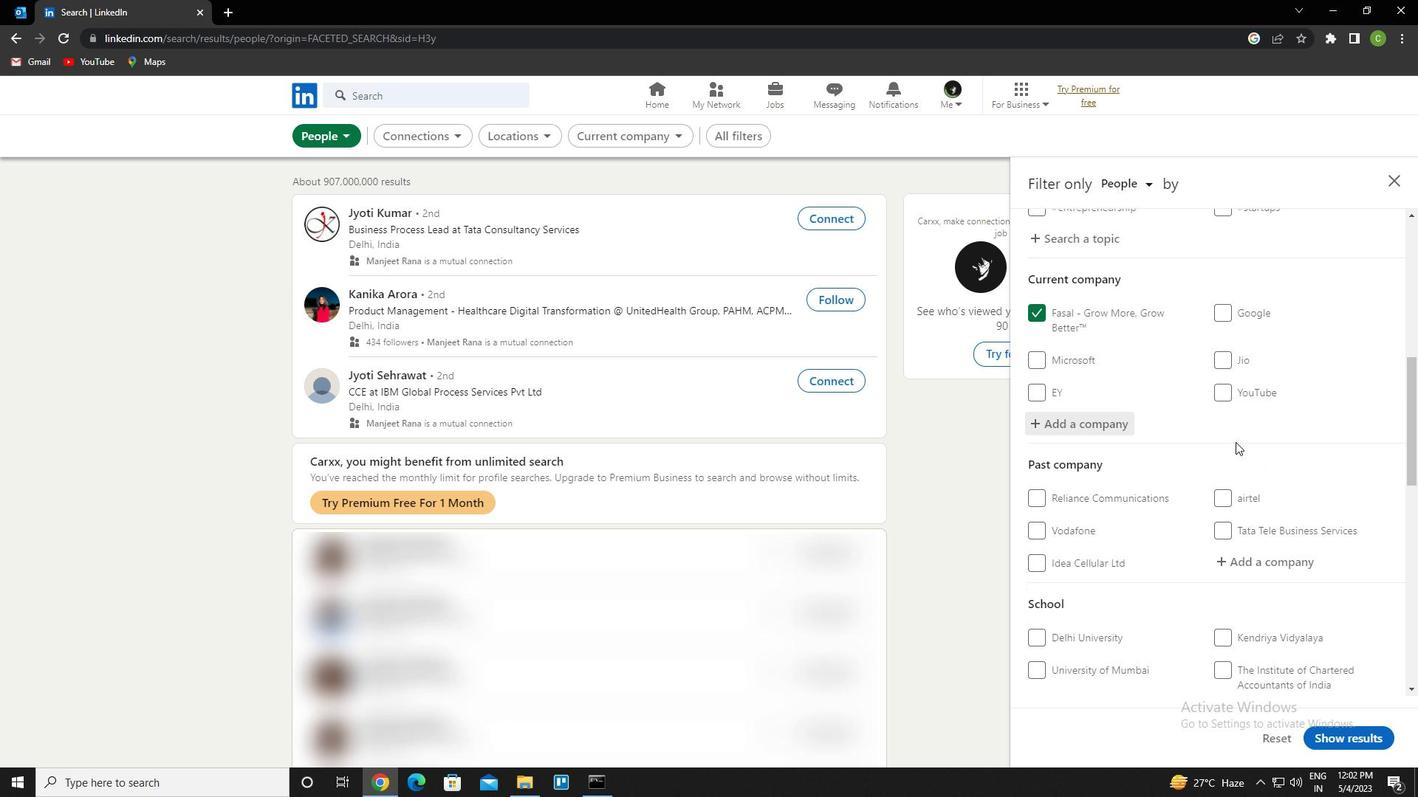 
Action: Mouse scrolled (1234, 443) with delta (0, 0)
Screenshot: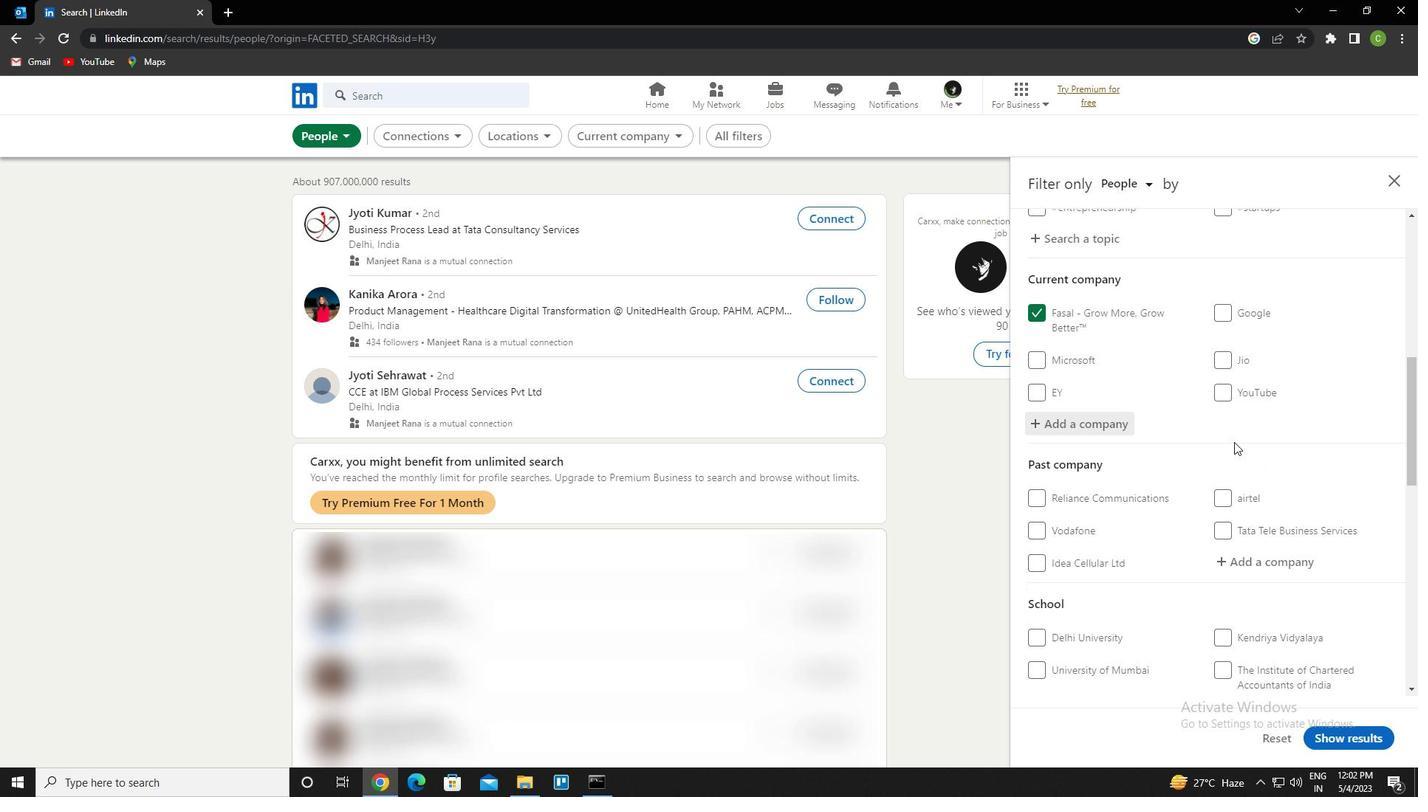
Action: Mouse moved to (1225, 452)
Screenshot: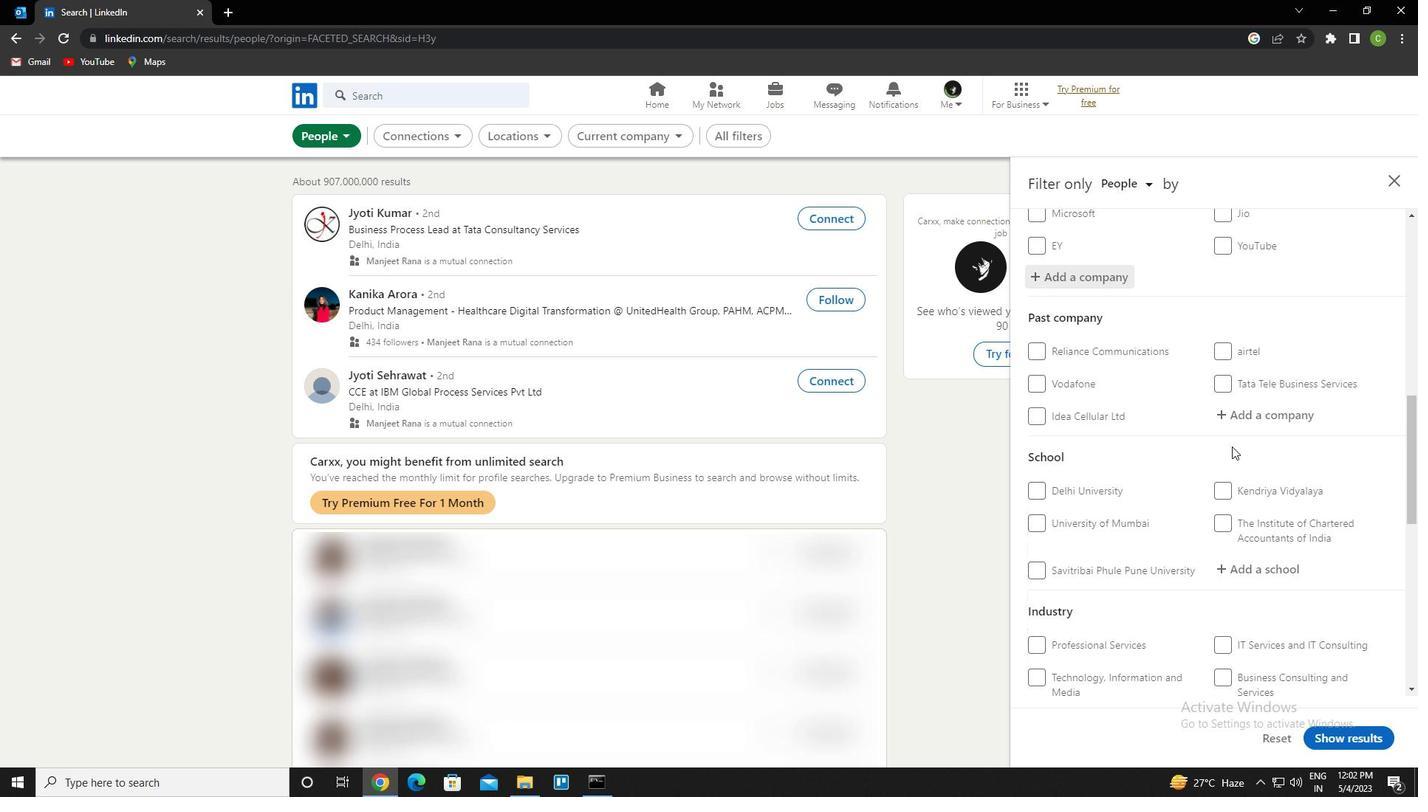 
Action: Mouse scrolled (1225, 452) with delta (0, 0)
Screenshot: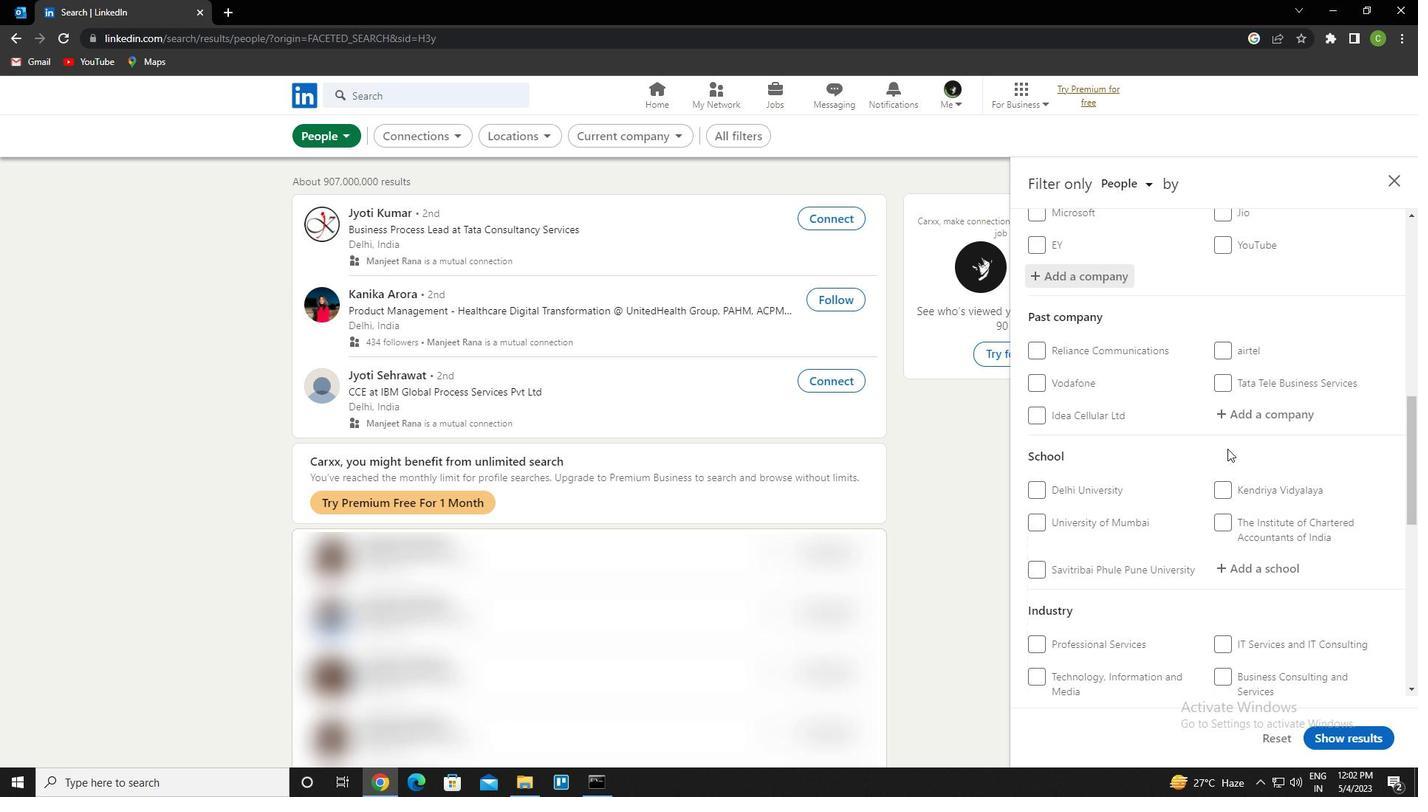 
Action: Mouse moved to (1225, 453)
Screenshot: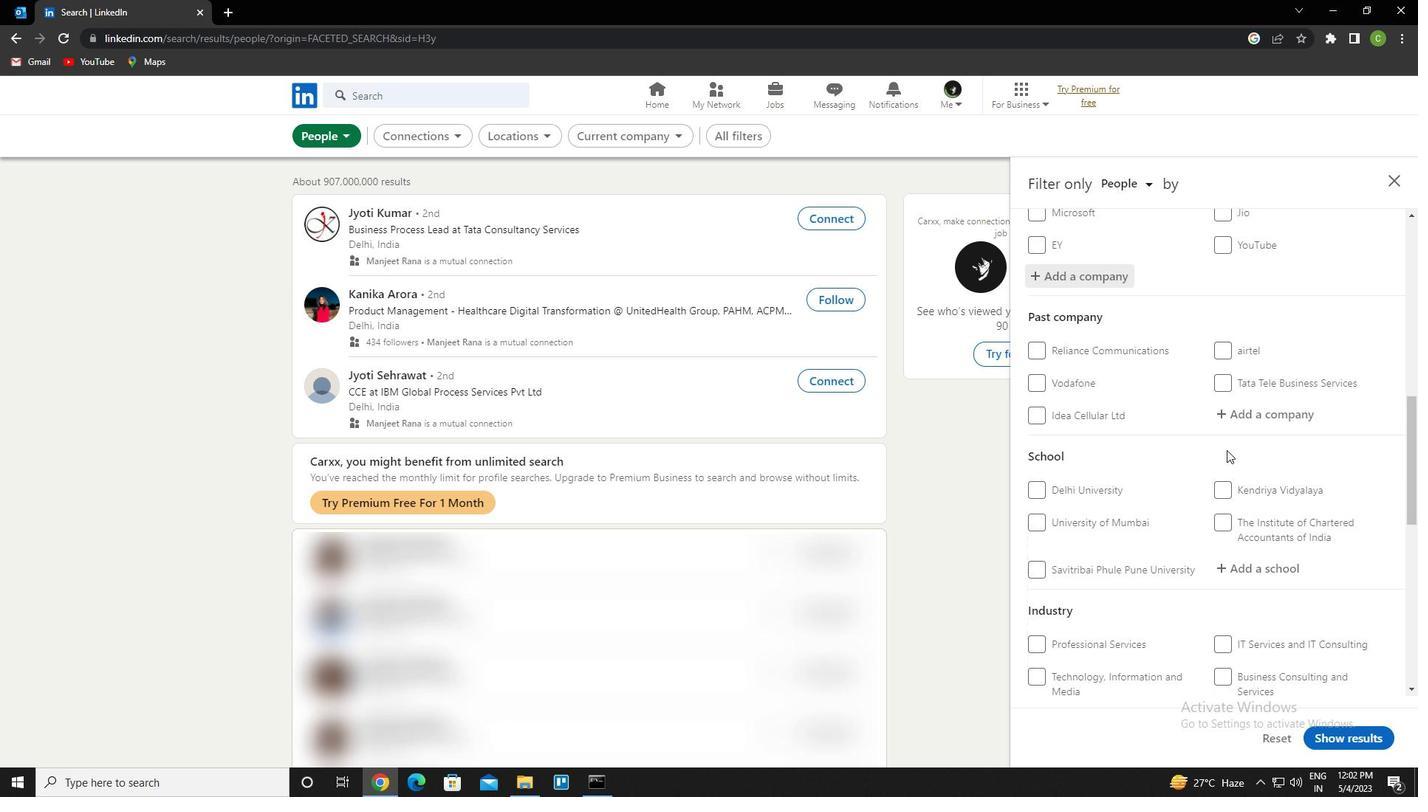 
Action: Mouse scrolled (1225, 452) with delta (0, 0)
Screenshot: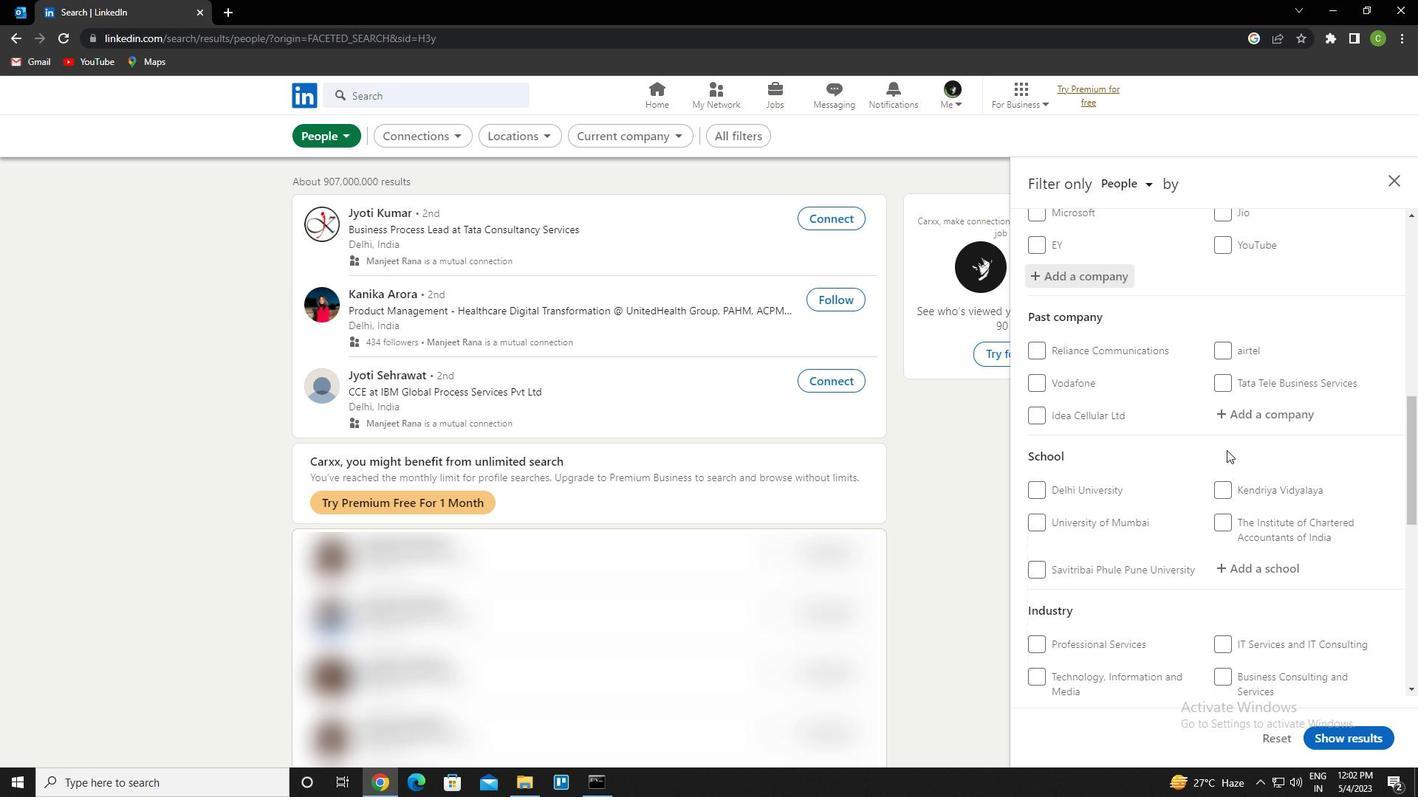 
Action: Mouse moved to (1268, 426)
Screenshot: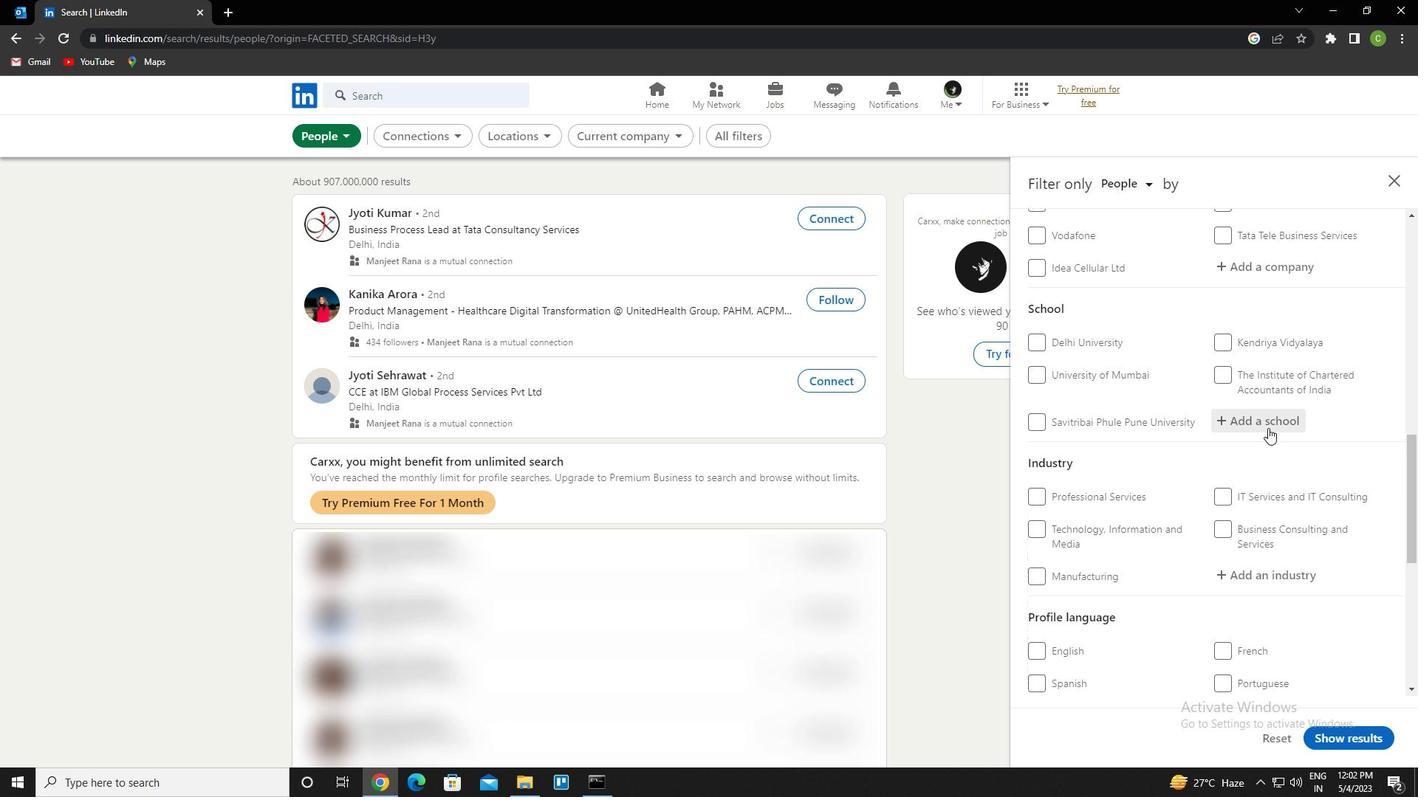
Action: Mouse pressed left at (1268, 426)
Screenshot: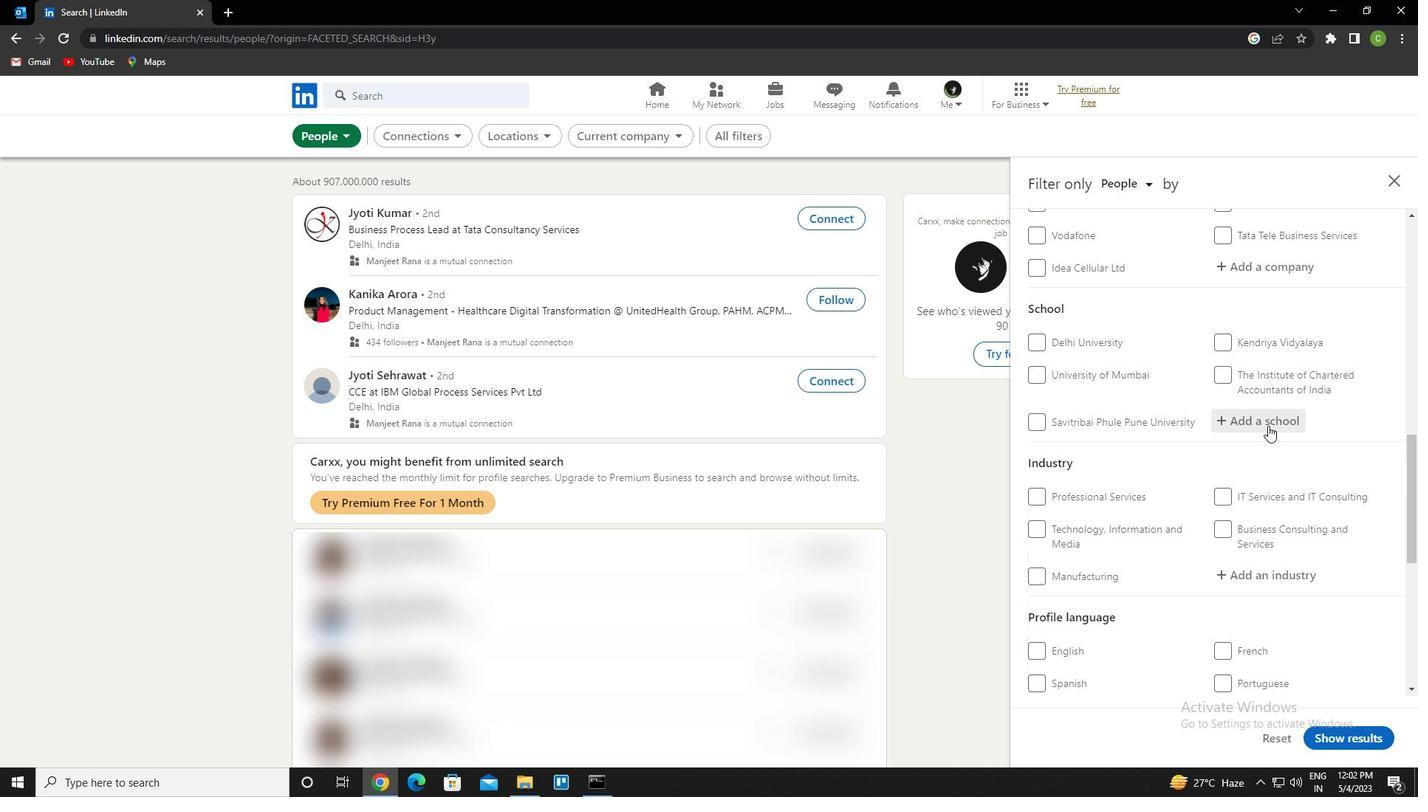 
Action: Key pressed <Key.caps_lock>bit<Key.space>s<Key.caps_lock>indri<Key.down><Key.enter>
Screenshot: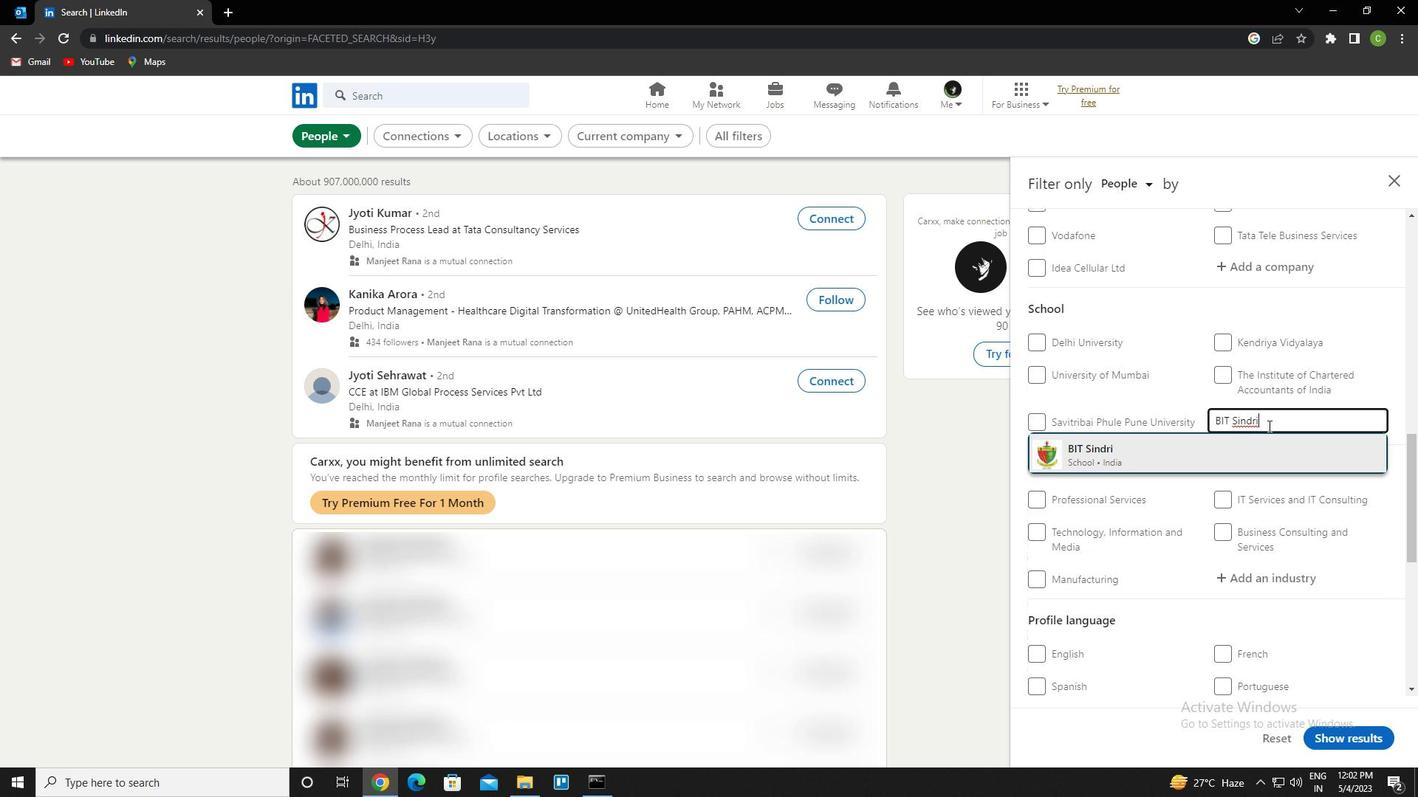 
Action: Mouse moved to (1365, 467)
Screenshot: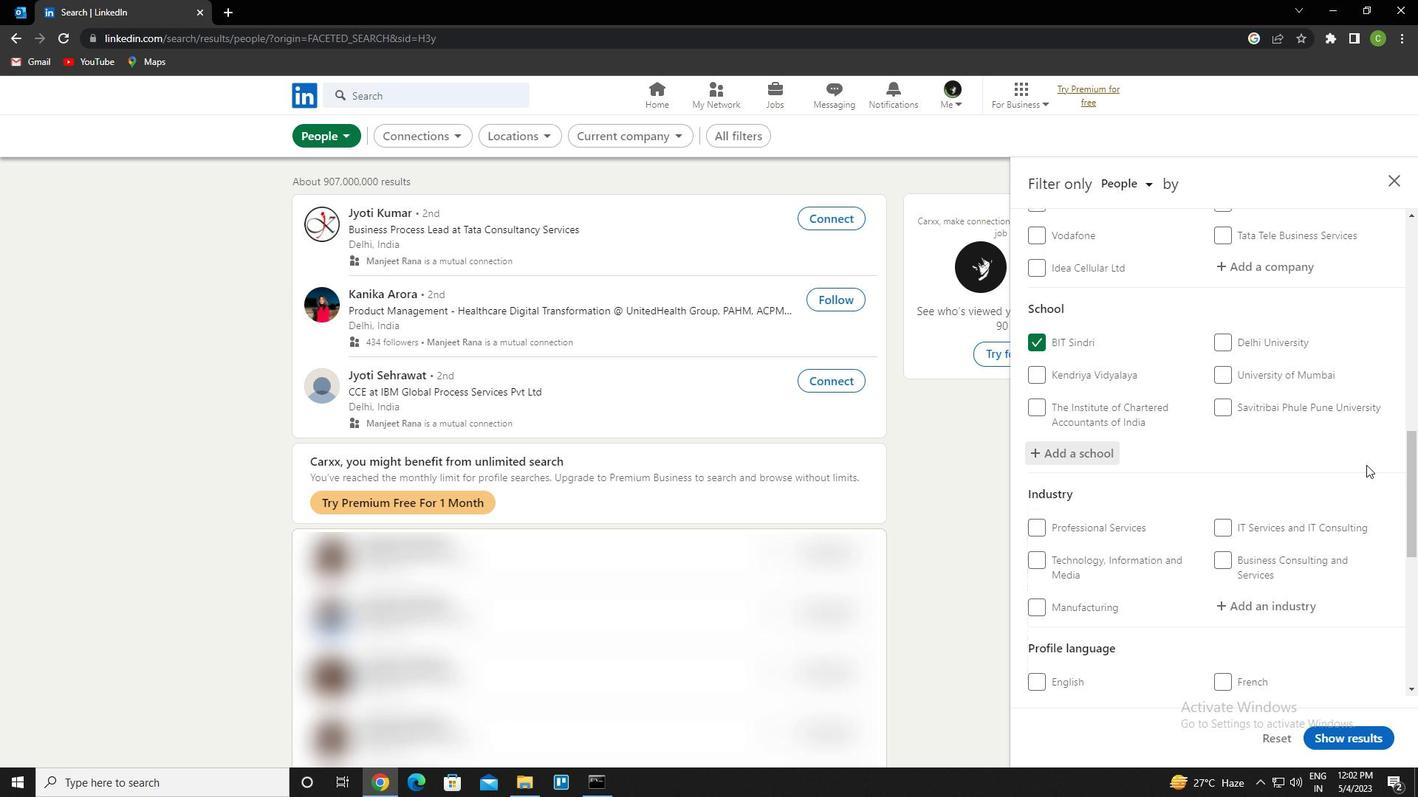 
Action: Mouse scrolled (1365, 466) with delta (0, 0)
Screenshot: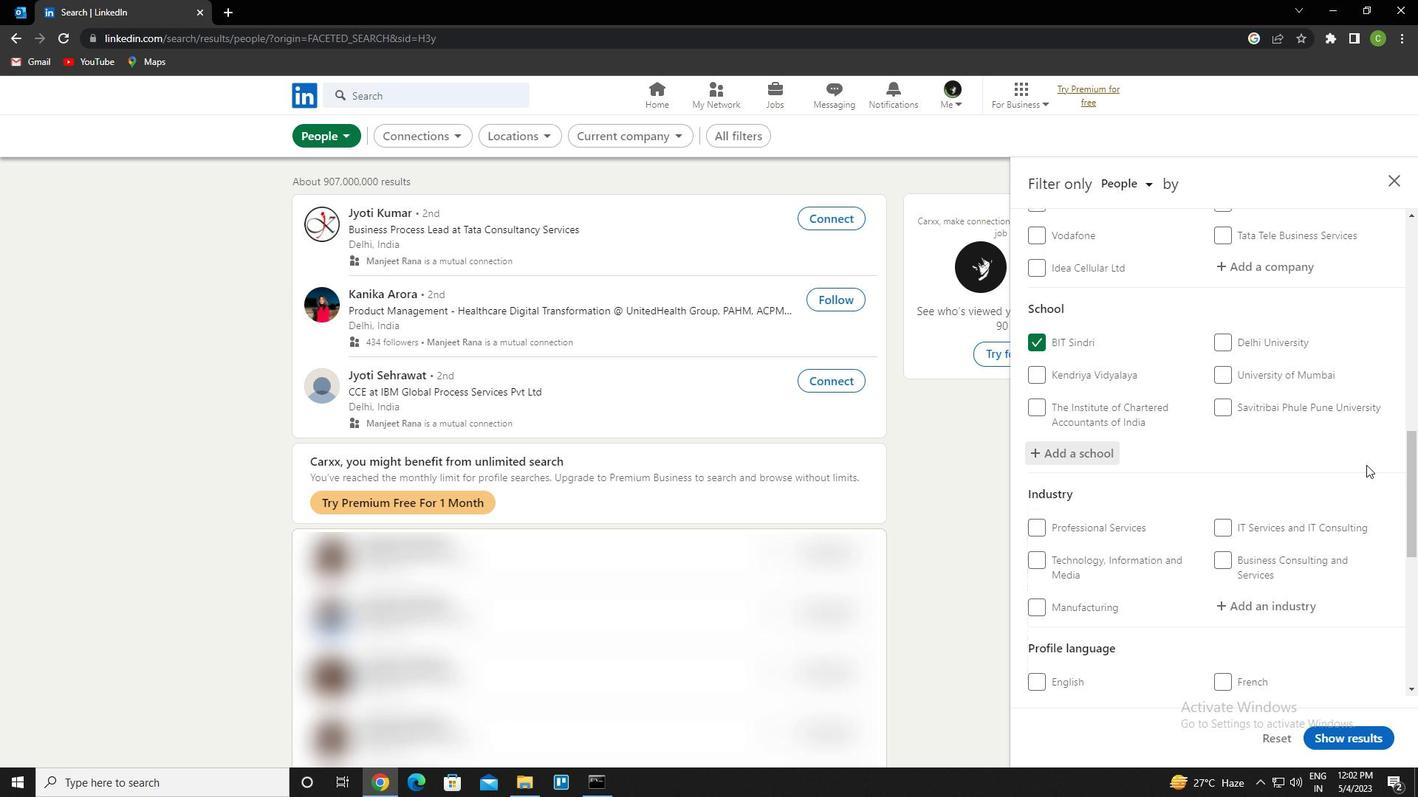 
Action: Mouse moved to (1347, 484)
Screenshot: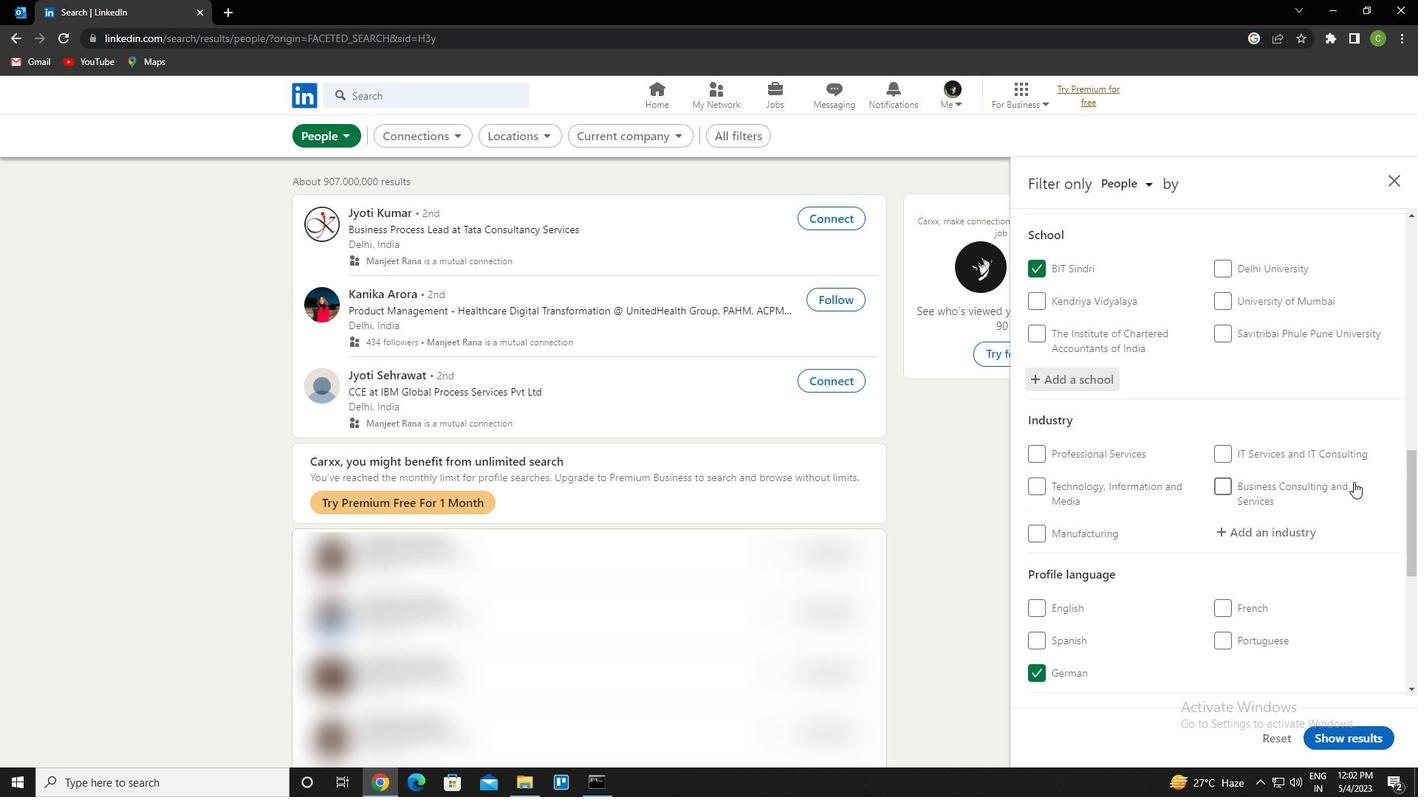
Action: Mouse scrolled (1347, 483) with delta (0, 0)
Screenshot: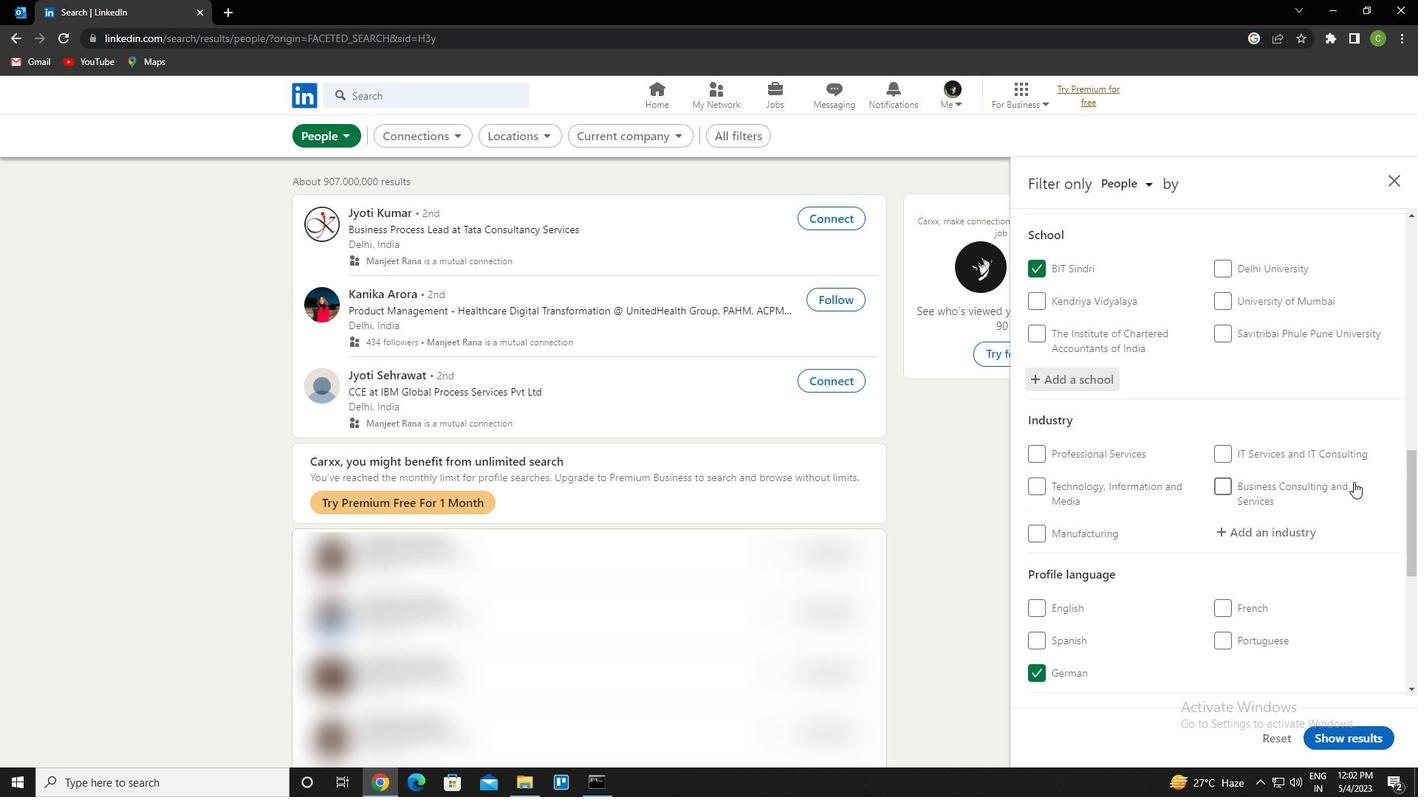 
Action: Mouse moved to (1286, 461)
Screenshot: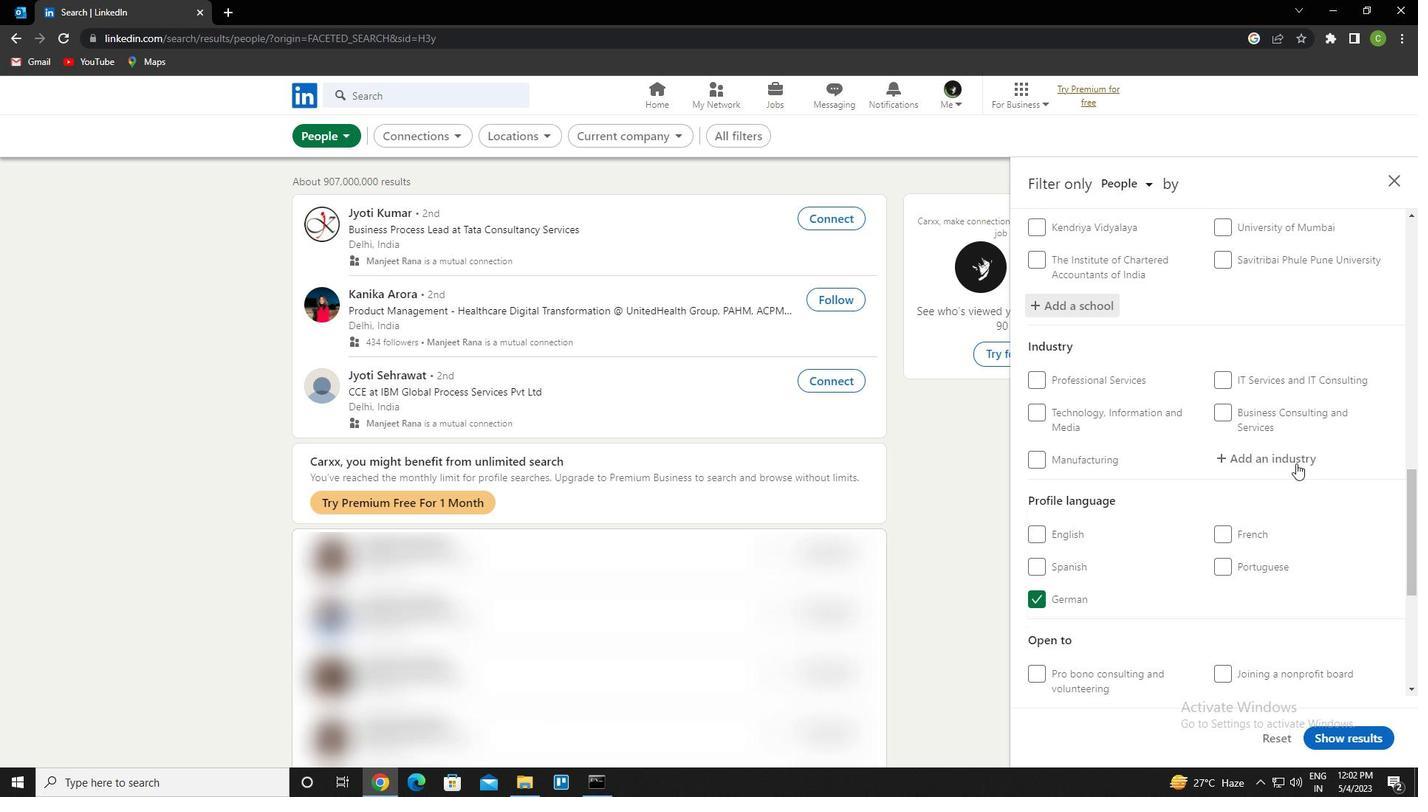 
Action: Mouse pressed left at (1286, 461)
Screenshot: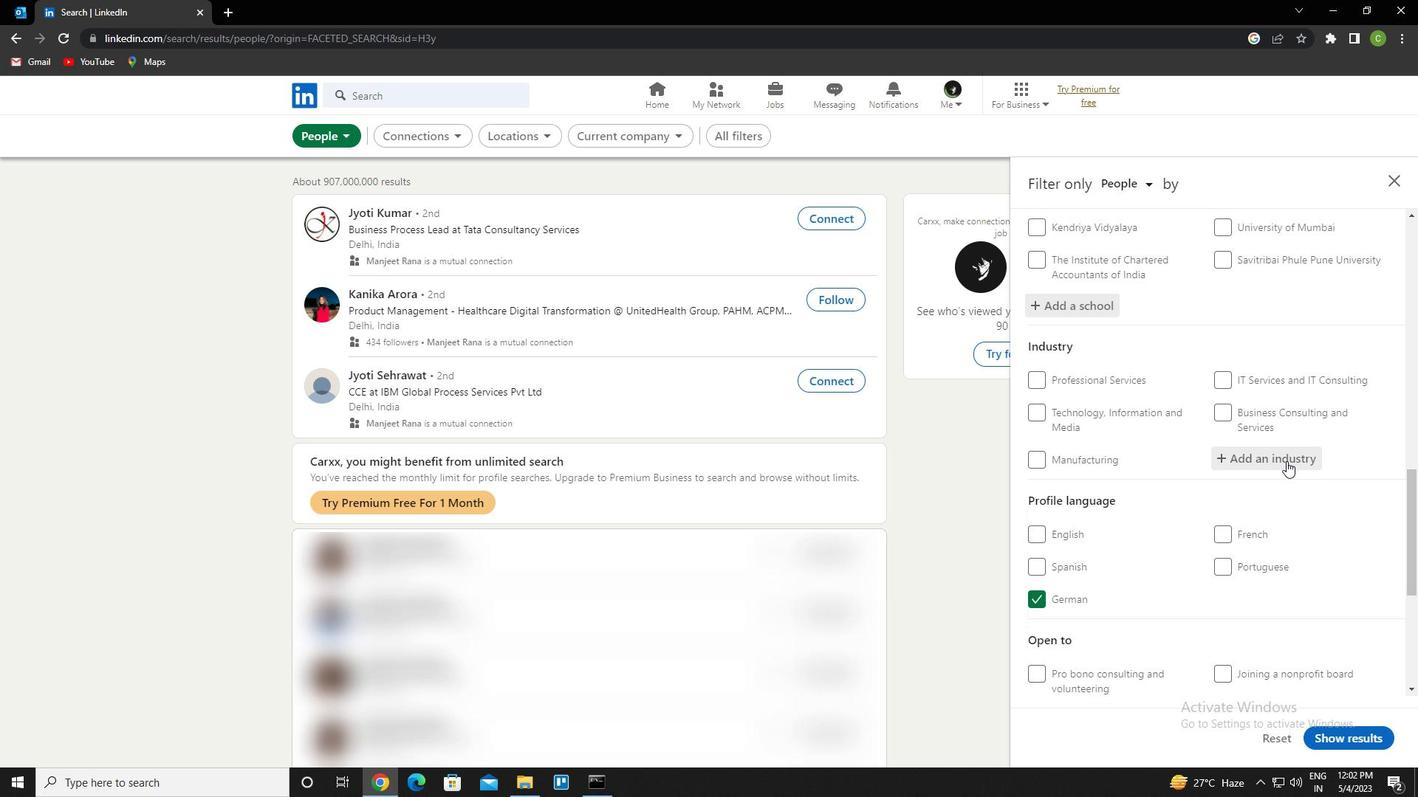 
Action: Key pressed <Key.caps_lock>p<Key.caps_lock>et<Key.space>services<Key.down><Key.enter>
Screenshot: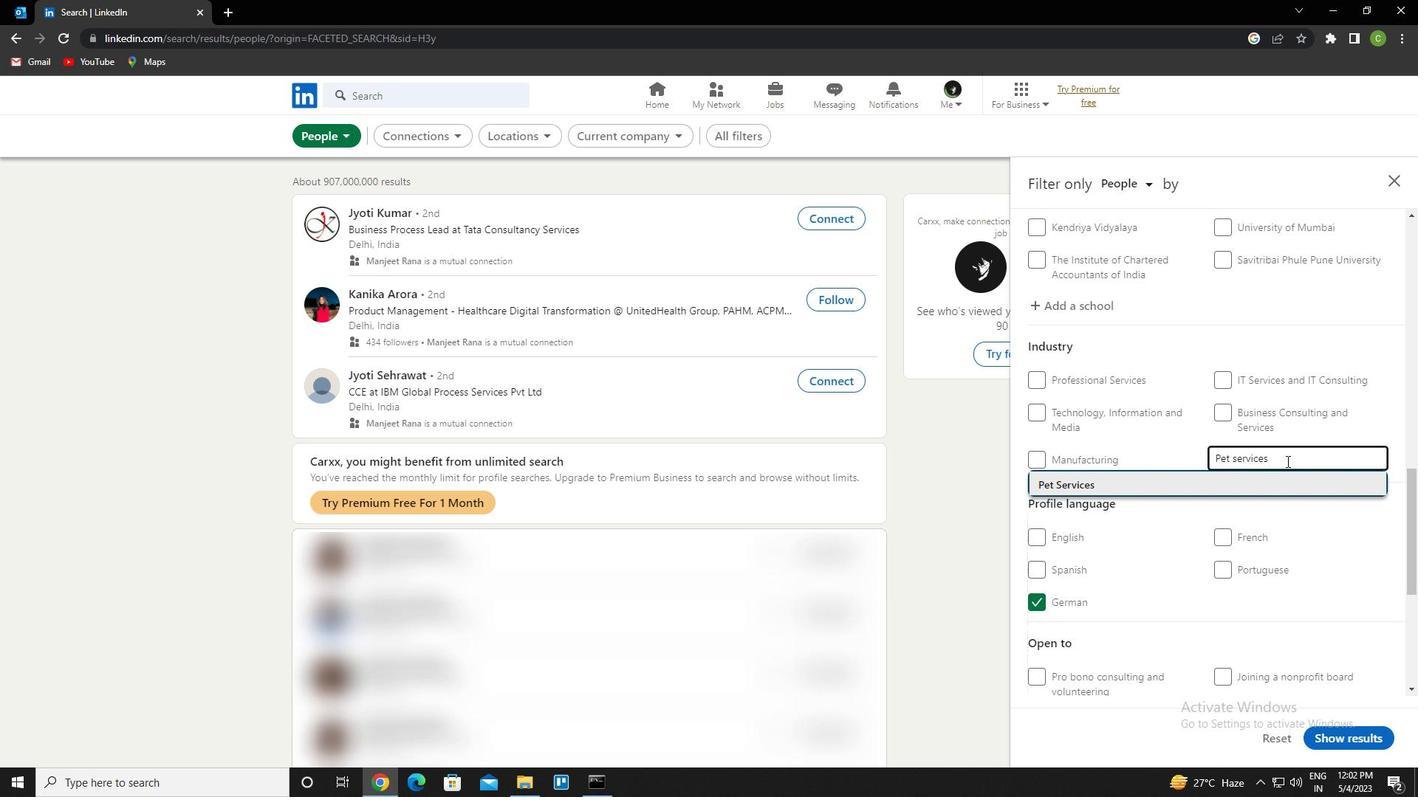 
Action: Mouse scrolled (1286, 460) with delta (0, 0)
Screenshot: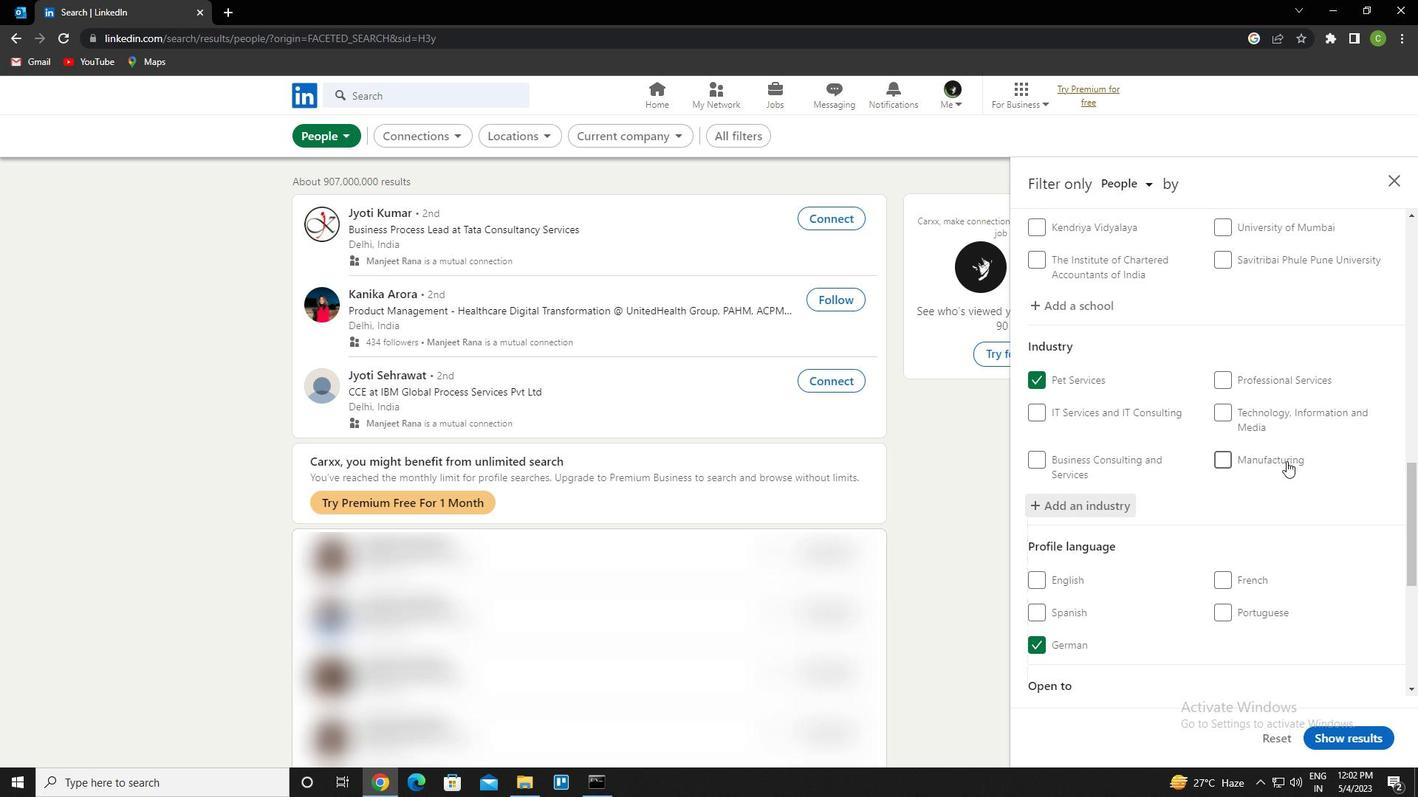 
Action: Mouse moved to (1284, 461)
Screenshot: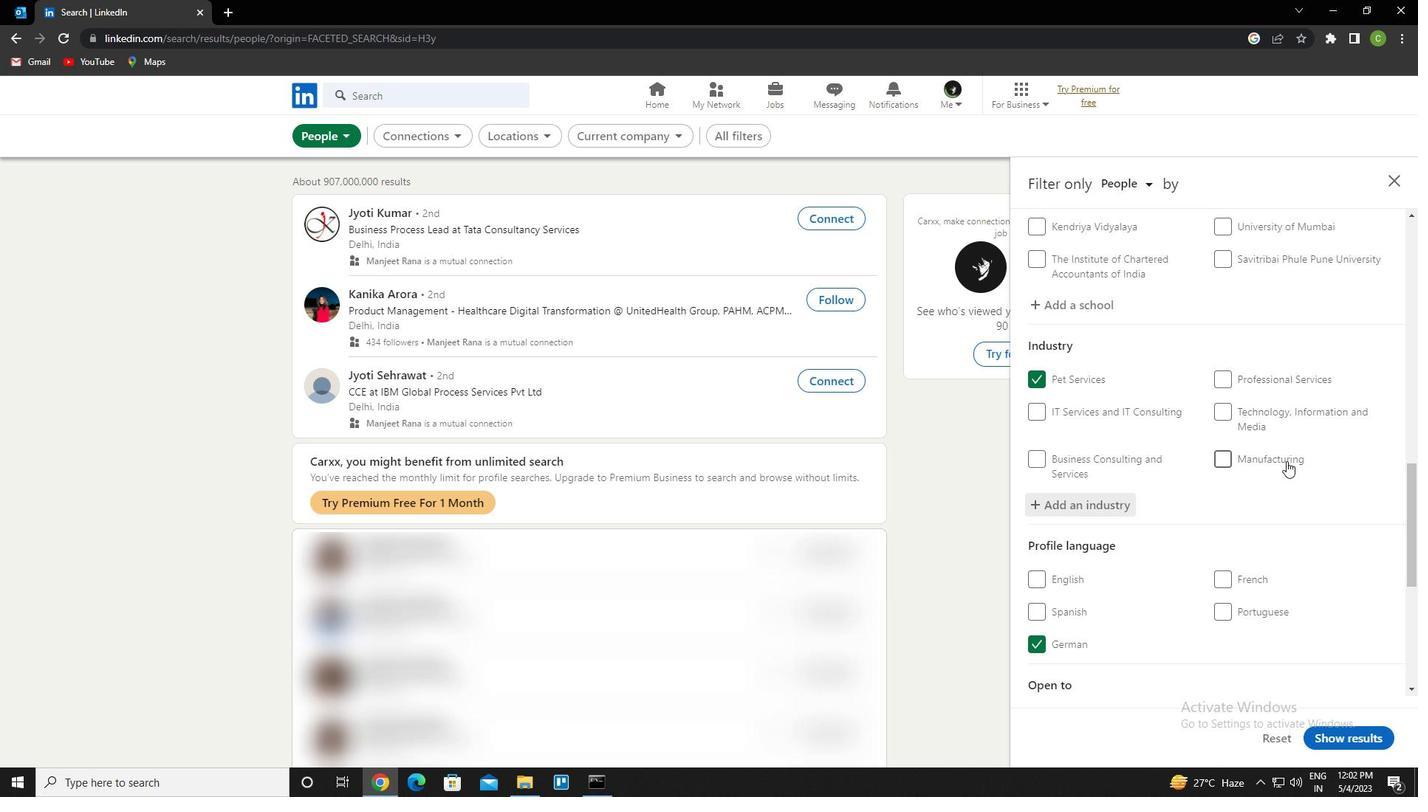 
Action: Mouse scrolled (1284, 460) with delta (0, 0)
Screenshot: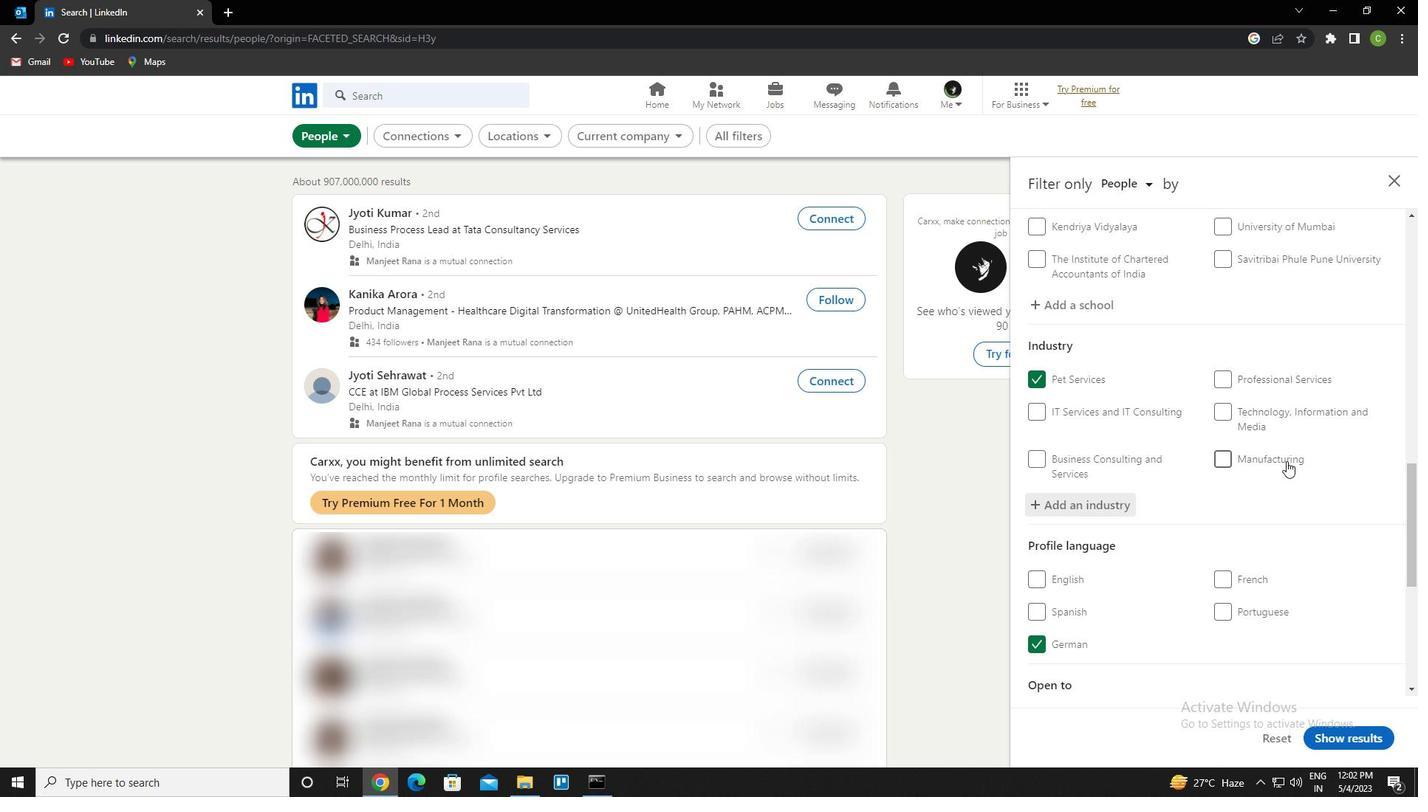
Action: Mouse moved to (1276, 464)
Screenshot: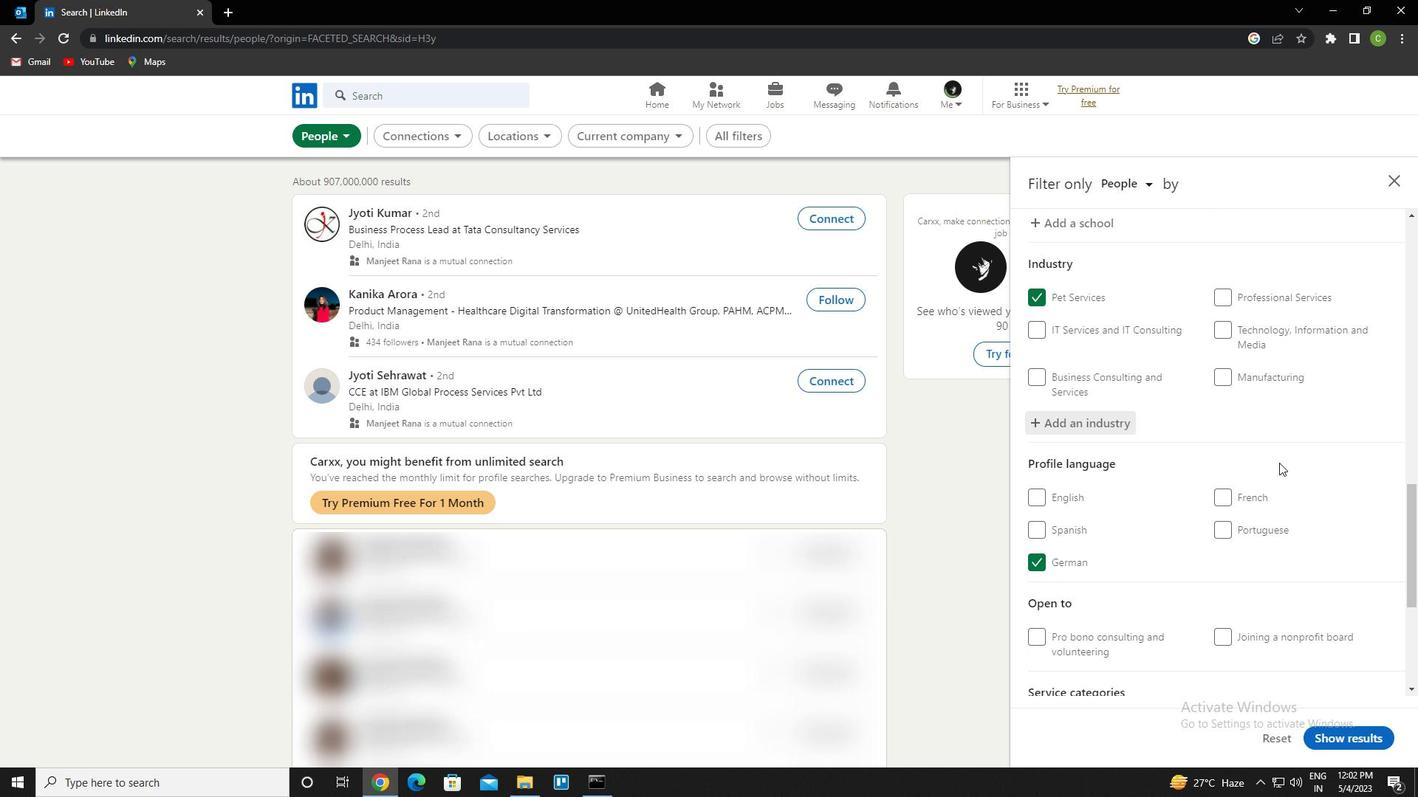 
Action: Mouse scrolled (1276, 463) with delta (0, 0)
Screenshot: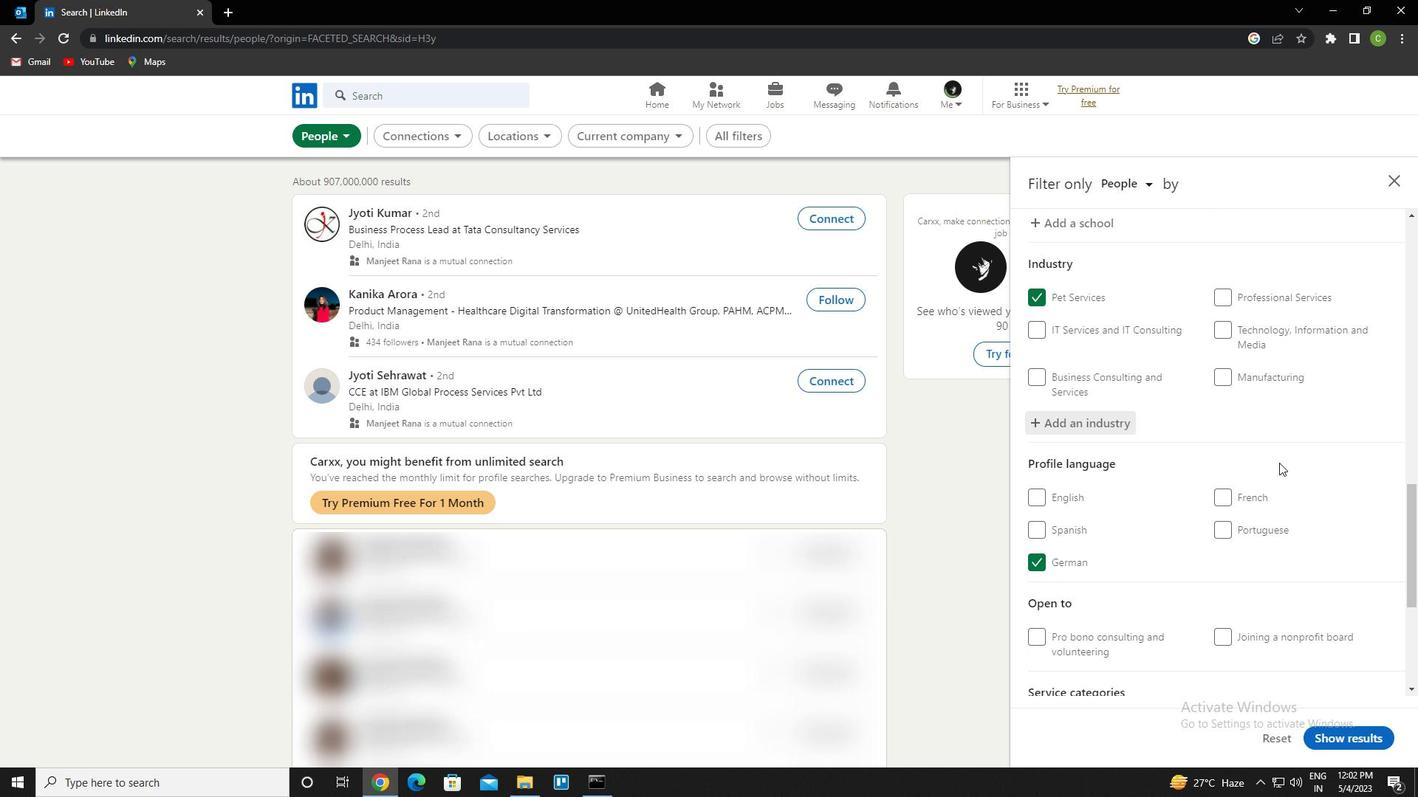 
Action: Mouse moved to (1272, 466)
Screenshot: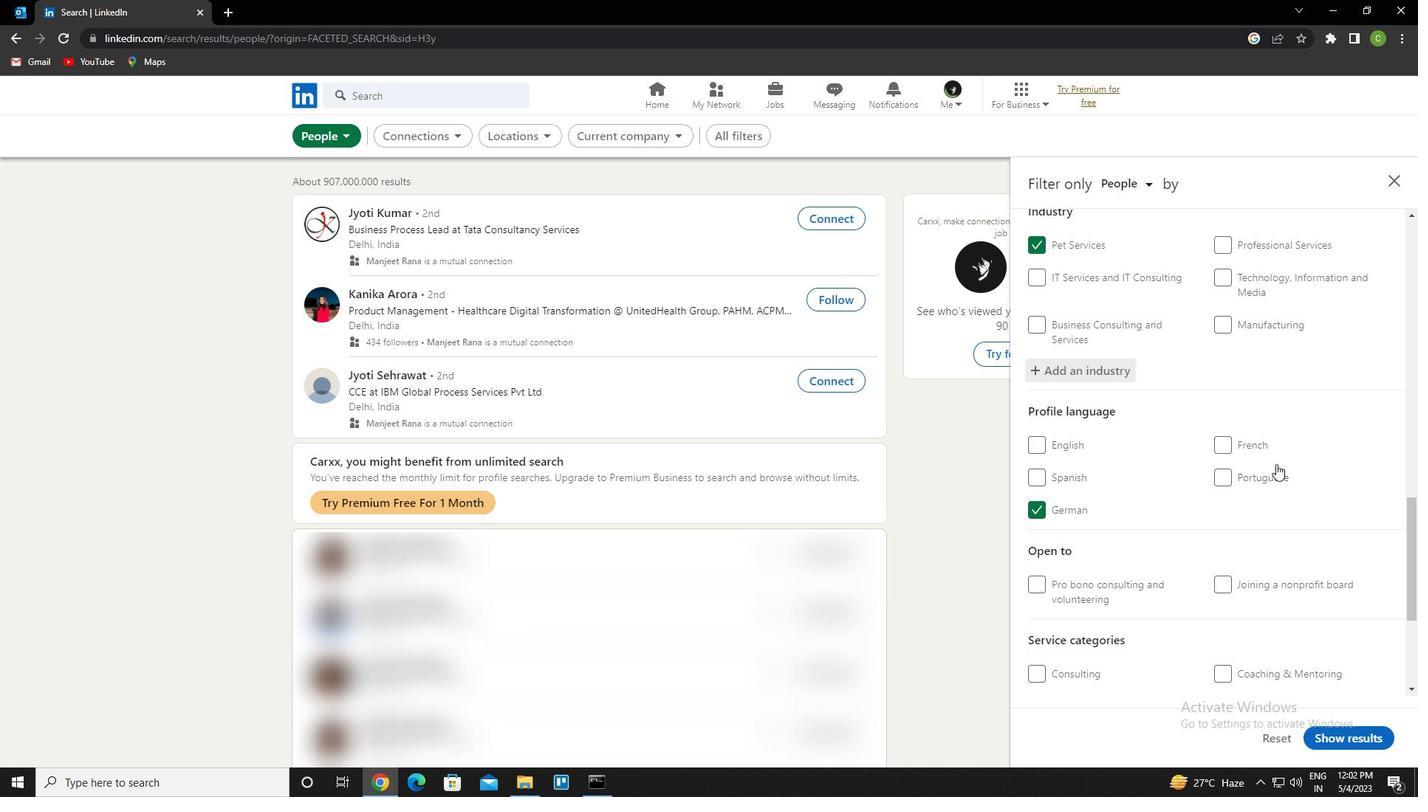 
Action: Mouse scrolled (1272, 465) with delta (0, 0)
Screenshot: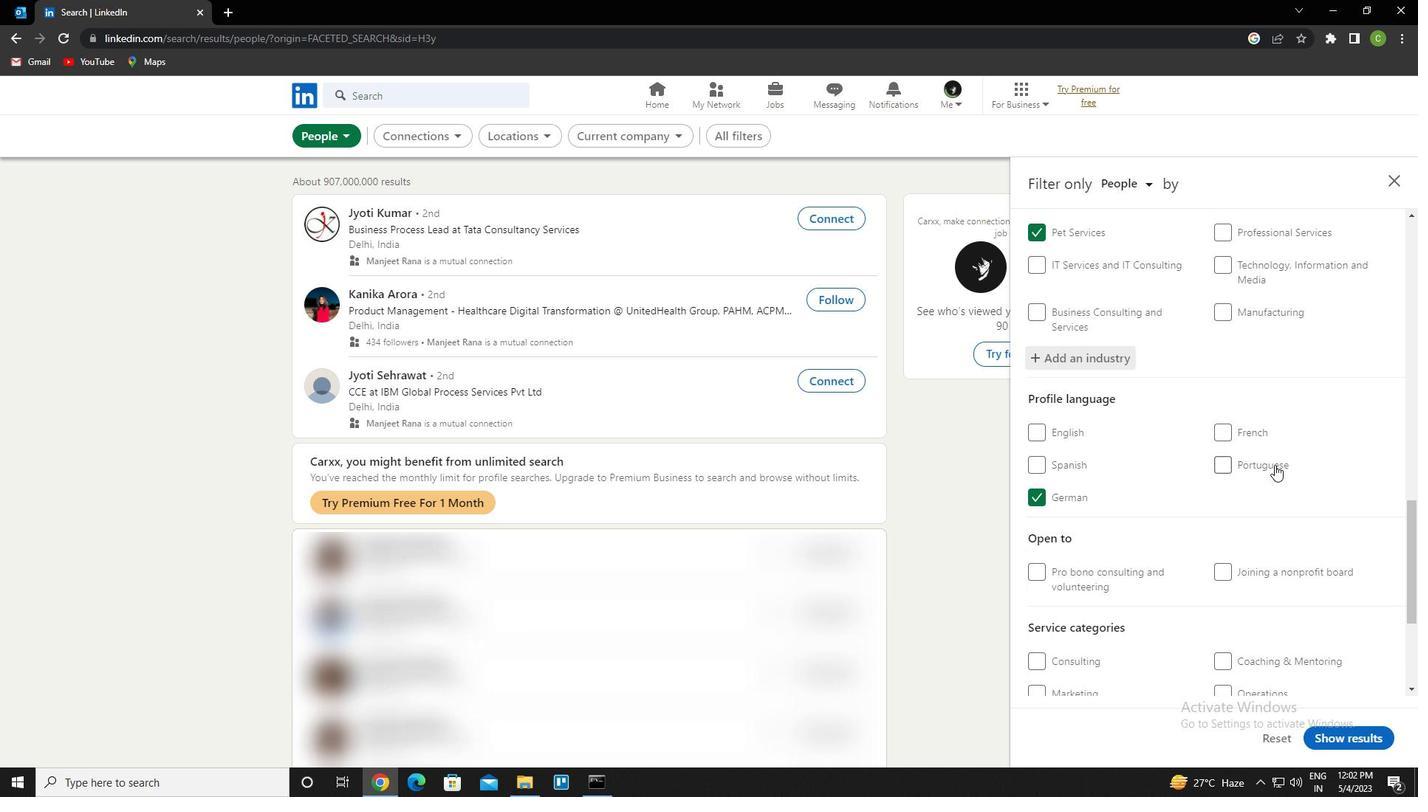 
Action: Mouse moved to (1271, 466)
Screenshot: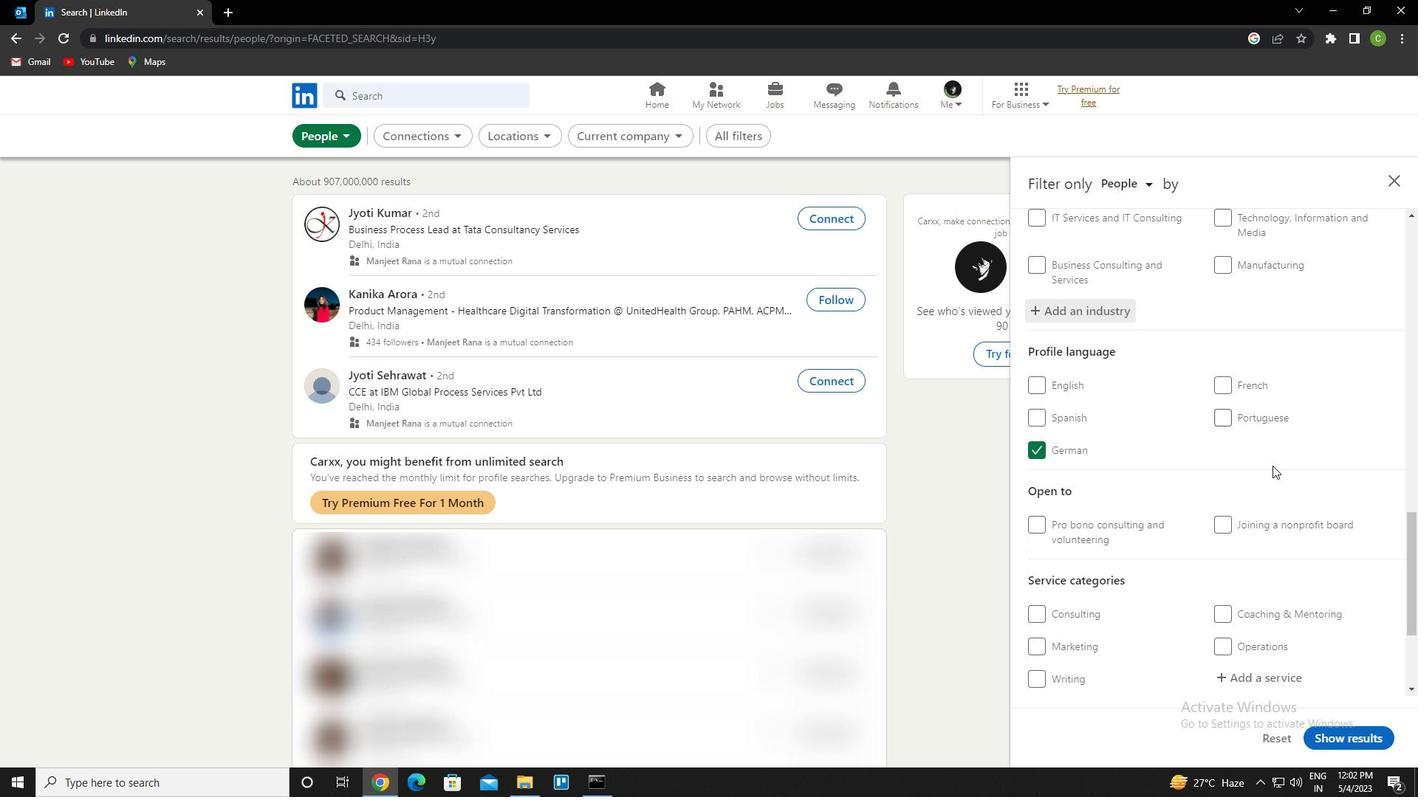 
Action: Mouse scrolled (1271, 466) with delta (0, 0)
Screenshot: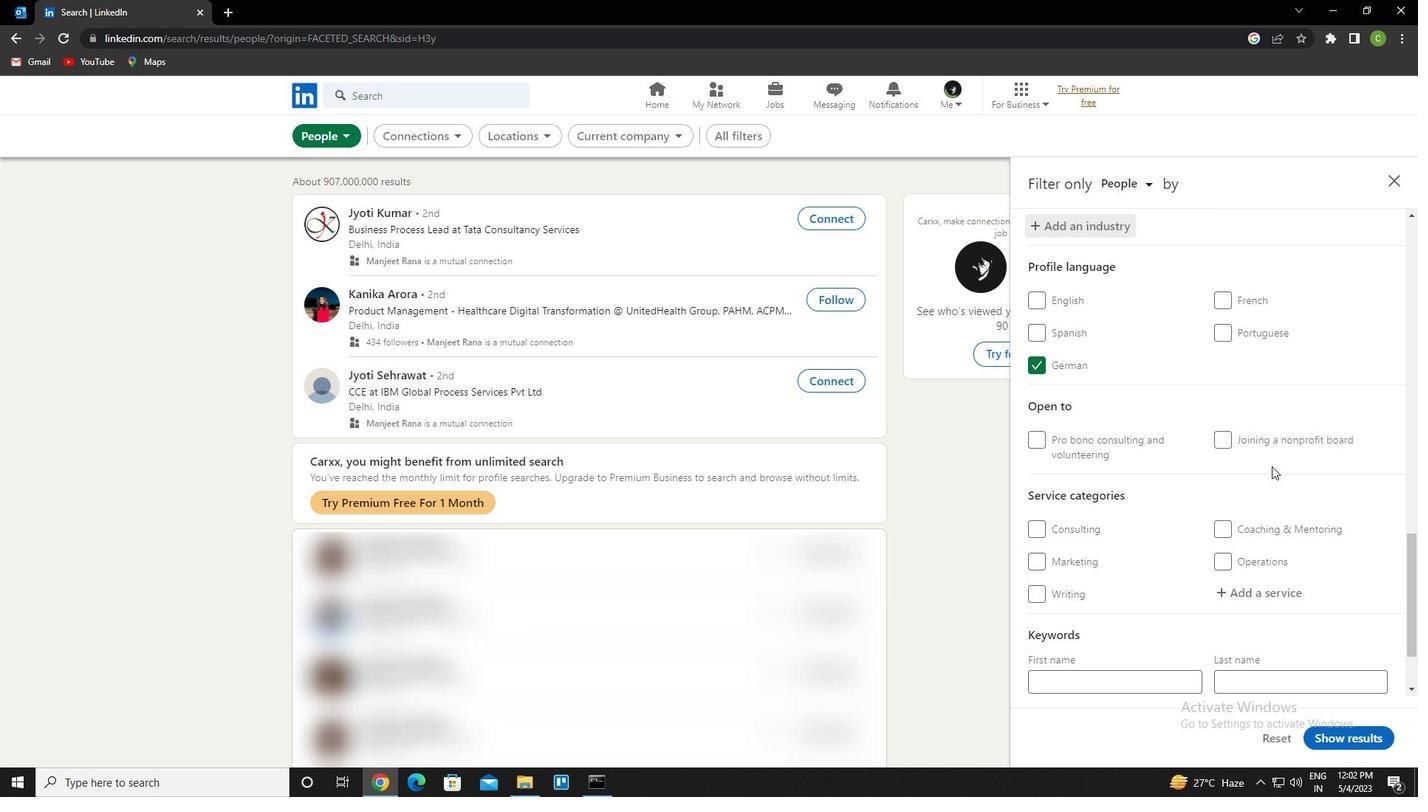 
Action: Mouse scrolled (1271, 466) with delta (0, 0)
Screenshot: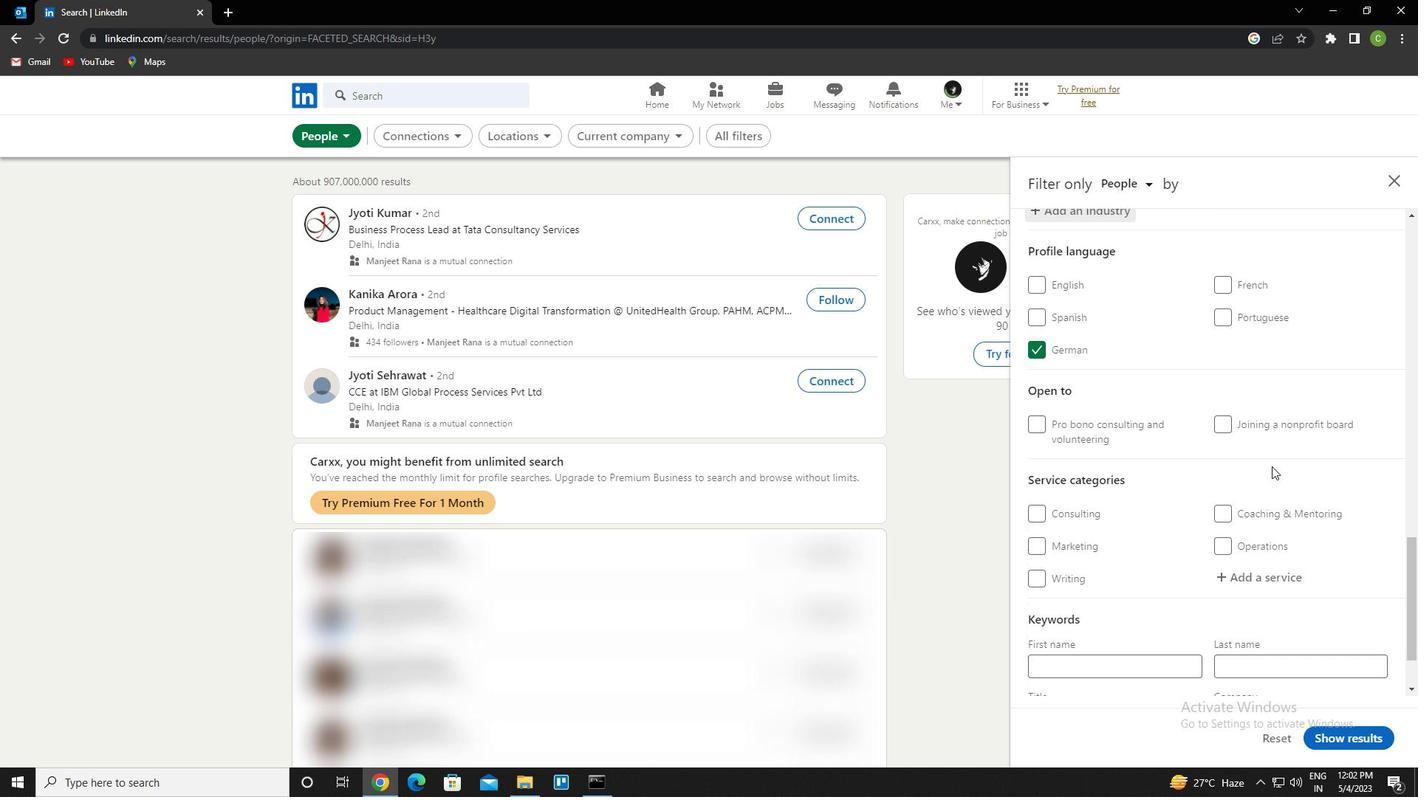 
Action: Mouse moved to (1254, 498)
Screenshot: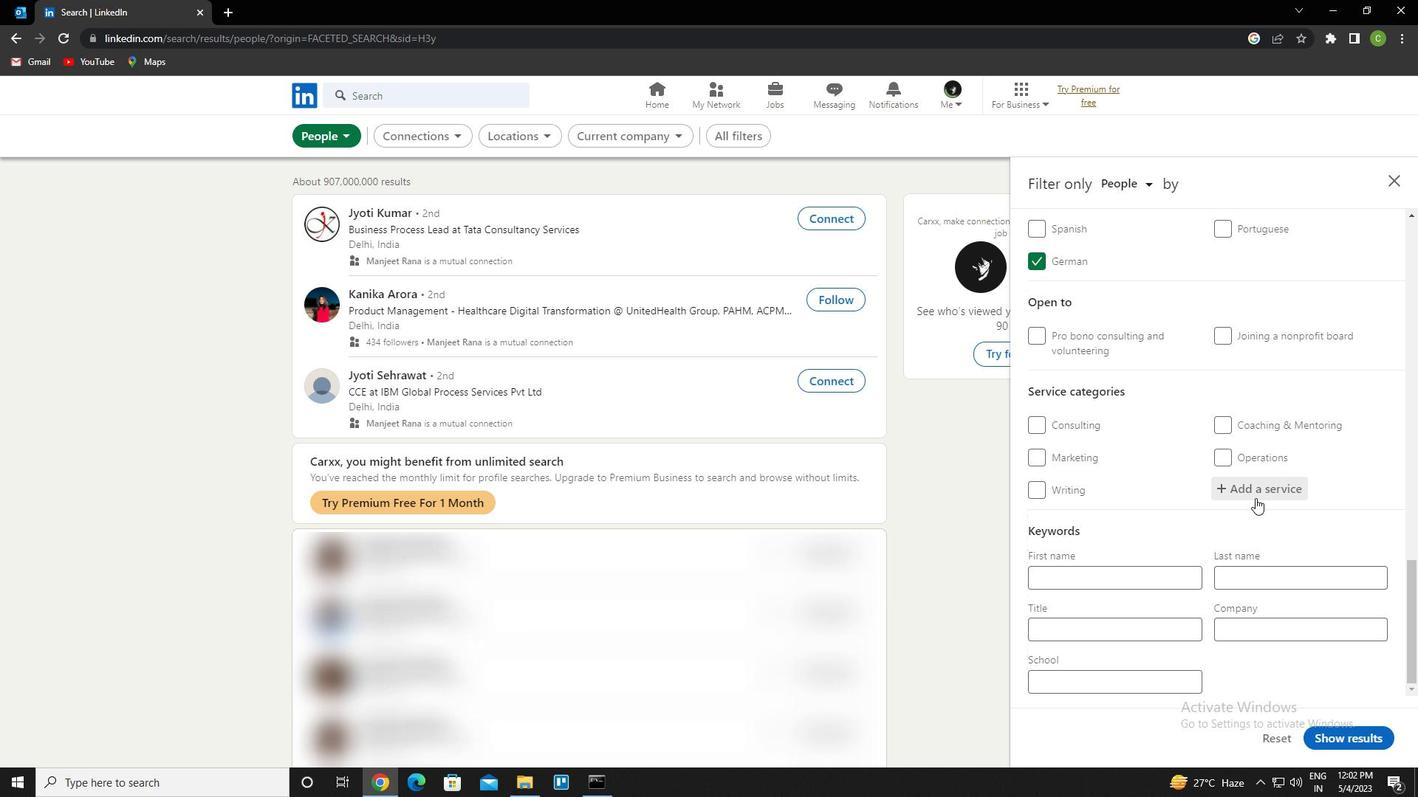 
Action: Mouse pressed left at (1254, 498)
Screenshot: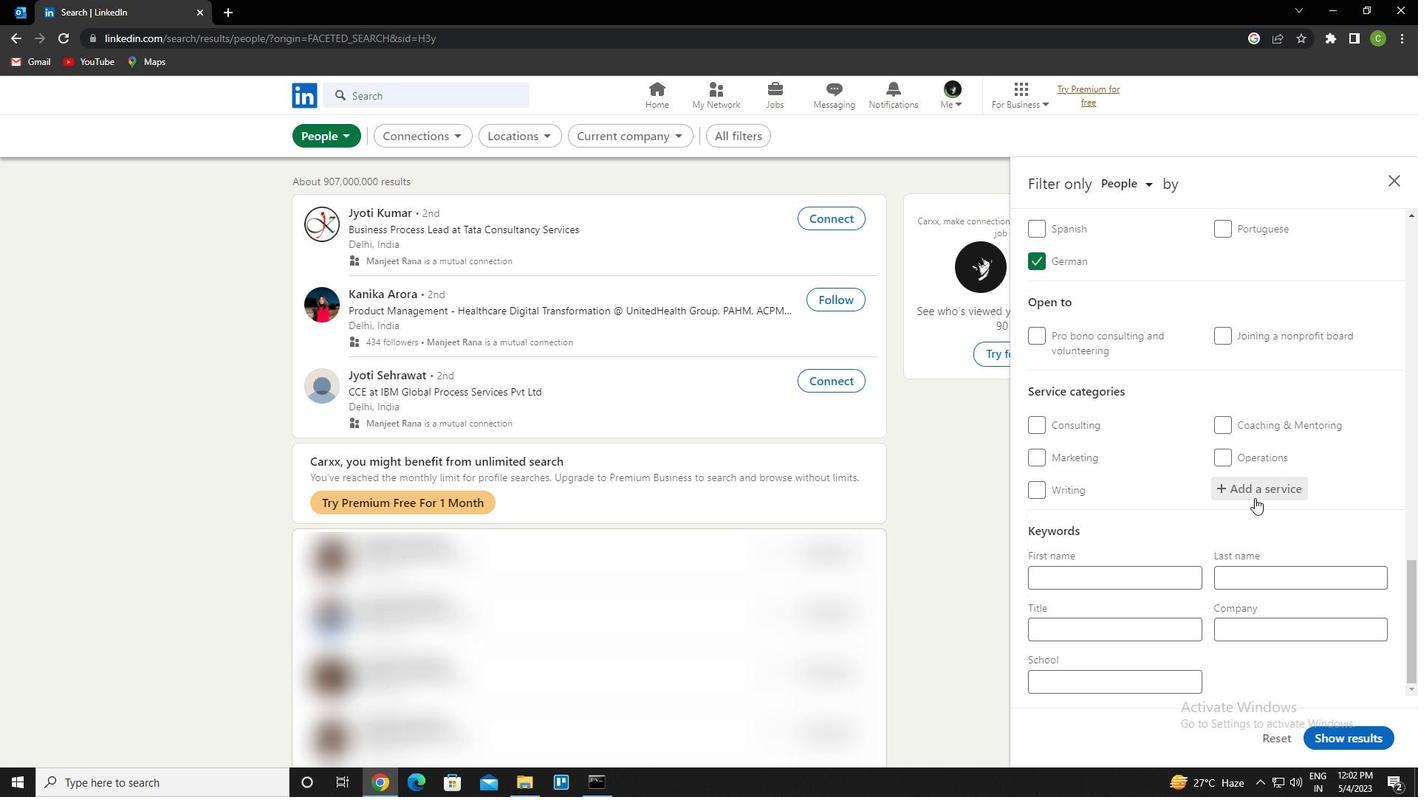 
Action: Key pressed <Key.caps_lock>h<Key.caps_lock>ealthcare<Key.space>consulting<Key.up><Key.enter>
Screenshot: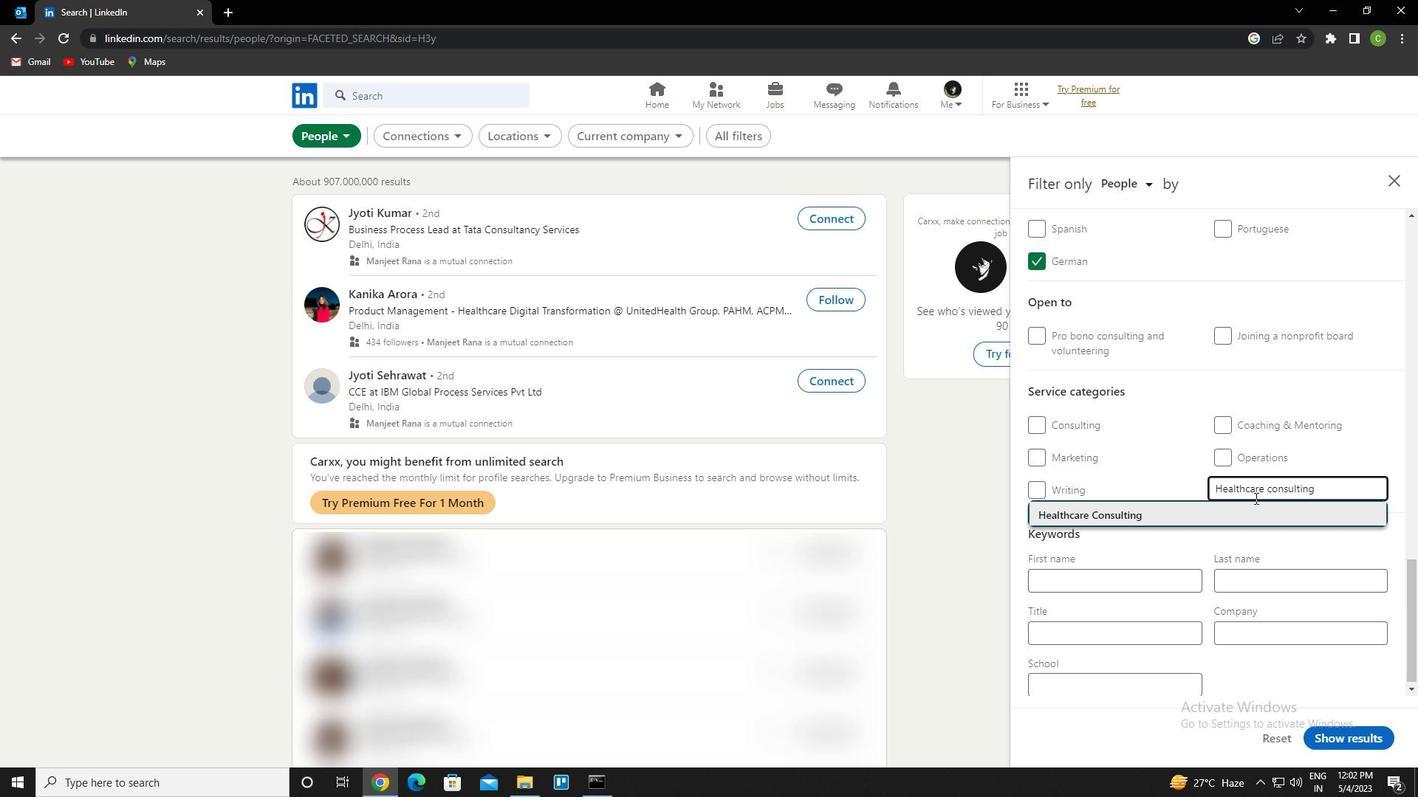
Action: Mouse moved to (1243, 481)
Screenshot: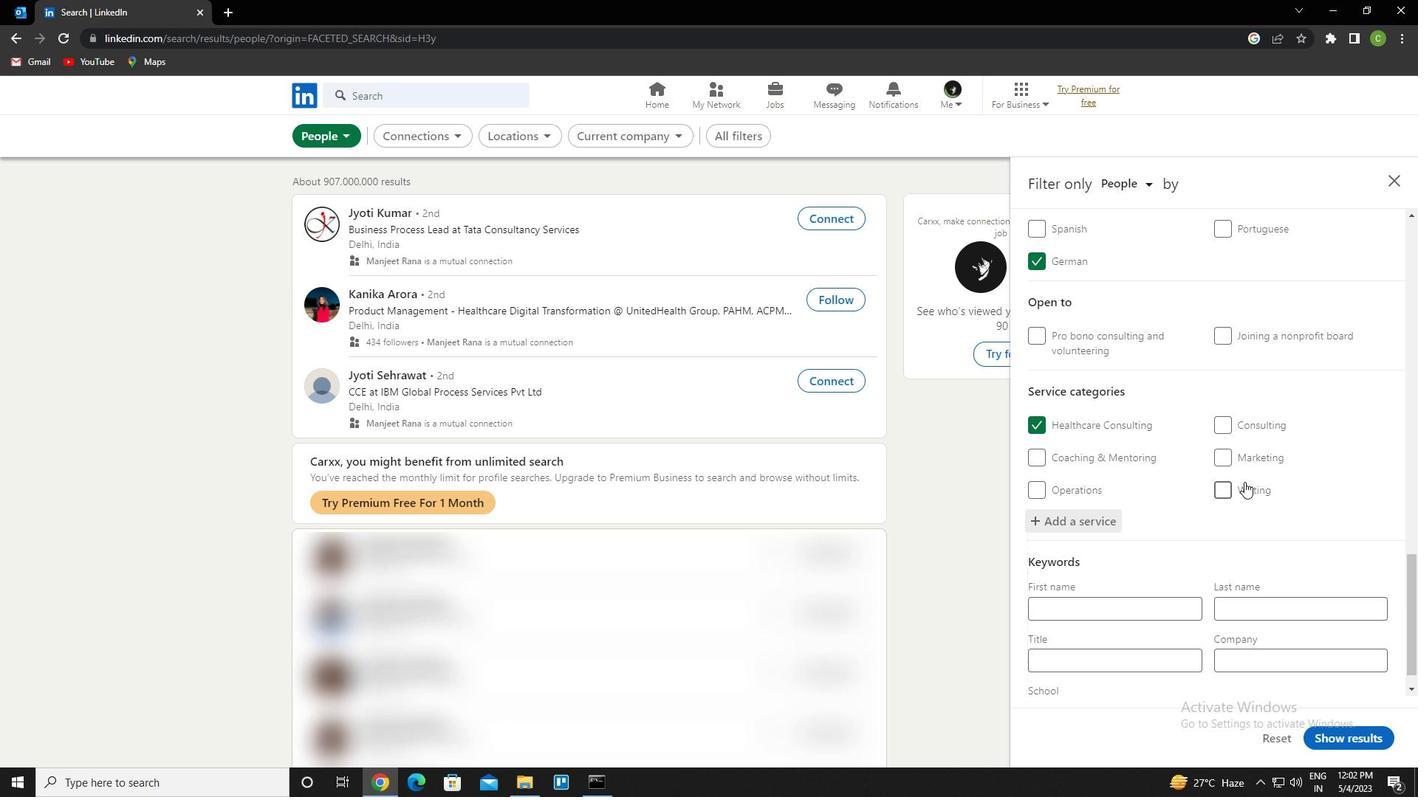 
Action: Mouse scrolled (1243, 480) with delta (0, 0)
Screenshot: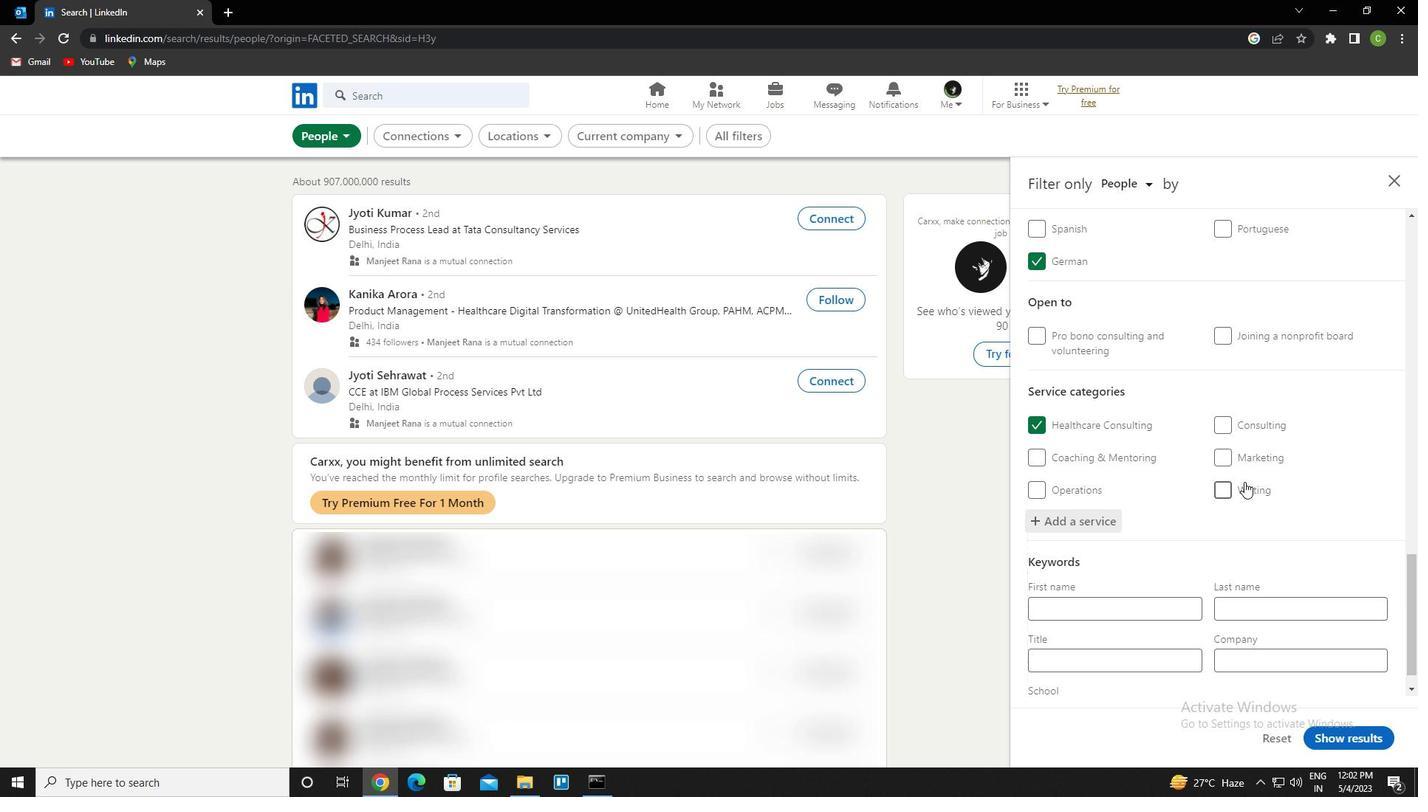 
Action: Mouse moved to (1238, 485)
Screenshot: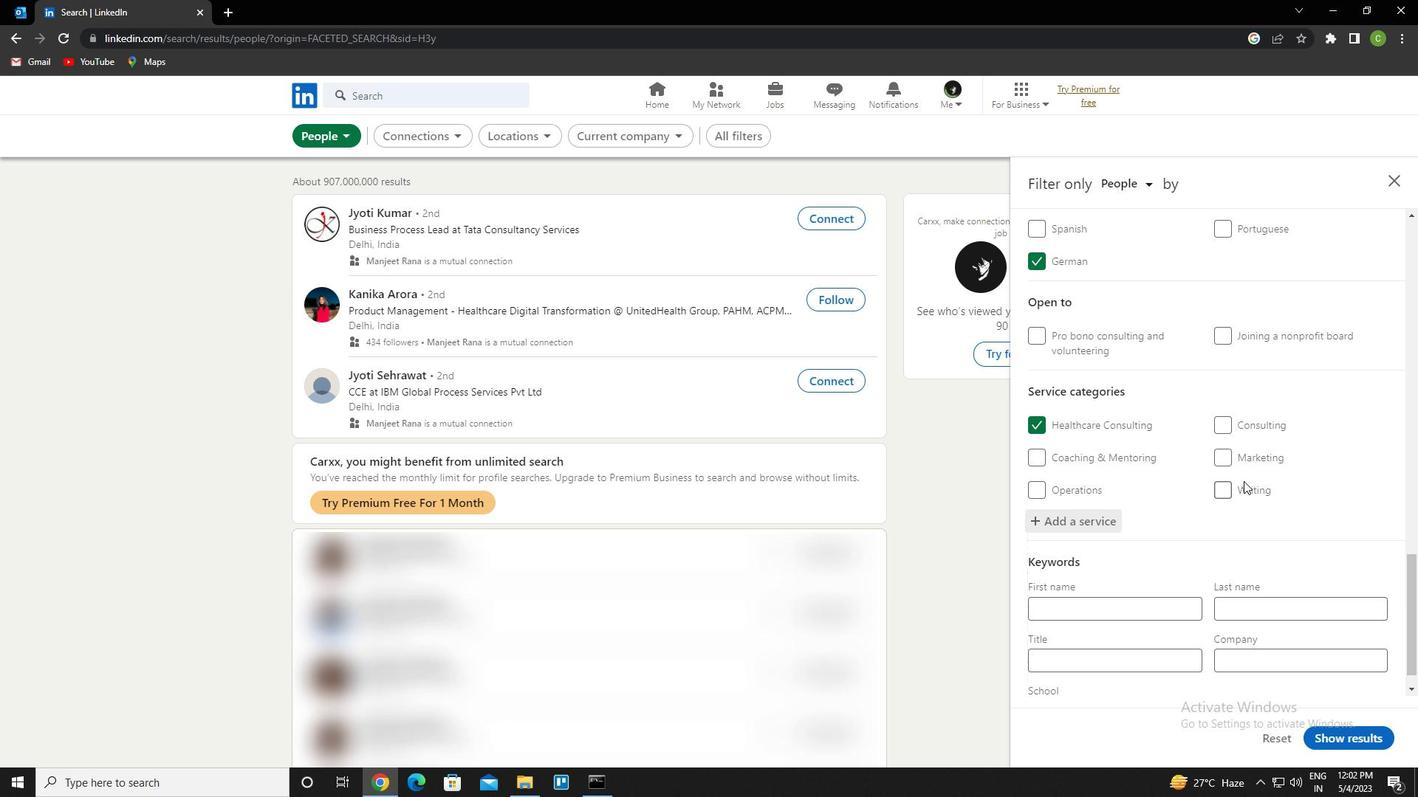 
Action: Mouse scrolled (1238, 485) with delta (0, 0)
Screenshot: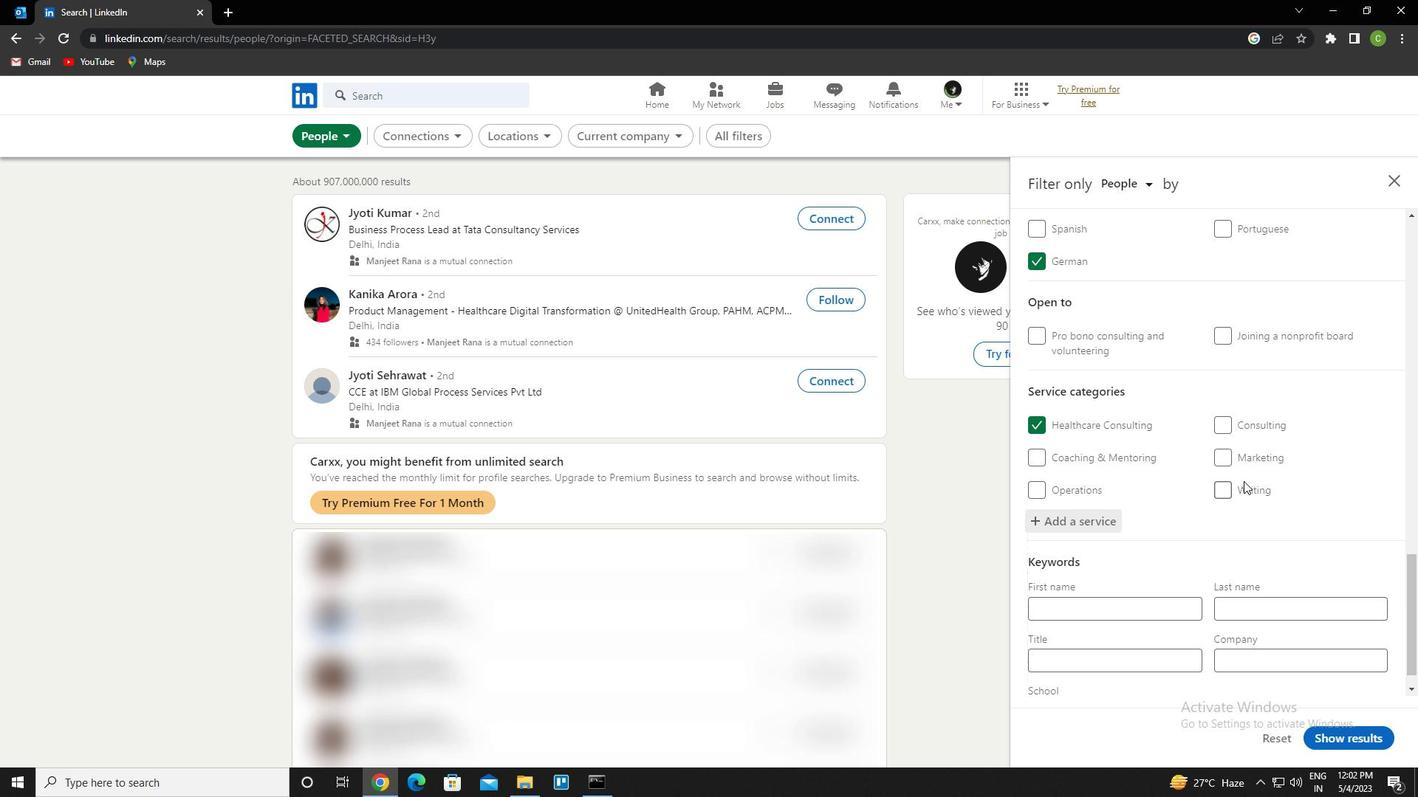 
Action: Mouse moved to (1234, 487)
Screenshot: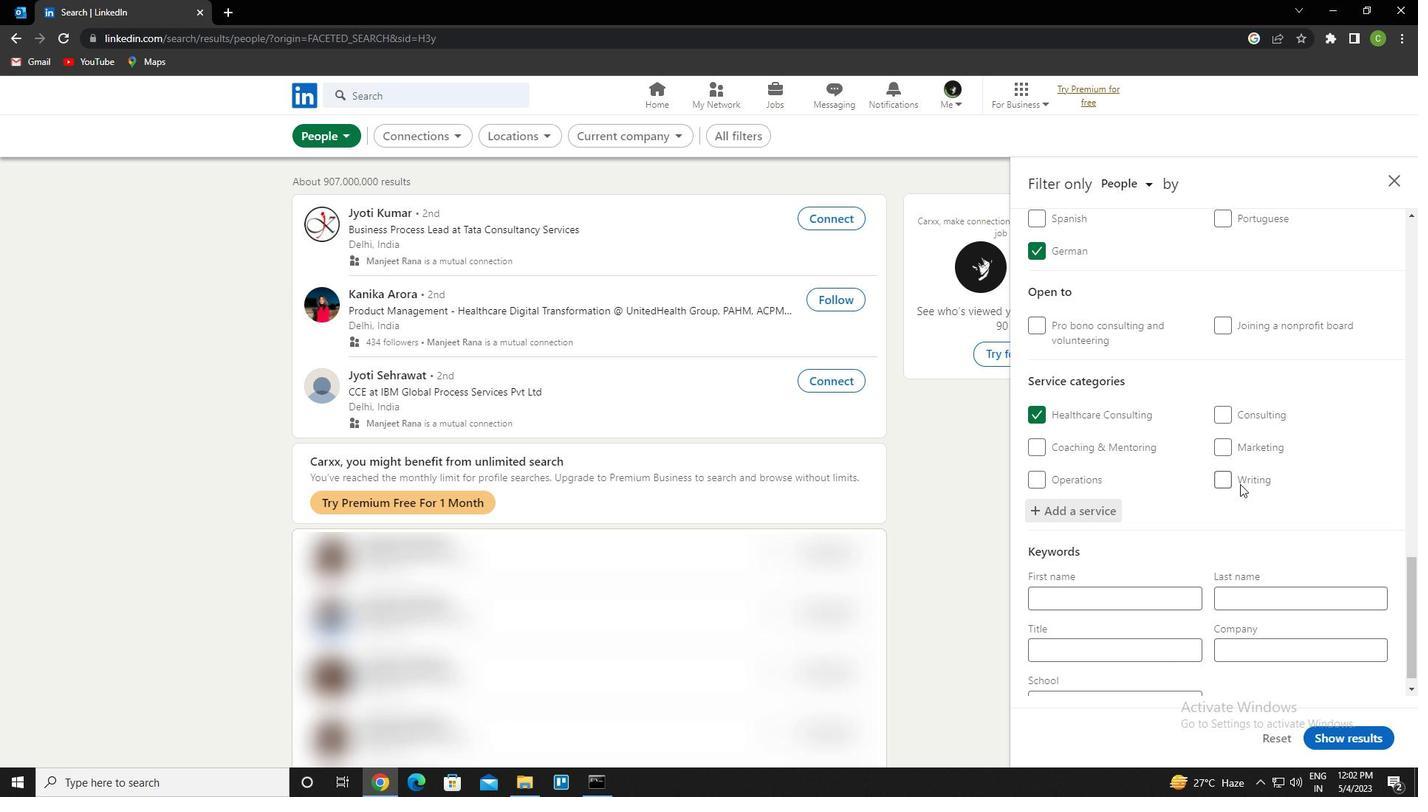 
Action: Mouse scrolled (1234, 486) with delta (0, 0)
Screenshot: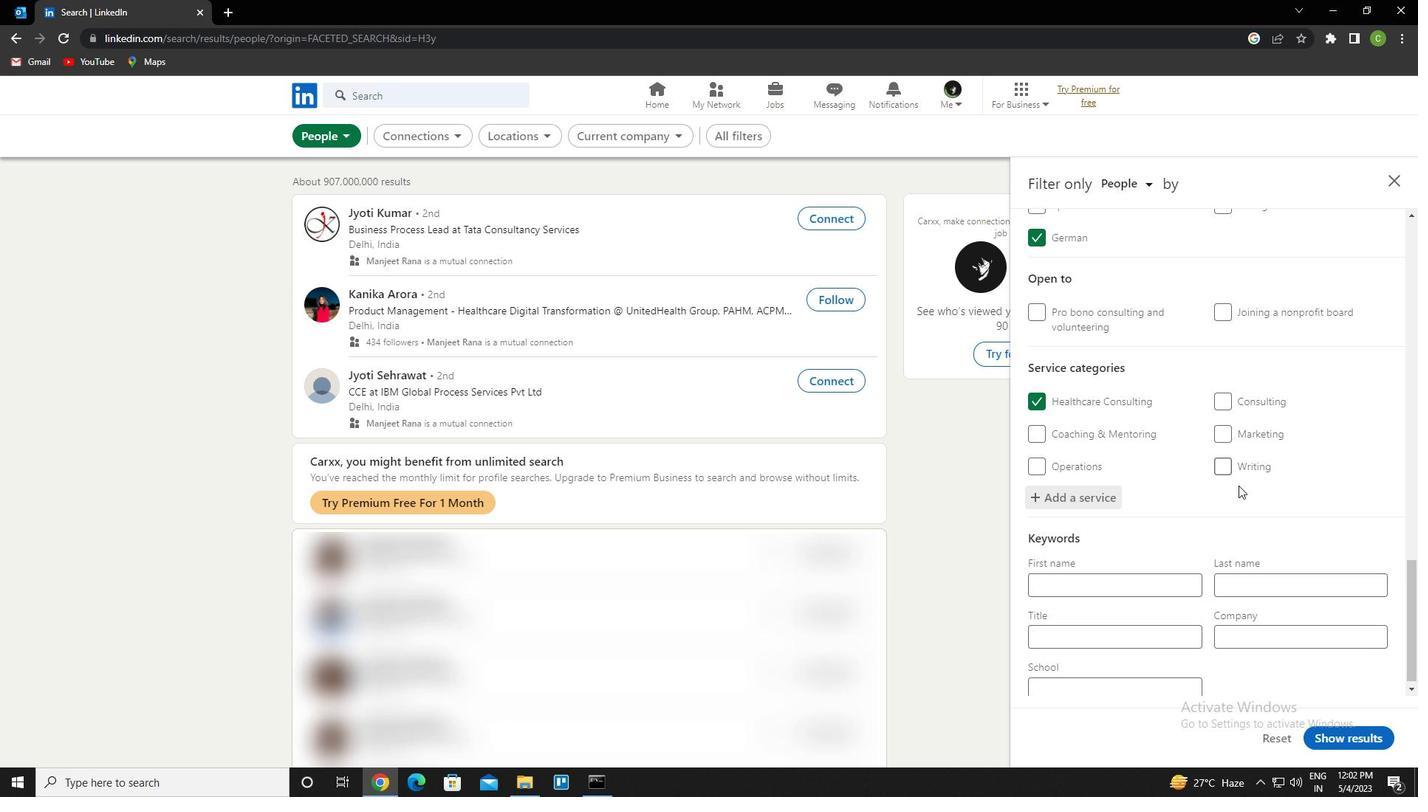 
Action: Mouse moved to (1233, 488)
Screenshot: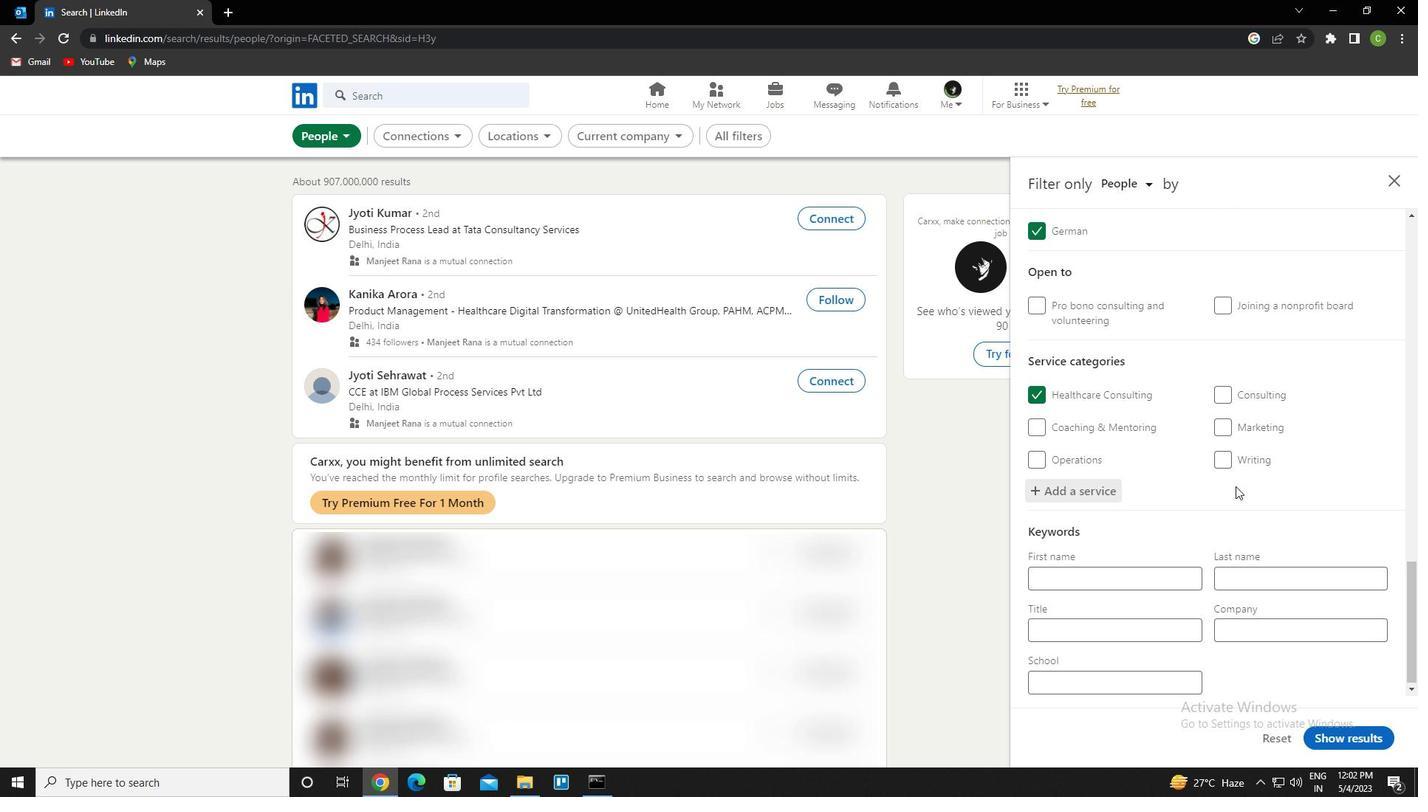 
Action: Mouse scrolled (1233, 488) with delta (0, 0)
Screenshot: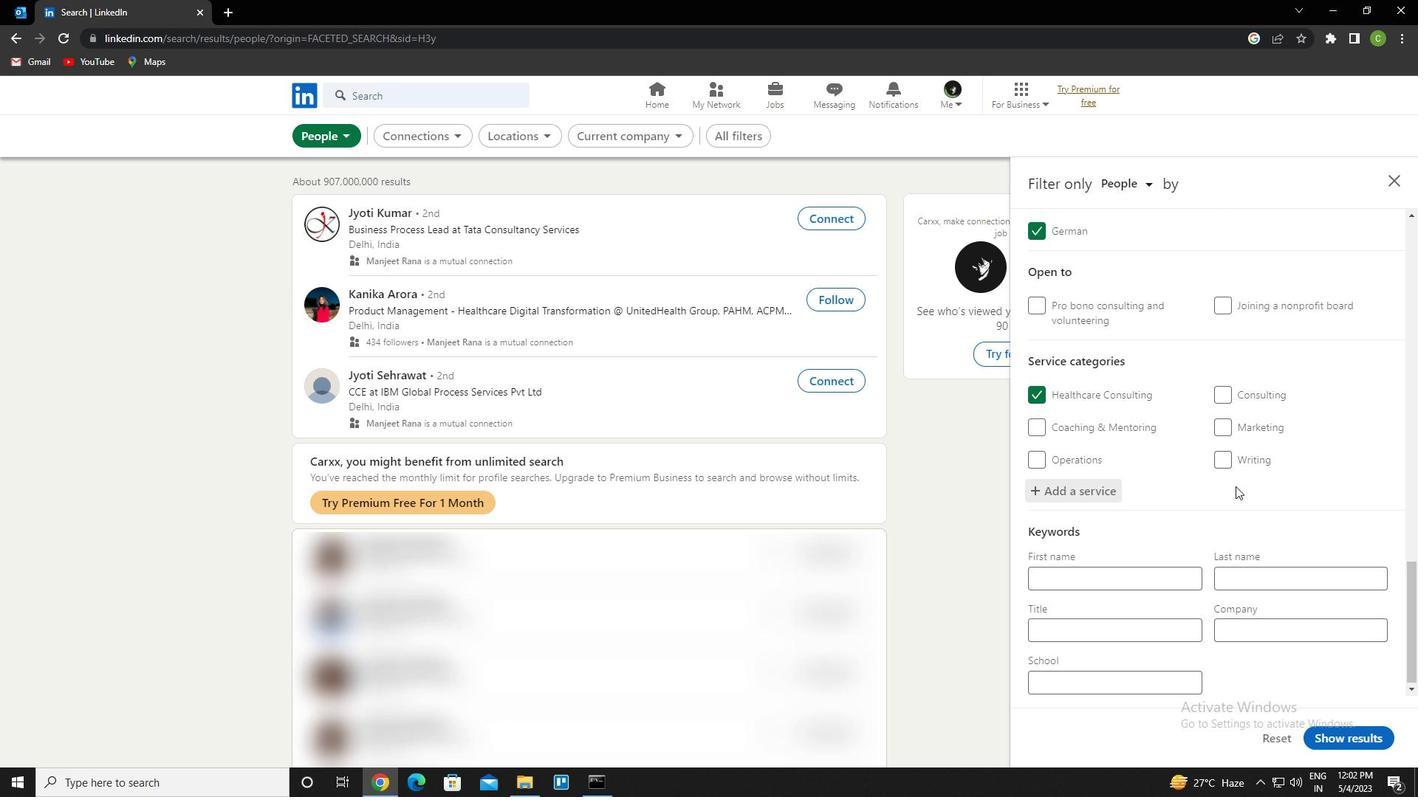 
Action: Mouse moved to (1226, 497)
Screenshot: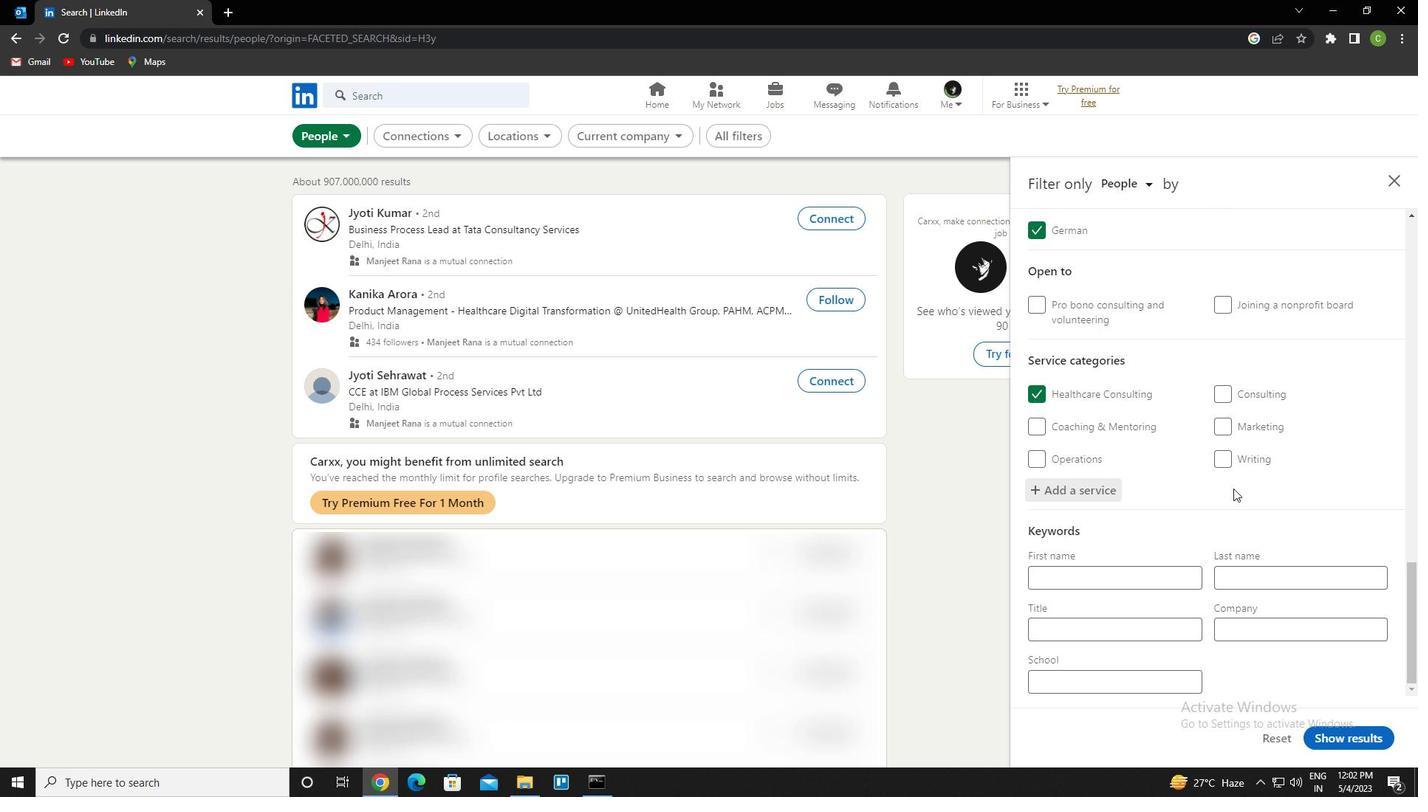 
Action: Mouse scrolled (1226, 497) with delta (0, 0)
Screenshot: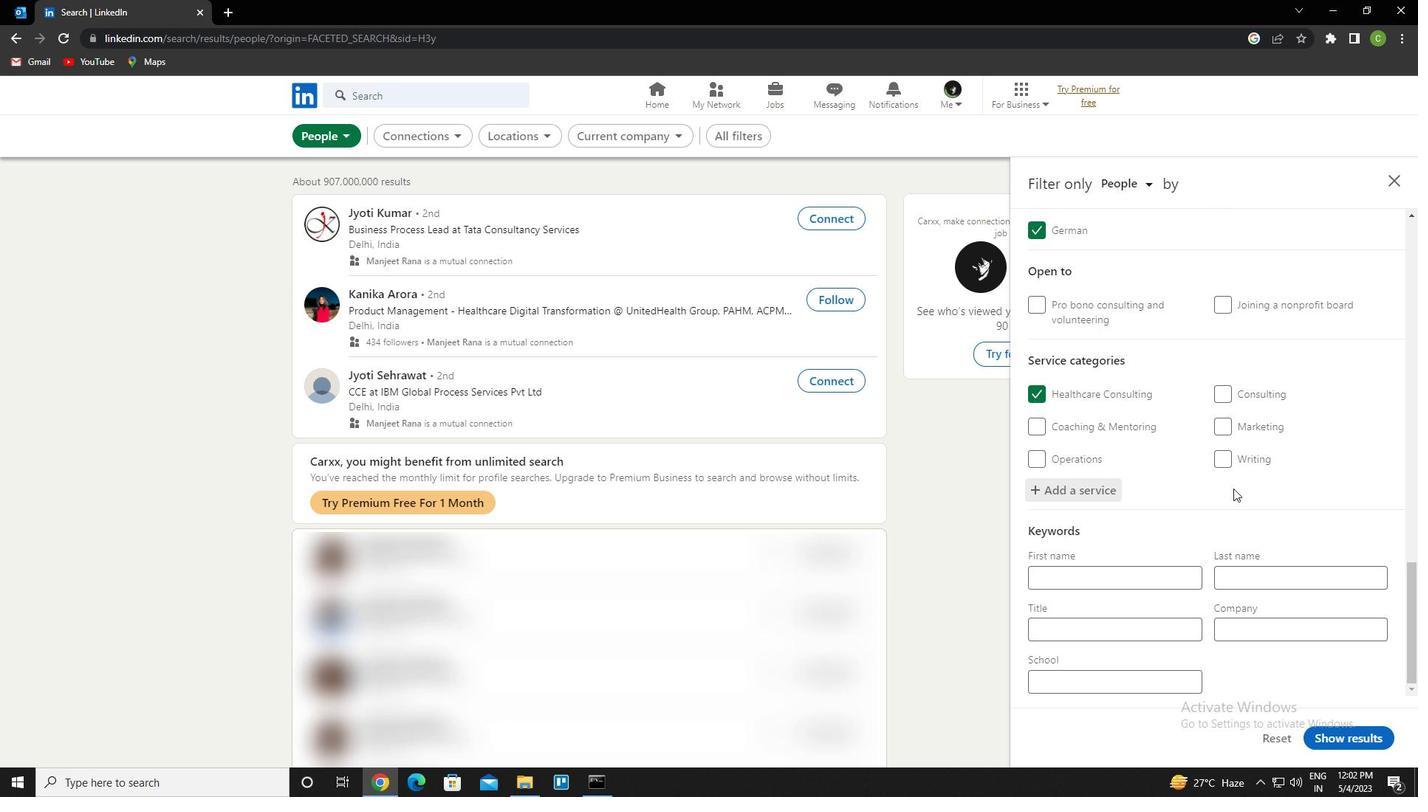 
Action: Mouse moved to (1113, 627)
Screenshot: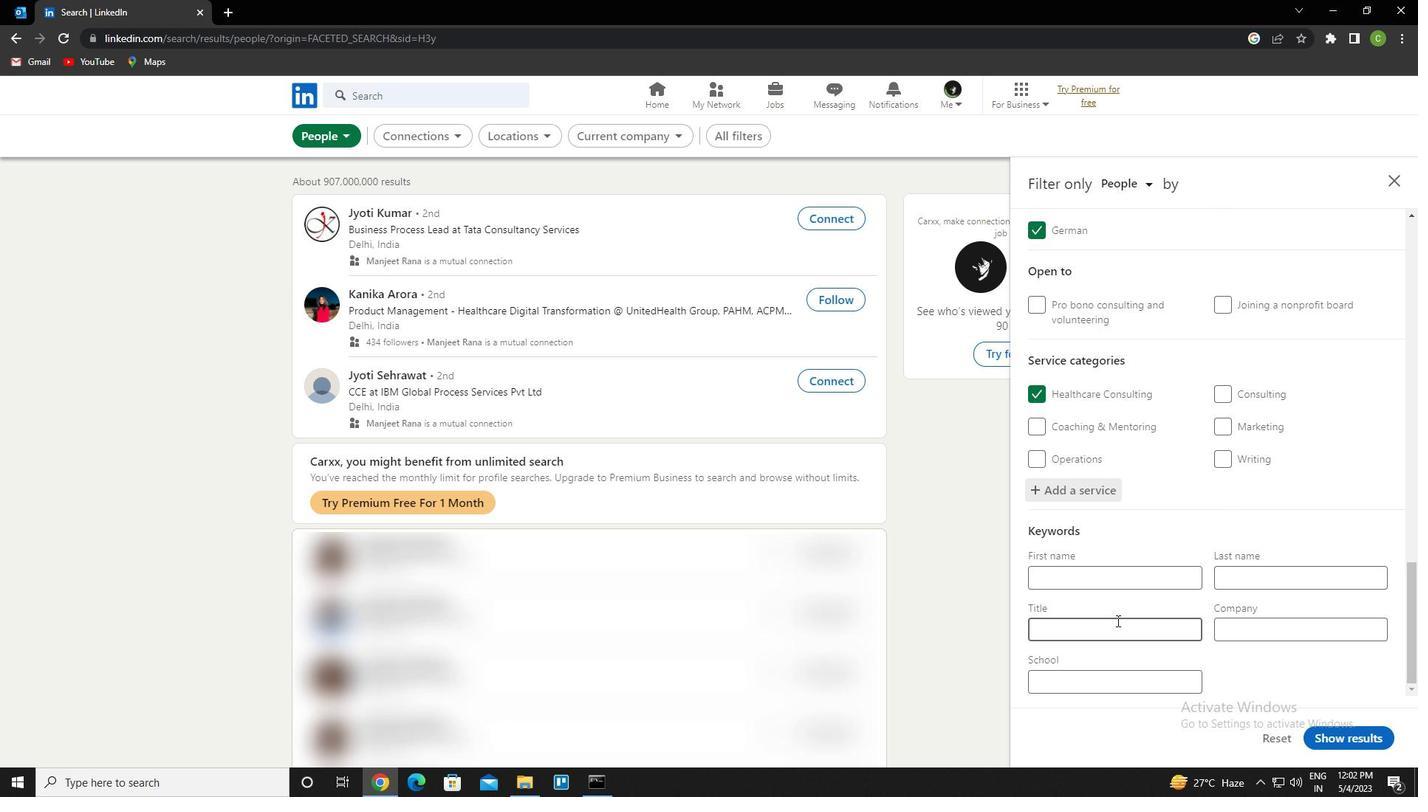 
Action: Mouse pressed left at (1113, 627)
Screenshot: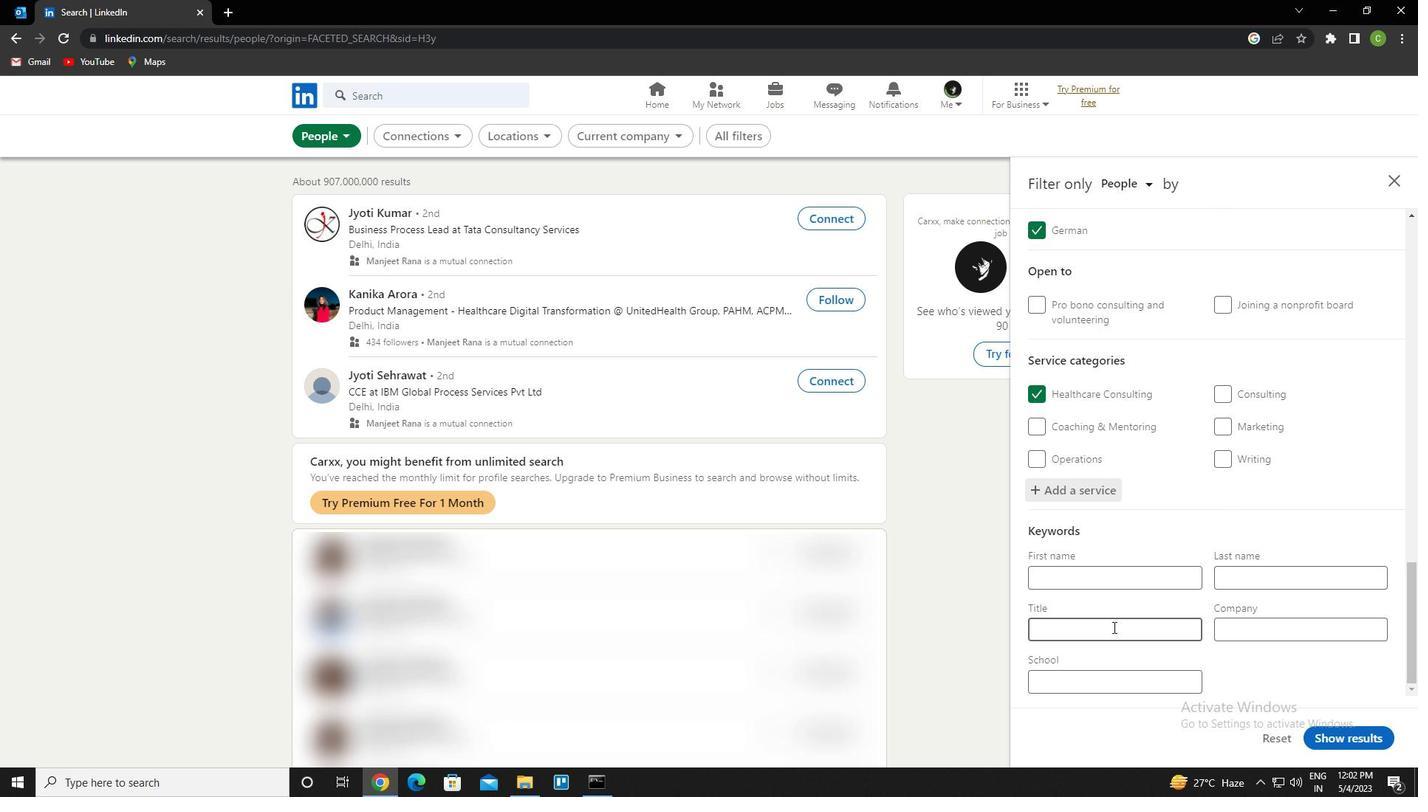 
Action: Key pressed <Key.caps_lock>r<Key.caps_lock>esearcher
Screenshot: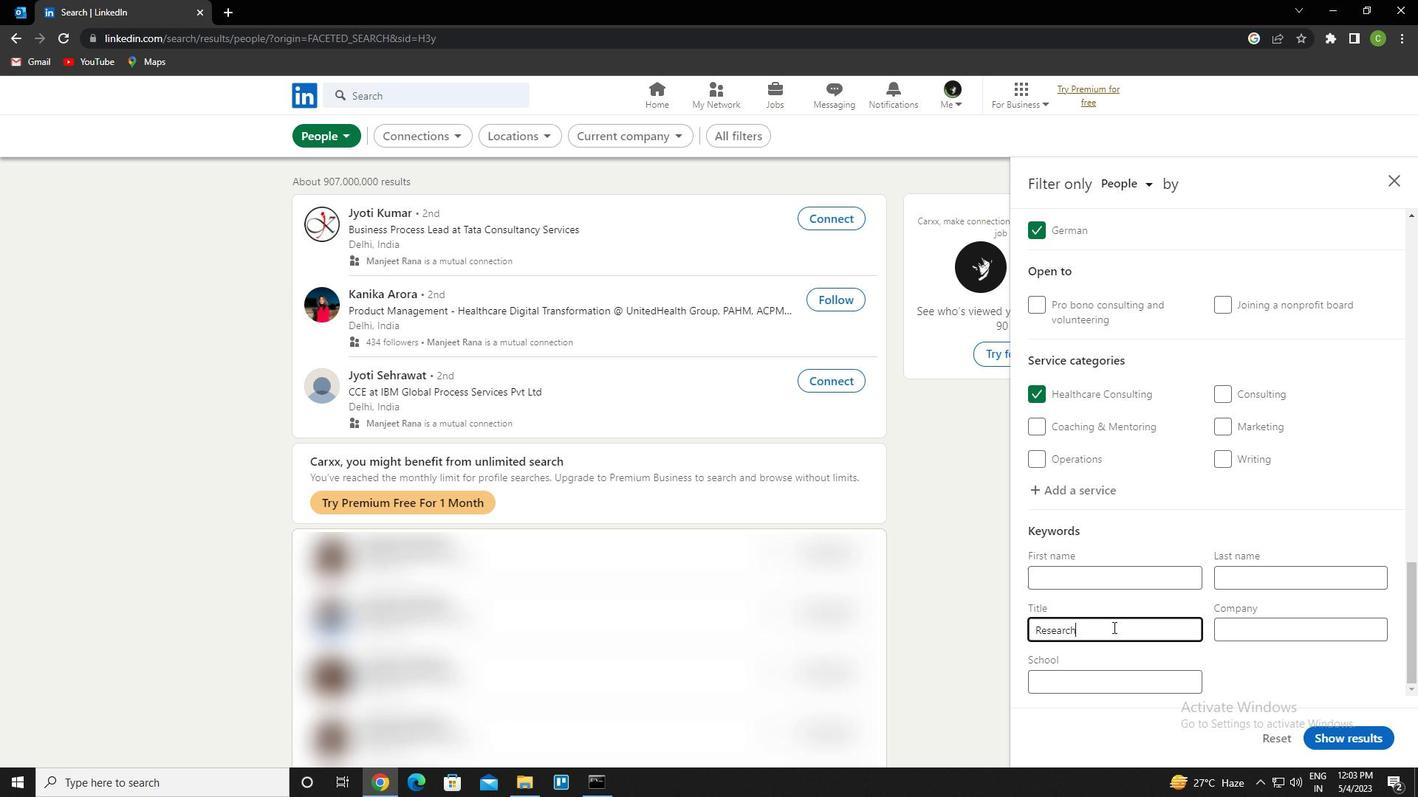 
Action: Mouse moved to (1373, 741)
Screenshot: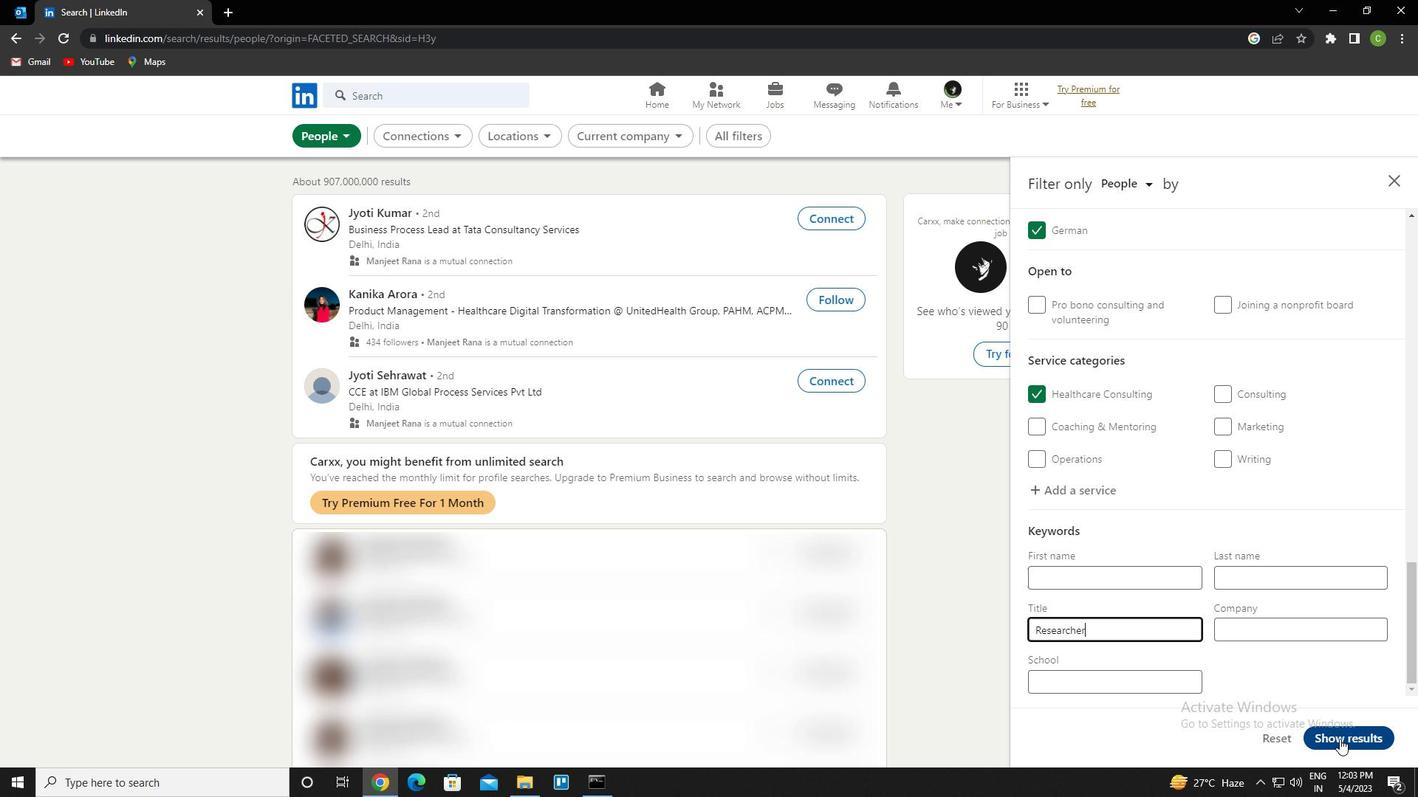 
Action: Mouse pressed left at (1373, 741)
Screenshot: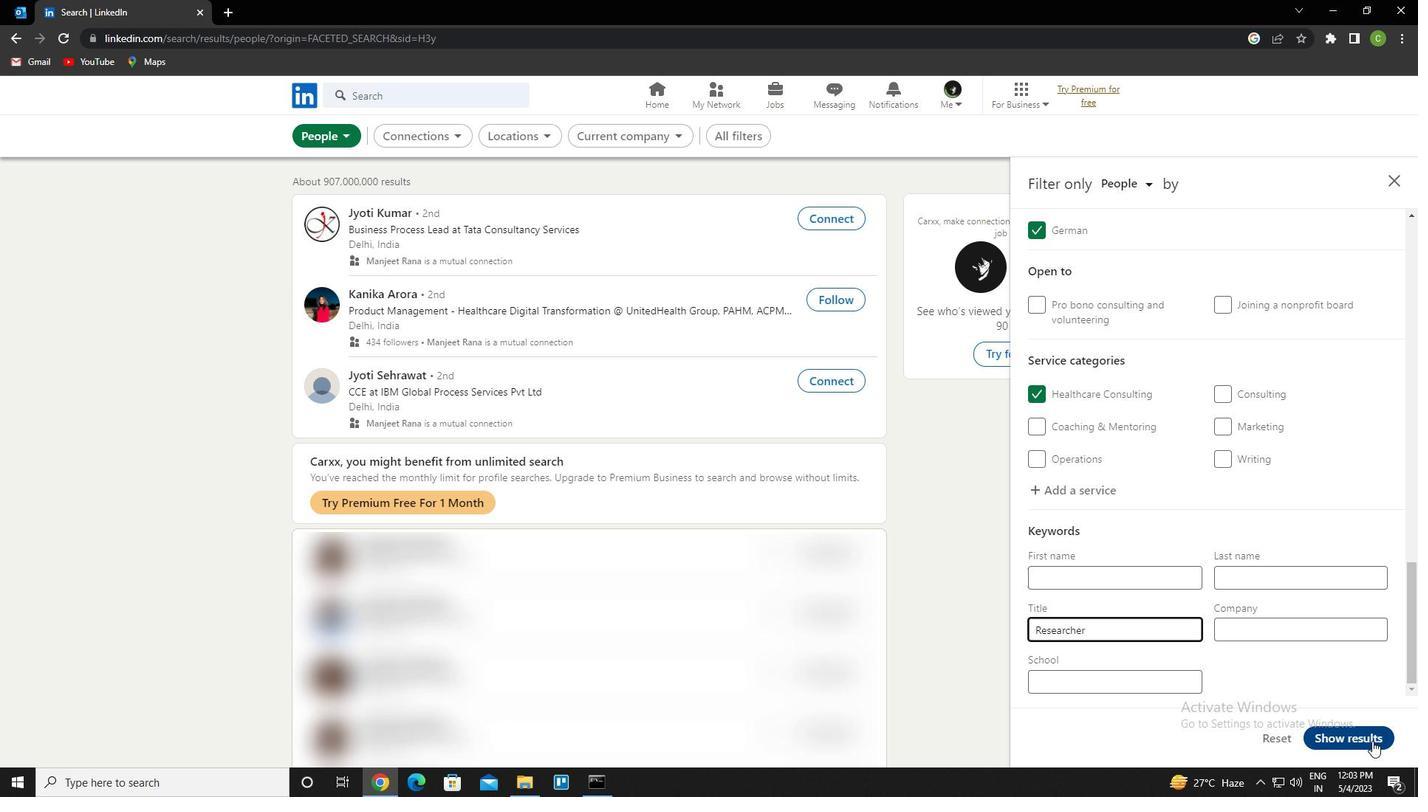 
Action: Mouse moved to (764, 692)
Screenshot: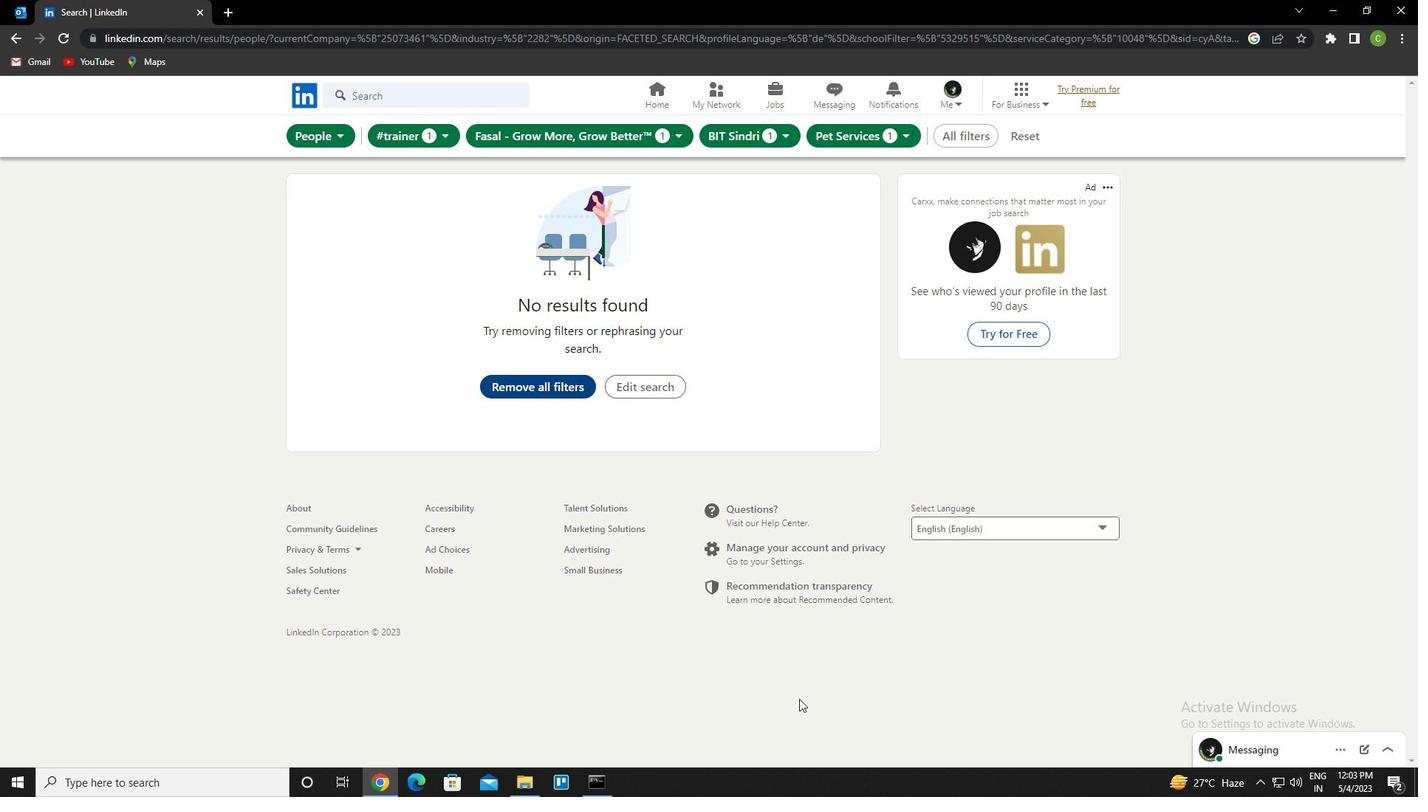 
